 Task: Reply and add a link Link0000000033 to Sandip@sogtage.net and add a cc to Vanshu.thakur@sogtage.net with a subject Subject0000000032 with a message Message0000000034. Reply and add a link Link0000000033 to Sandip@sogtage.net and add a cc to Vanshu.thakur@sogtage.net and bcc to Nikhil.rathi@sogtage.net with a subject Subject0000000032 with a message Message0000000034. Reply and add a link Link0000000033 to Vanshu.thakur@sogtage.net with a subject Subject0000000033 with a message Message0000000034 and with an attachment of Attach0000000004. Reply and add a link Link0000000033 to Sandip@sogtage.net and add a cc to Vanshu.thakur@sogtage.net with a subject Subject0000000033 with a message Message0000000034 and with an attachment of Attach0000000004. Reply and add a link Link0000000033 to Sandip@sogtage.net and add a cc to Vanshu.thakur@sogtage.net and bcc to Nikhil.rathi@sogtage.net with a subject Subject0000000032 with a message Message0000000034 and with an attachment of Attach0000000004
Action: Mouse moved to (341, 273)
Screenshot: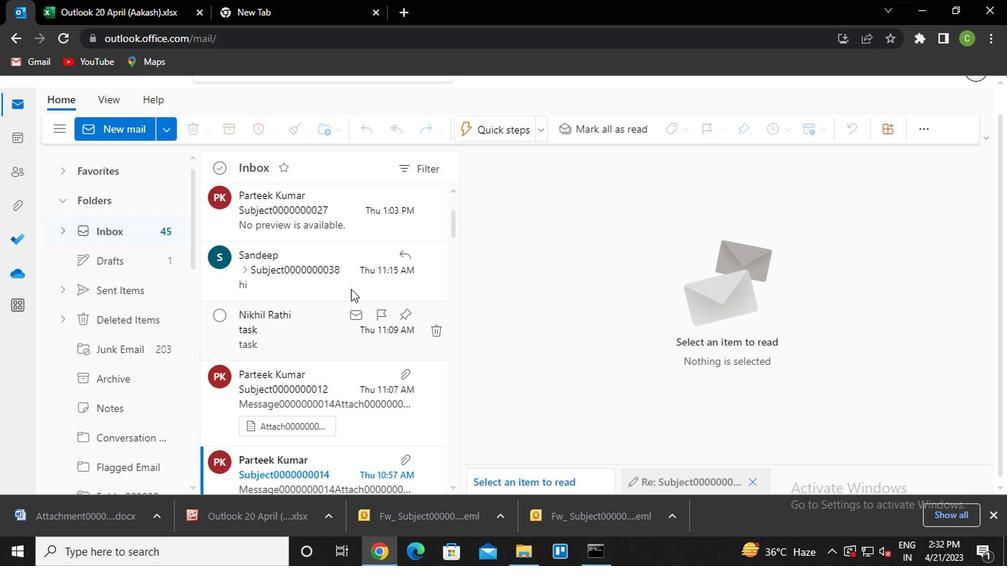 
Action: Mouse pressed left at (341, 273)
Screenshot: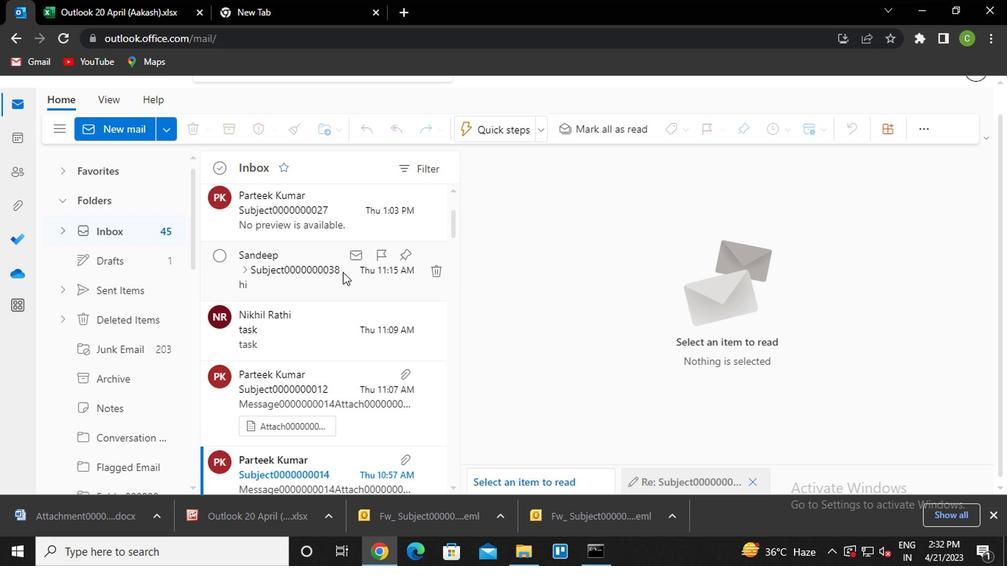 
Action: Mouse moved to (951, 250)
Screenshot: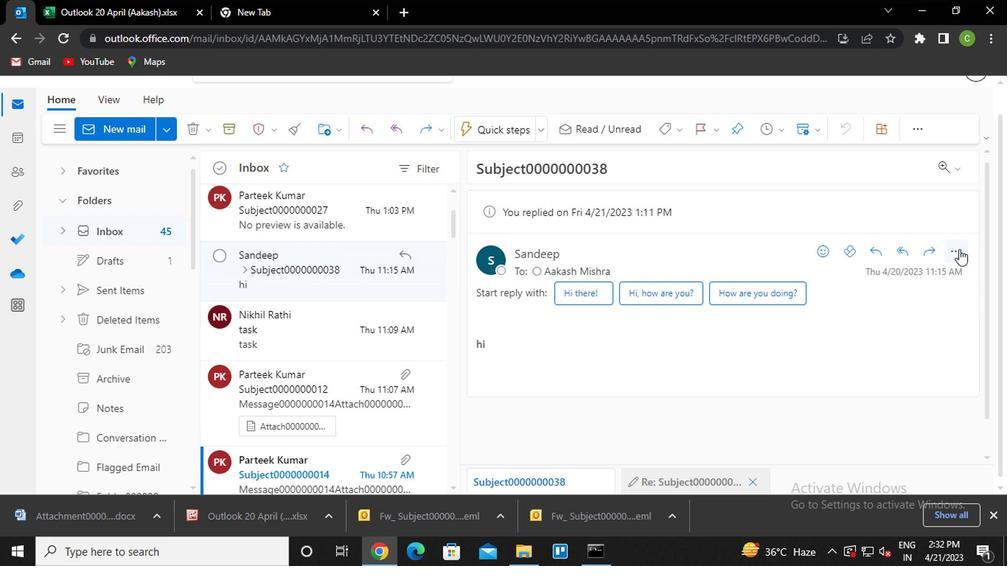 
Action: Mouse pressed left at (951, 250)
Screenshot: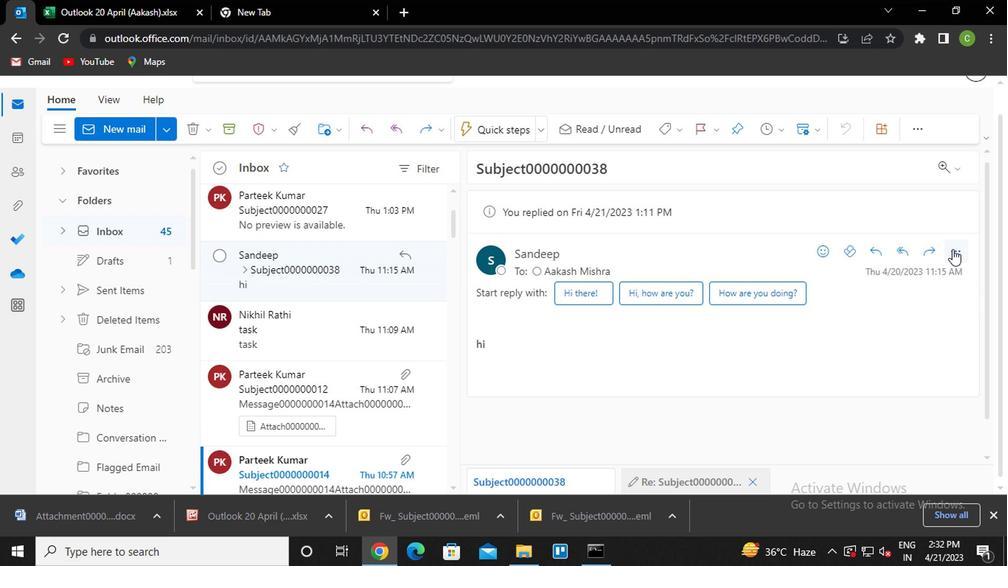 
Action: Mouse moved to (863, 98)
Screenshot: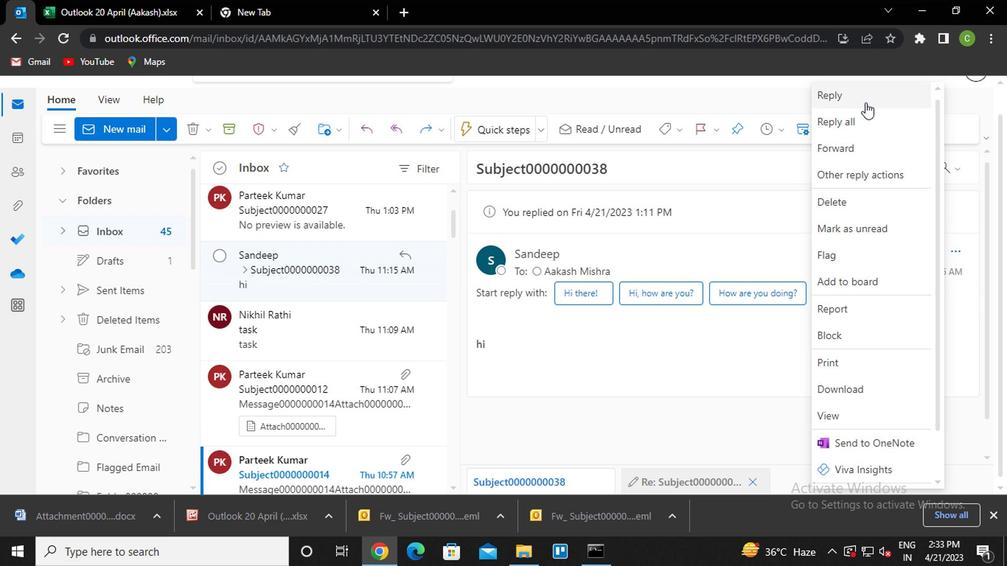 
Action: Mouse pressed left at (863, 98)
Screenshot: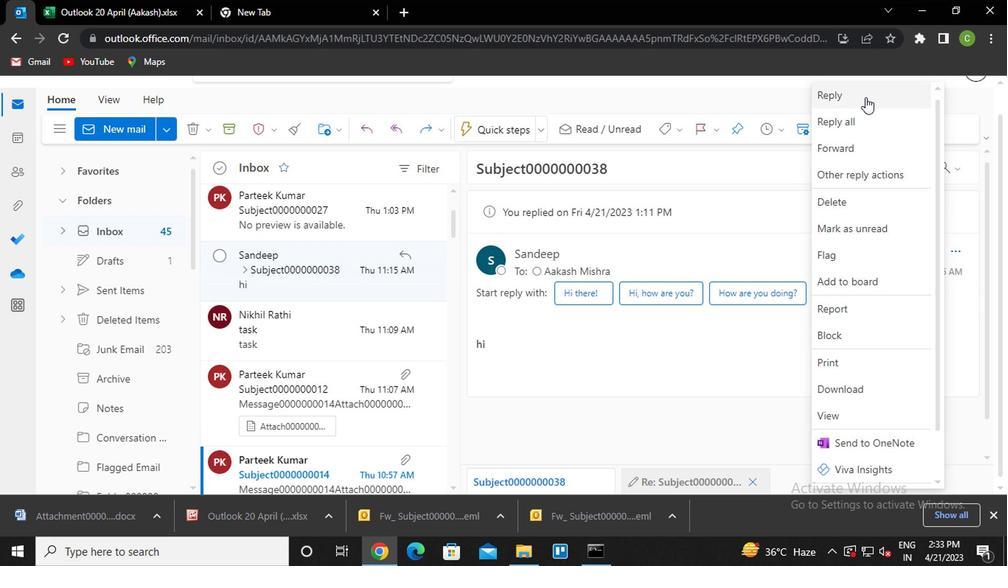 
Action: Mouse moved to (660, 177)
Screenshot: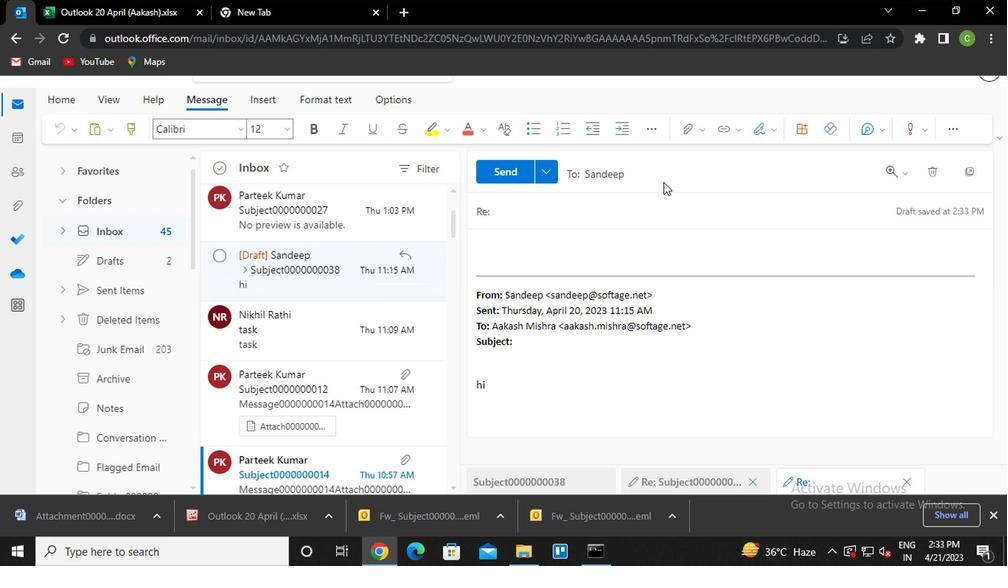 
Action: Mouse pressed left at (660, 177)
Screenshot: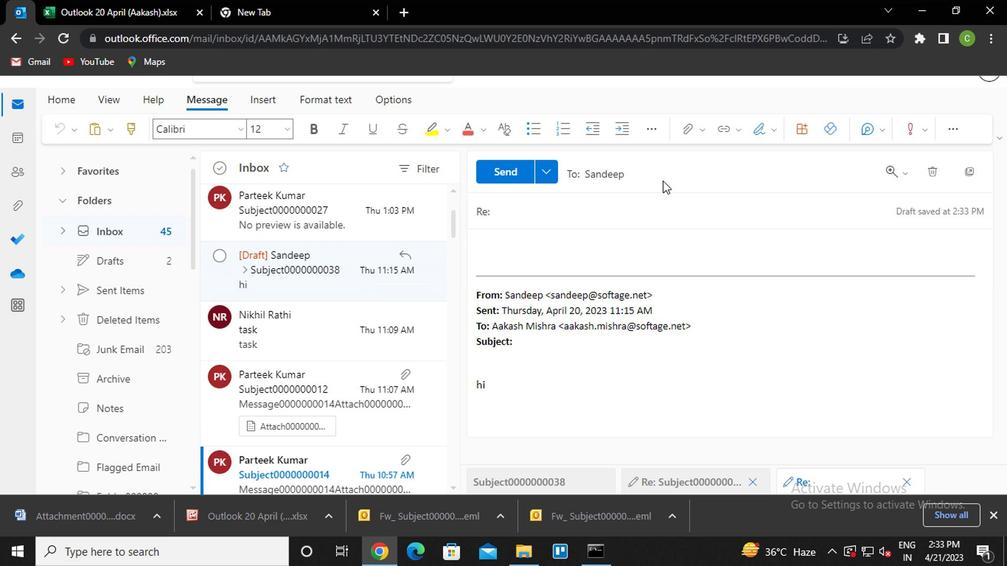 
Action: Mouse moved to (527, 317)
Screenshot: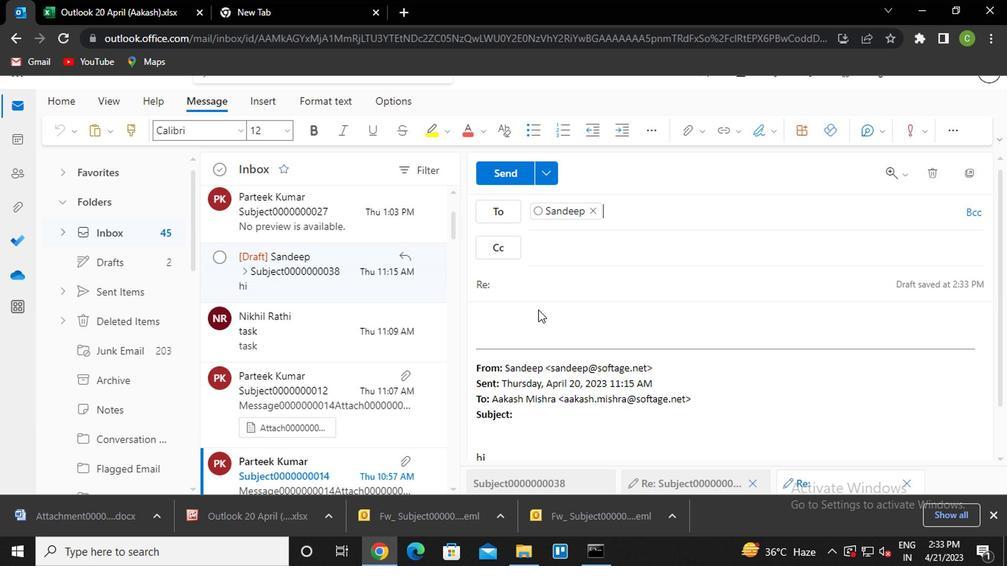 
Action: Mouse pressed left at (527, 317)
Screenshot: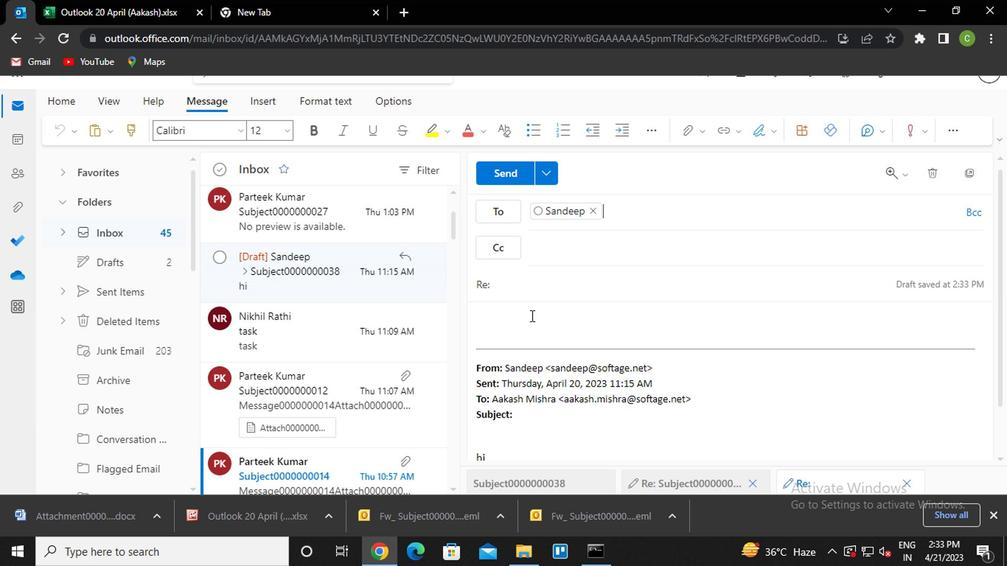 
Action: Mouse moved to (682, 134)
Screenshot: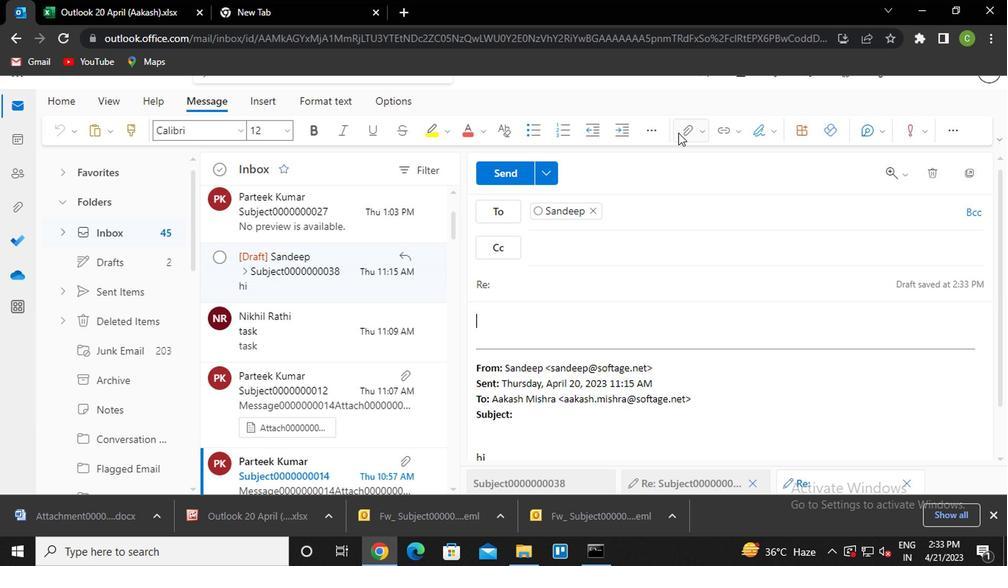 
Action: Mouse pressed left at (682, 134)
Screenshot: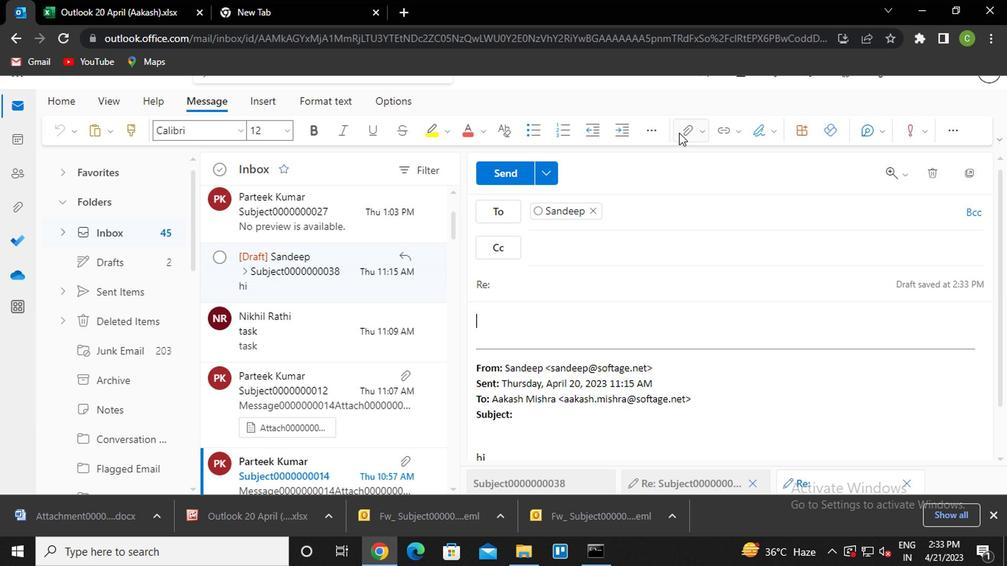 
Action: Mouse moved to (571, 246)
Screenshot: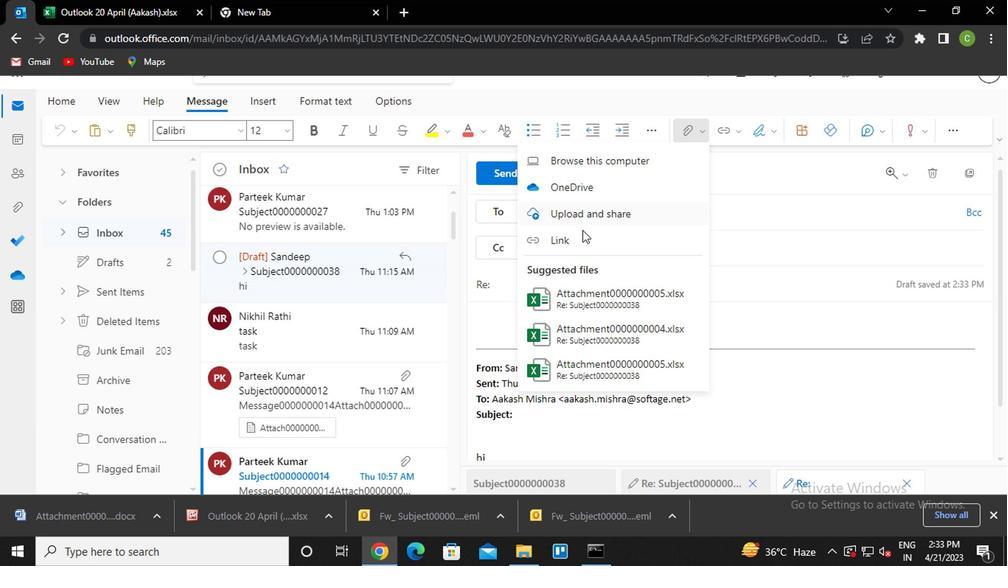 
Action: Mouse pressed left at (571, 246)
Screenshot: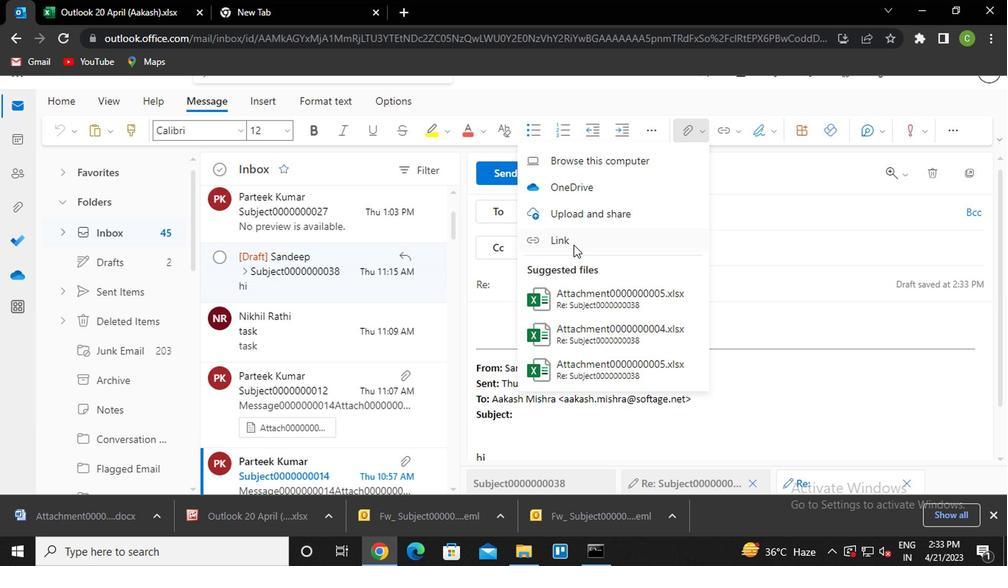 
Action: Key pressed <Key.caps_lock>l<Key.caps_lock>ink0000000033<Key.enter>
Screenshot: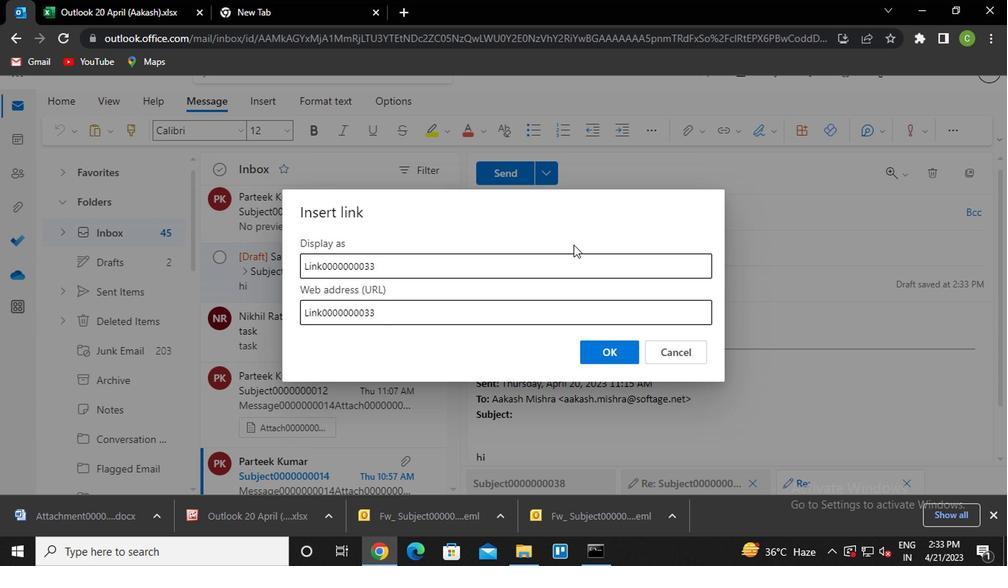 
Action: Mouse moved to (580, 244)
Screenshot: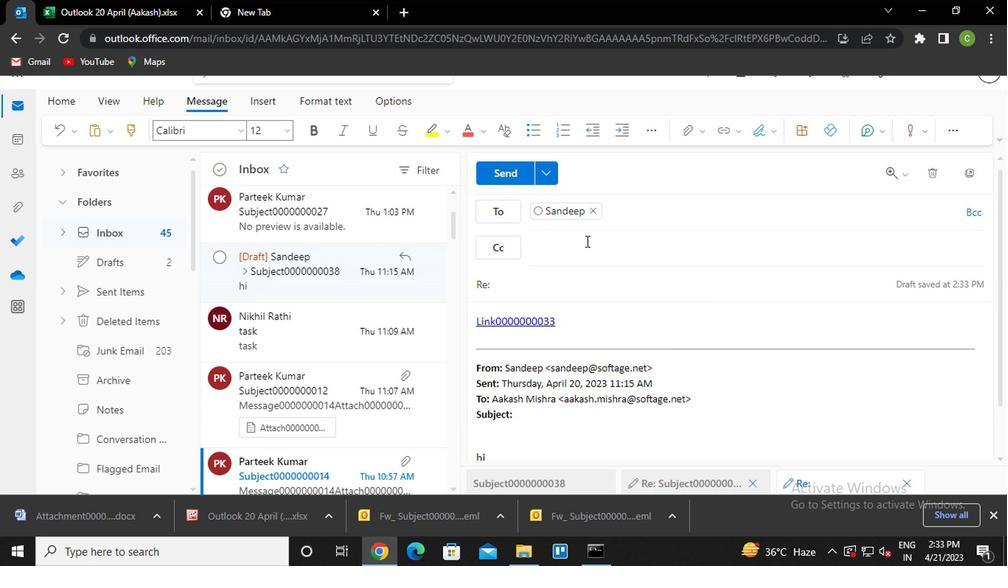 
Action: Mouse pressed left at (580, 244)
Screenshot: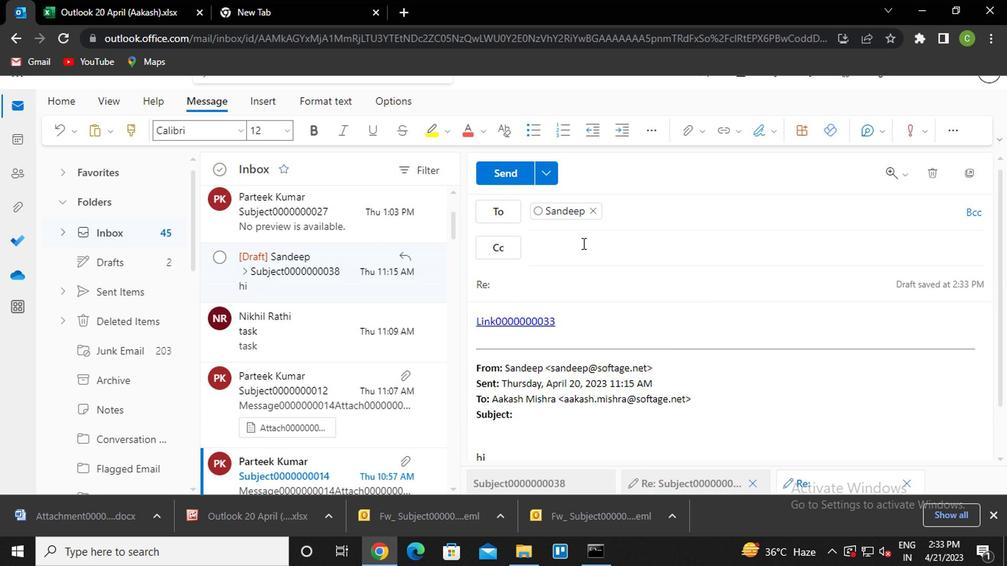 
Action: Key pressed vanshu
Screenshot: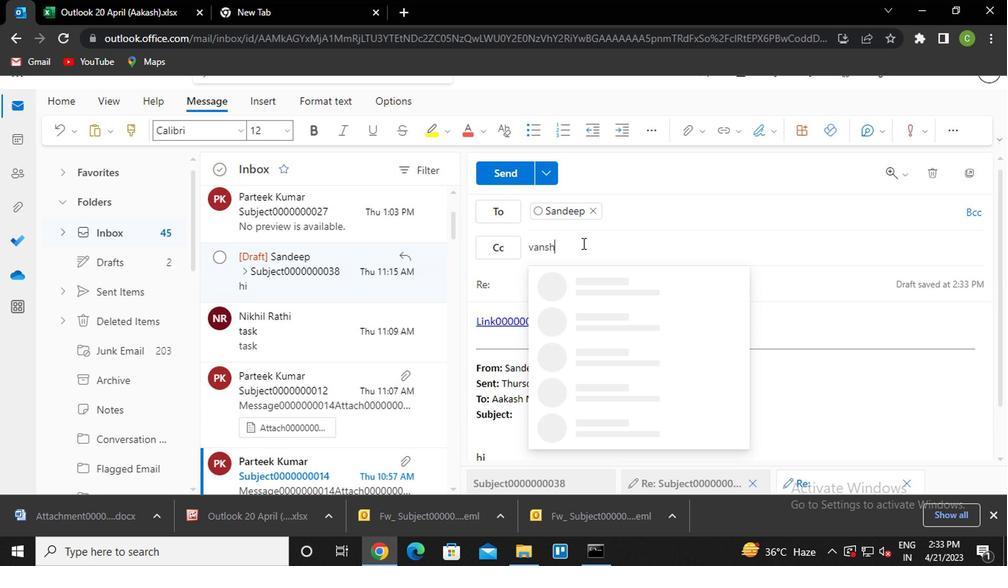 
Action: Mouse moved to (580, 245)
Screenshot: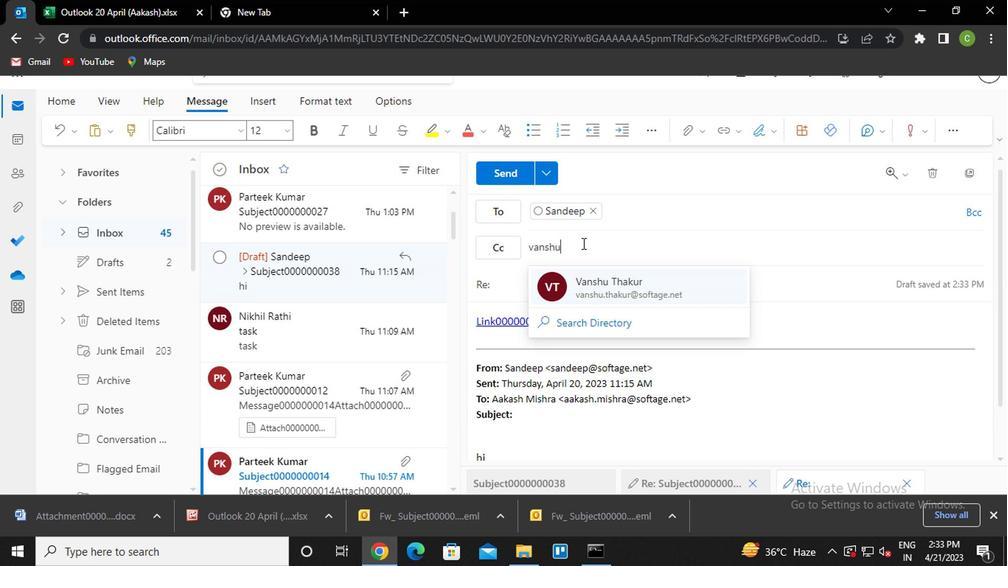 
Action: Key pressed <Key.enter>
Screenshot: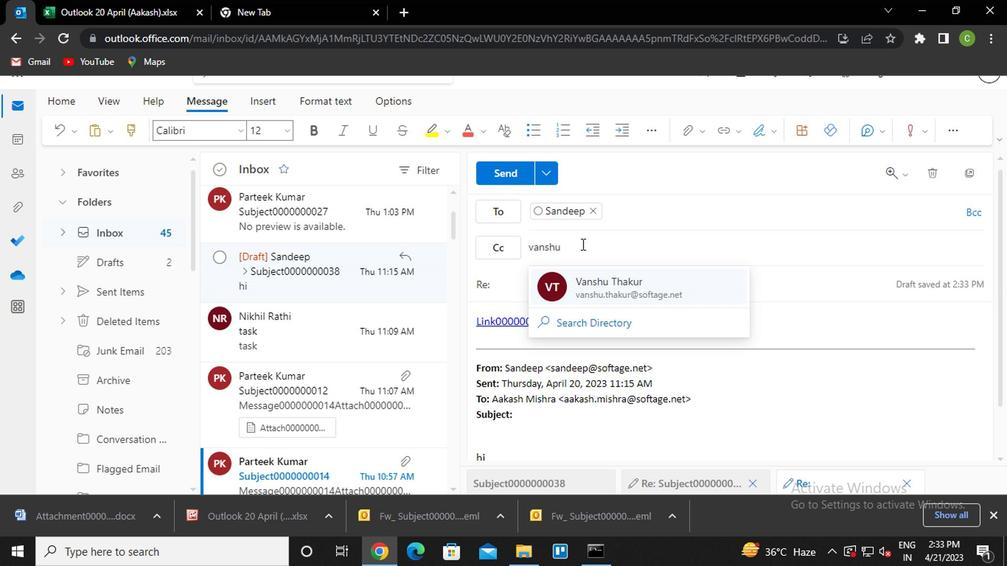 
Action: Mouse moved to (558, 281)
Screenshot: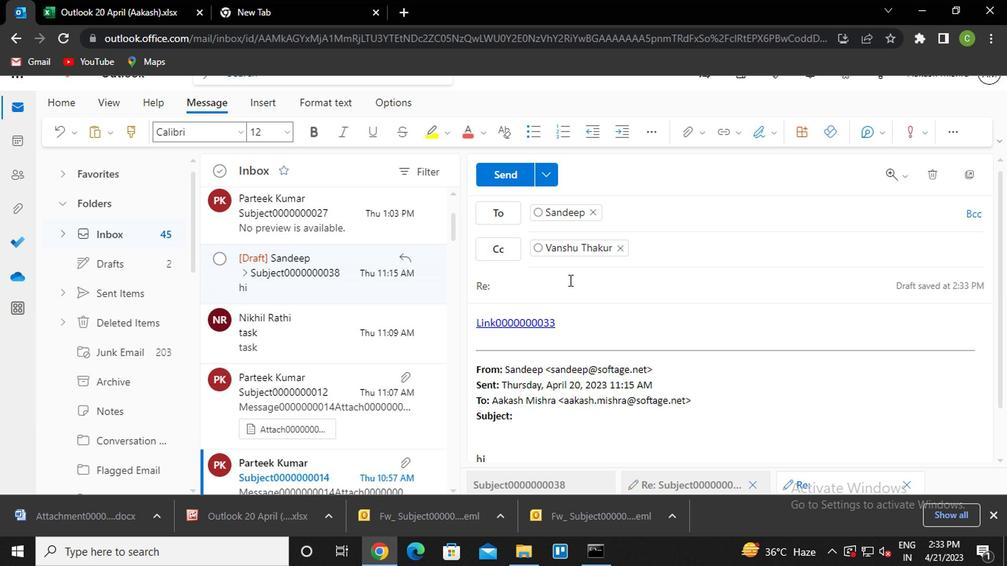 
Action: Mouse pressed left at (558, 281)
Screenshot: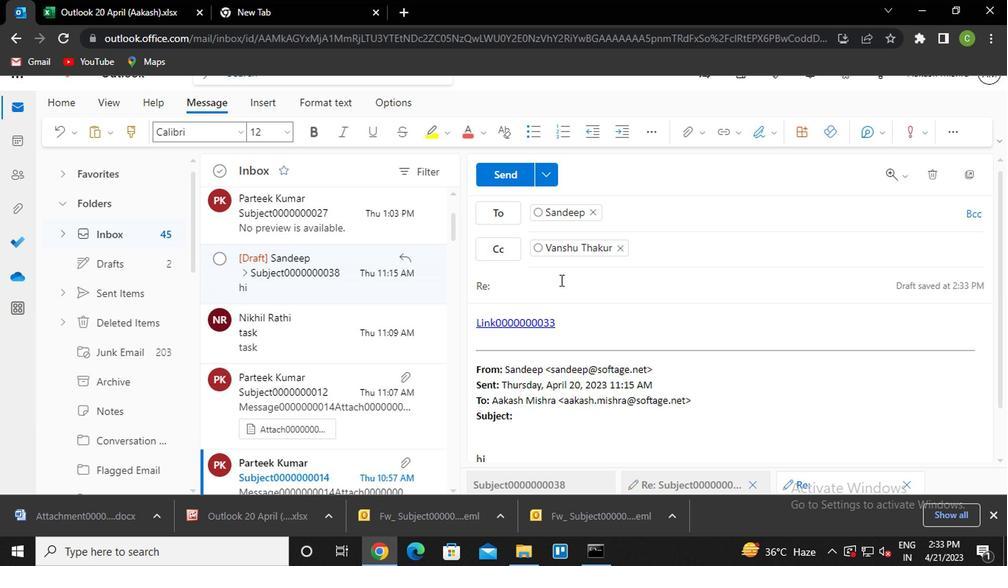 
Action: Key pressed <Key.caps_lock>s<Key.caps_lock>ubjecy<Key.backspace>t0000000032
Screenshot: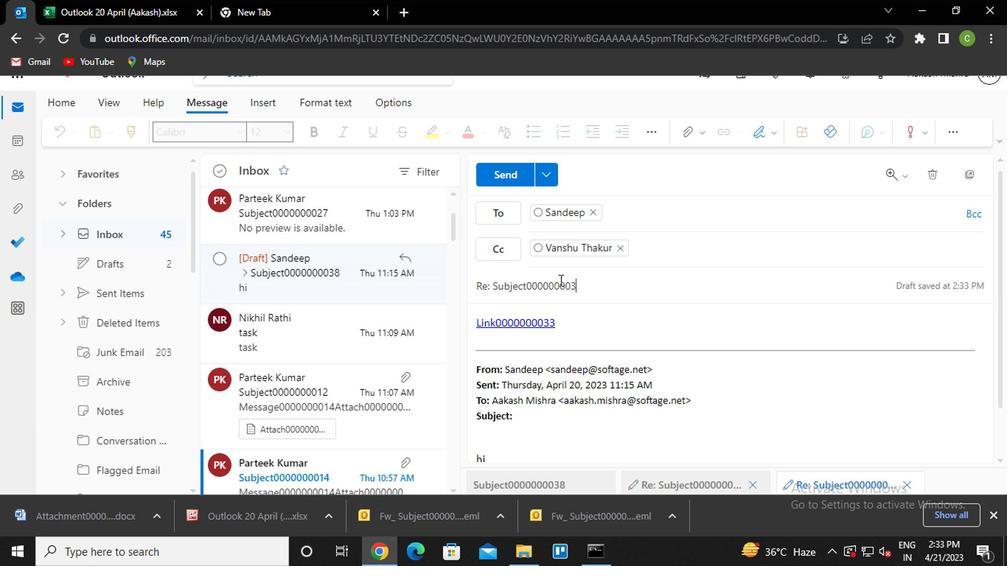
Action: Mouse moved to (570, 332)
Screenshot: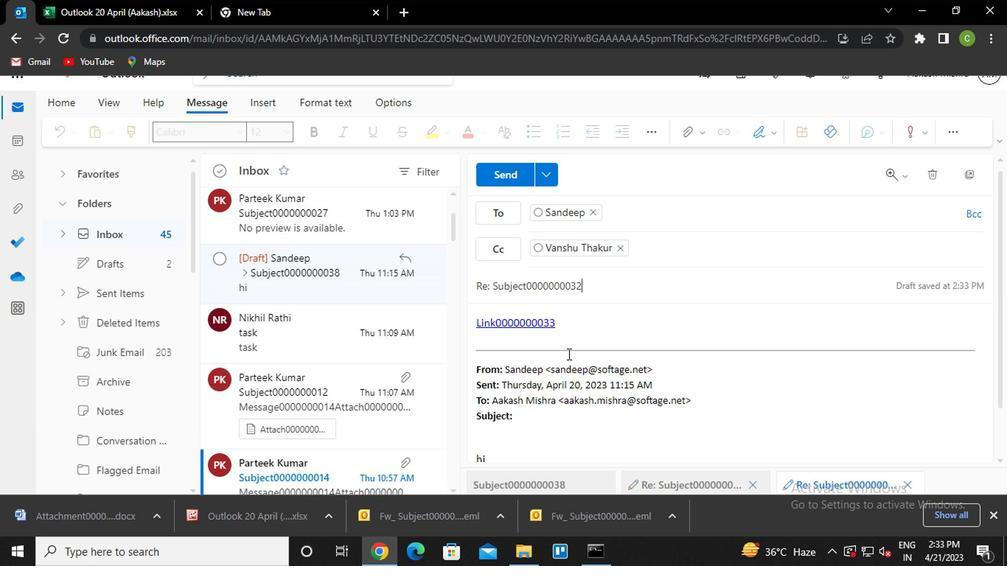 
Action: Mouse pressed left at (570, 332)
Screenshot: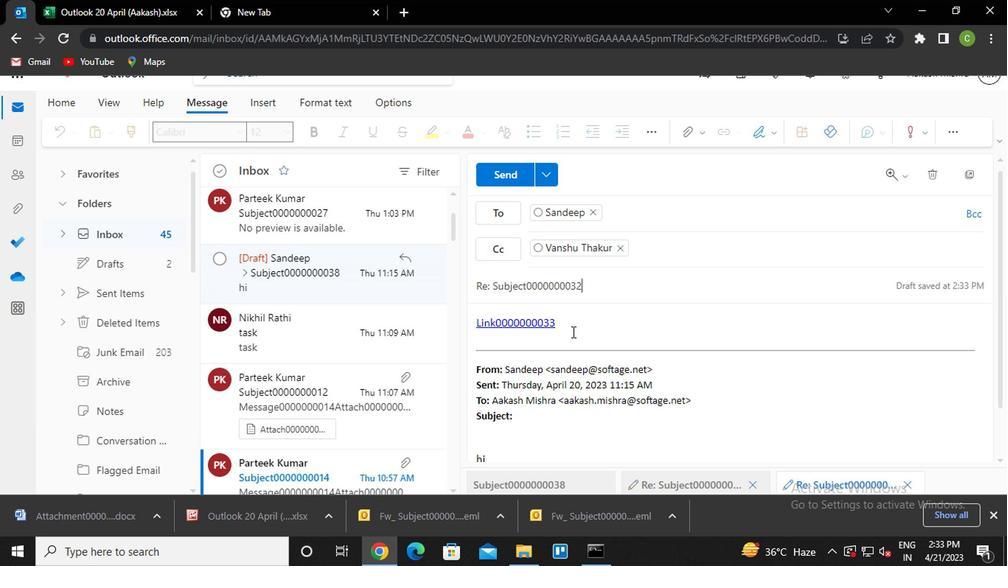 
Action: Key pressed <Key.enter><Key.caps_lock>m<Key.caps_lock>essage0000000034
Screenshot: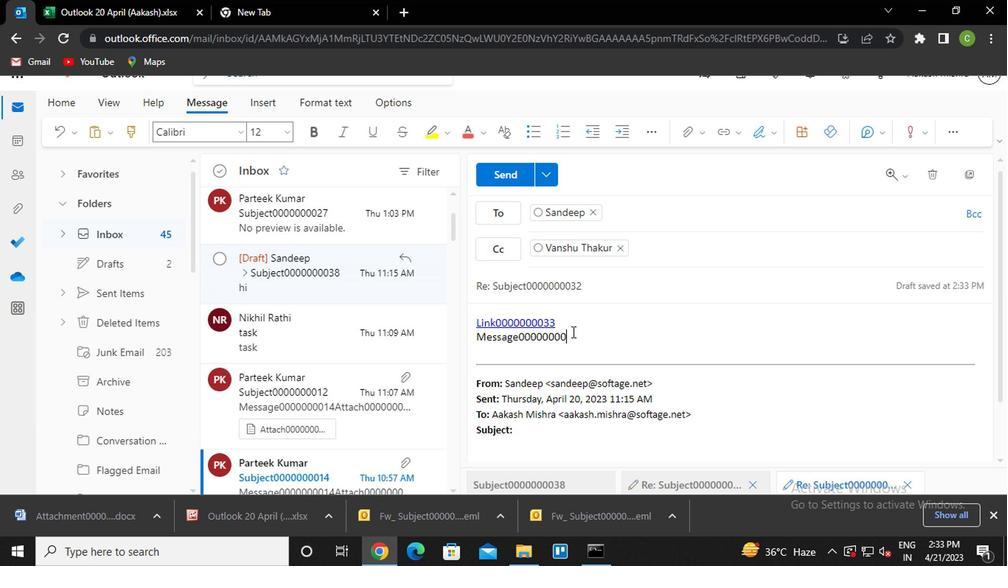 
Action: Mouse scrolled (570, 333) with delta (0, 1)
Screenshot: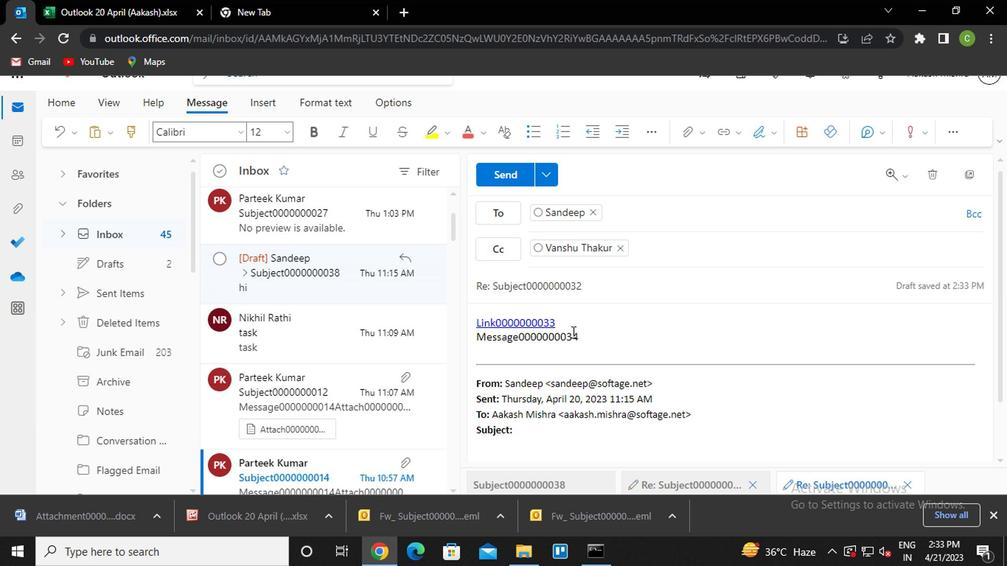 
Action: Mouse moved to (498, 184)
Screenshot: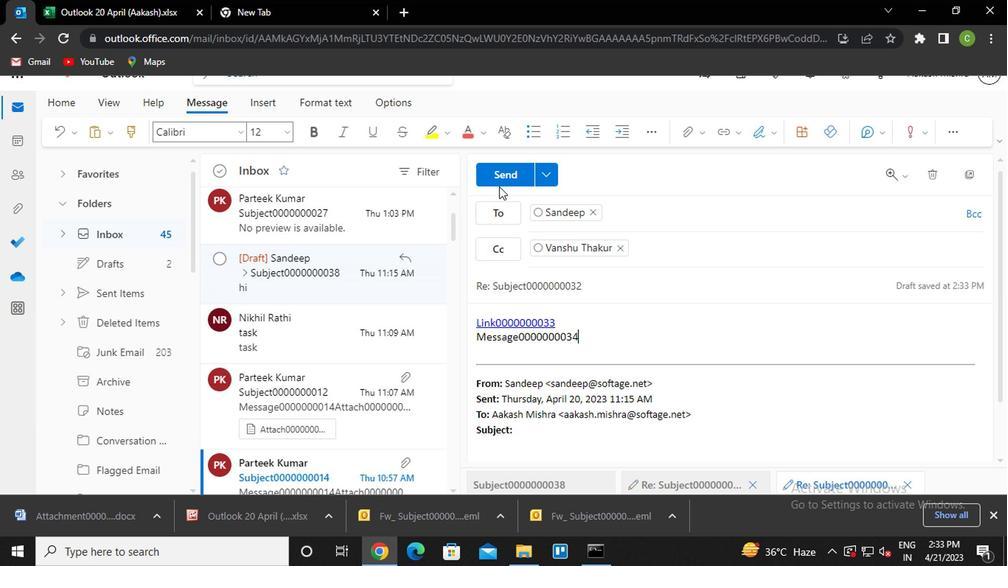 
Action: Mouse pressed left at (498, 184)
Screenshot: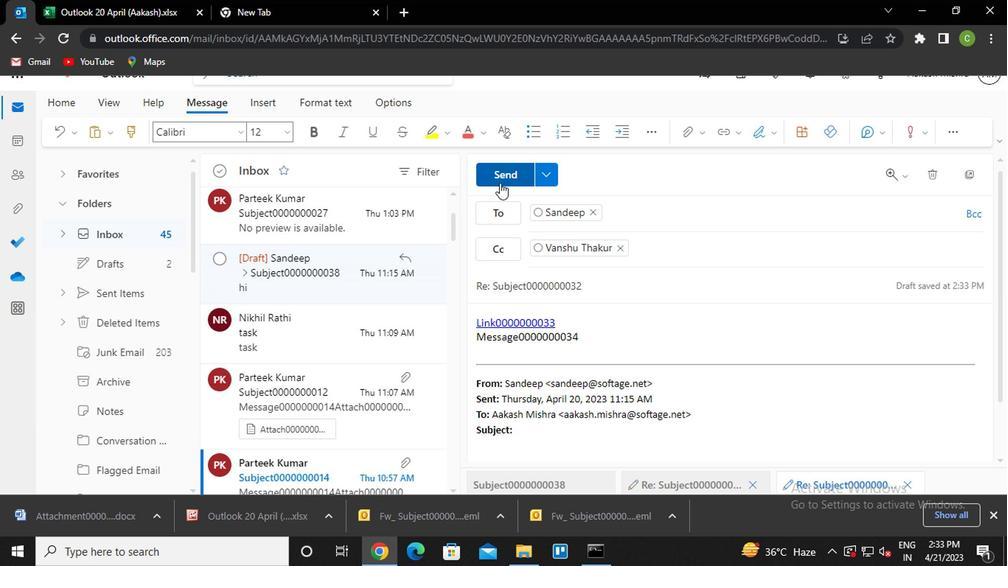 
Action: Mouse moved to (667, 331)
Screenshot: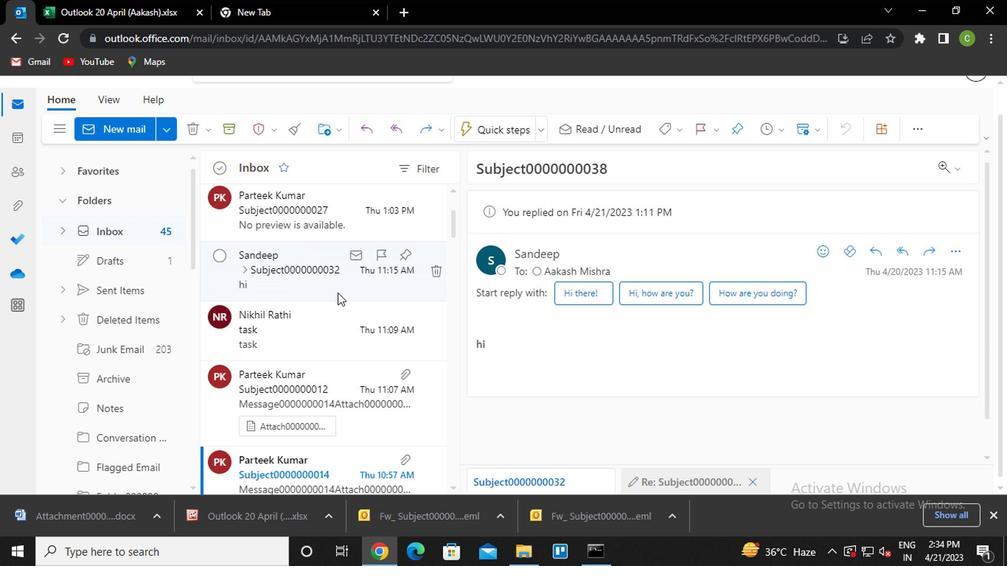
Action: Mouse scrolled (667, 332) with delta (0, 0)
Screenshot: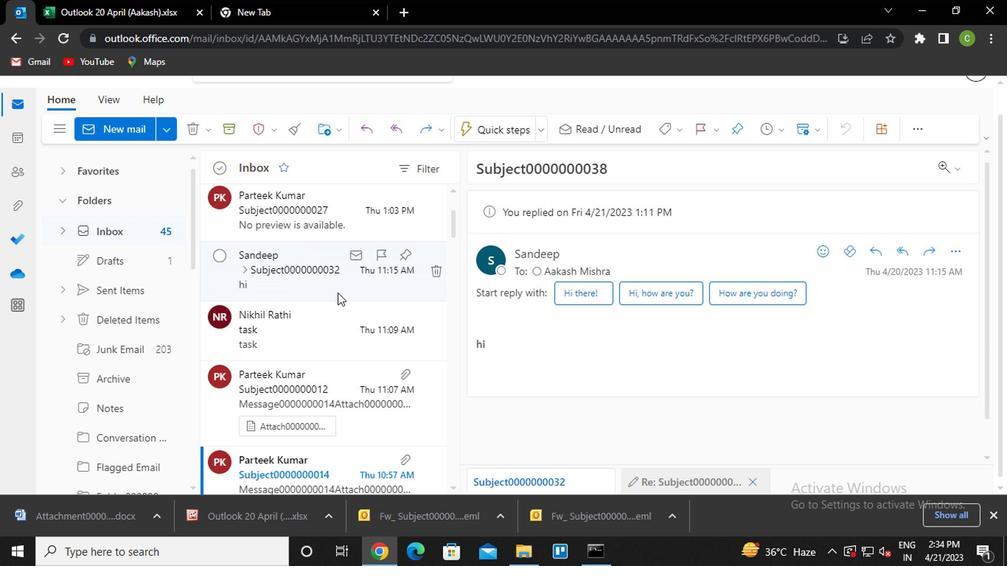 
Action: Mouse moved to (873, 277)
Screenshot: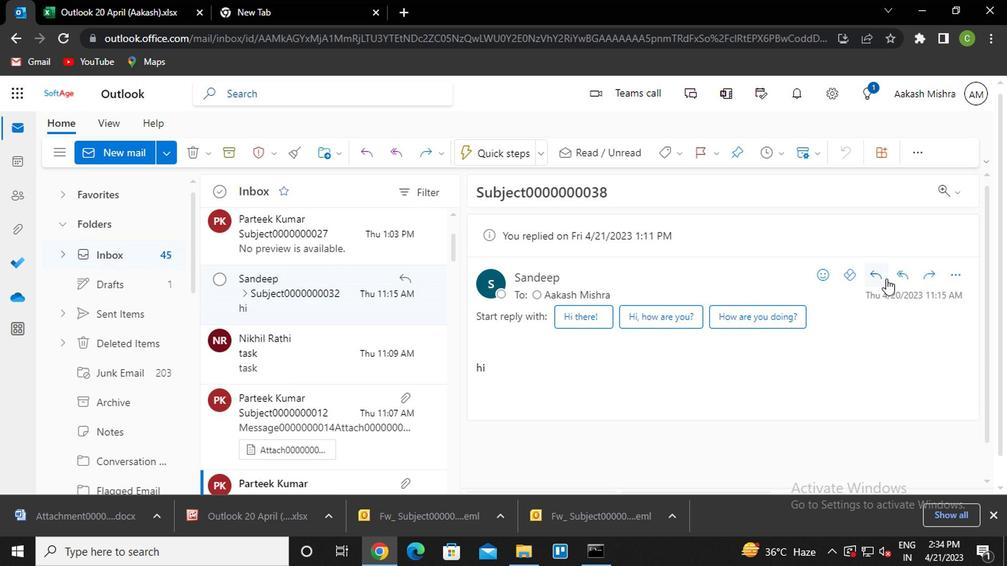
Action: Mouse pressed left at (873, 277)
Screenshot: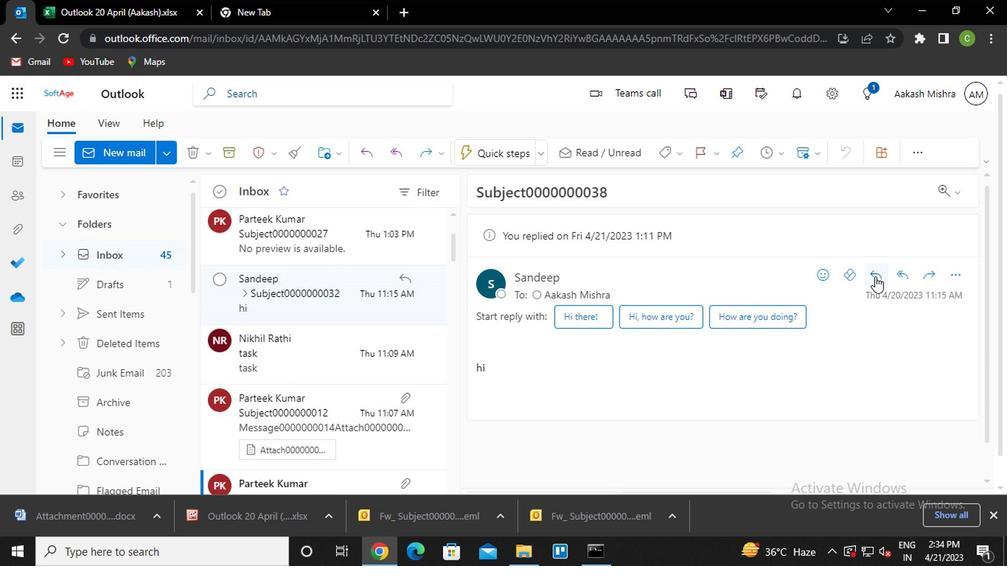
Action: Mouse moved to (686, 152)
Screenshot: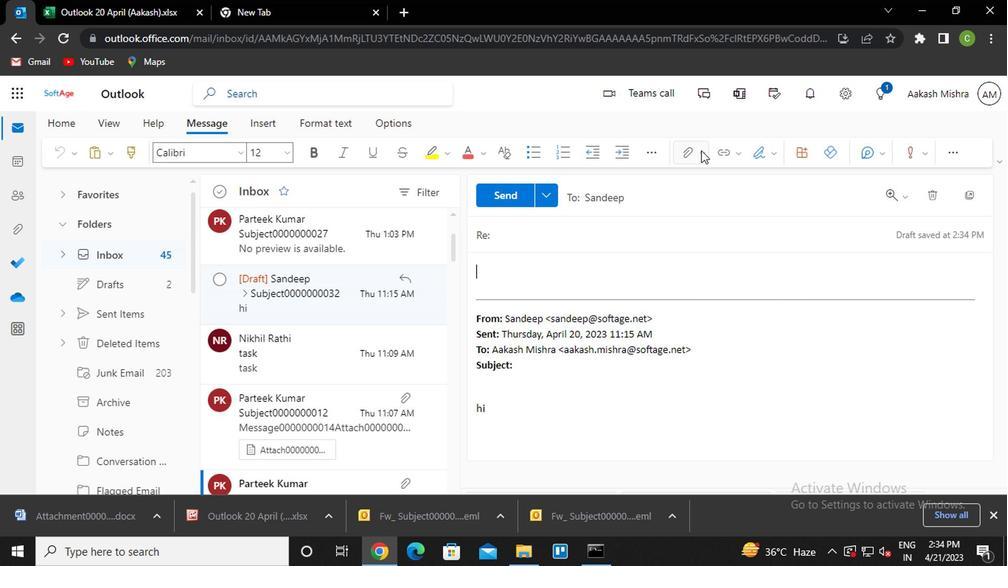 
Action: Mouse pressed left at (686, 152)
Screenshot: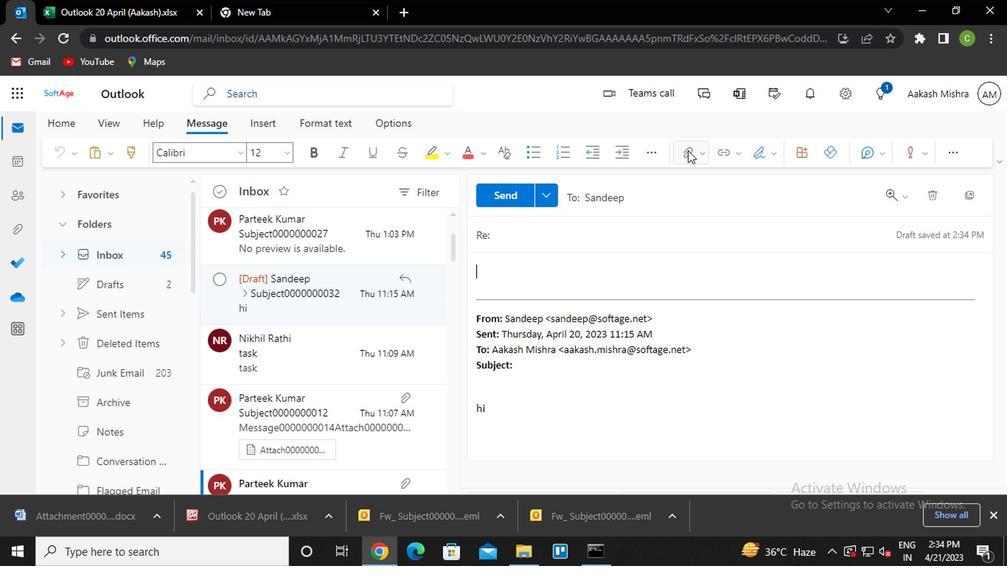 
Action: Mouse moved to (583, 261)
Screenshot: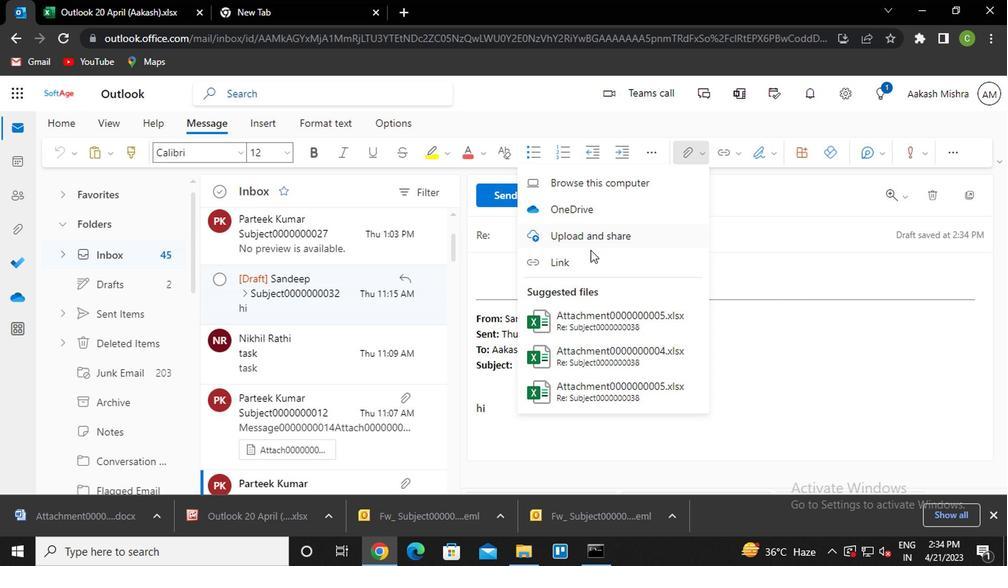 
Action: Mouse pressed left at (583, 261)
Screenshot: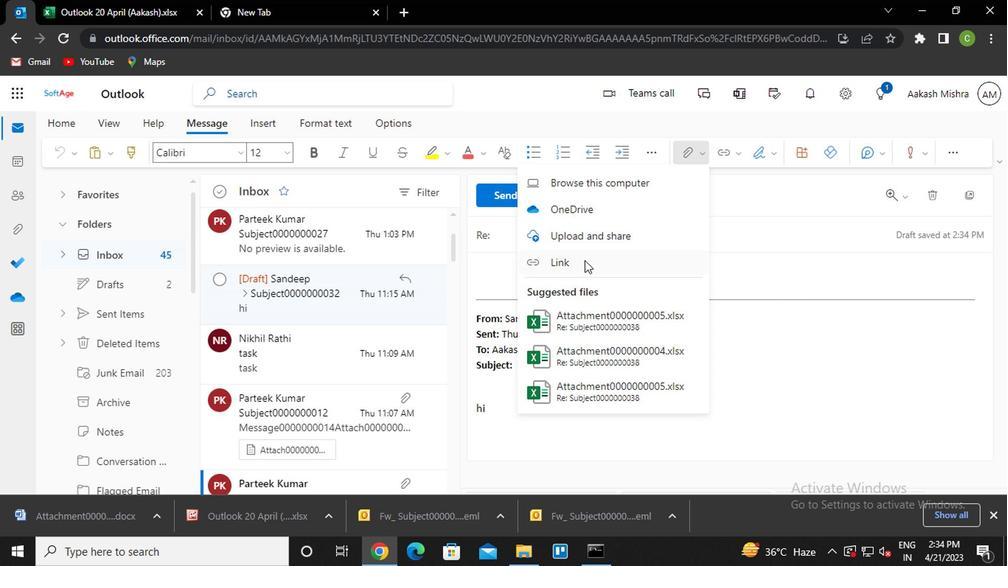 
Action: Mouse moved to (571, 266)
Screenshot: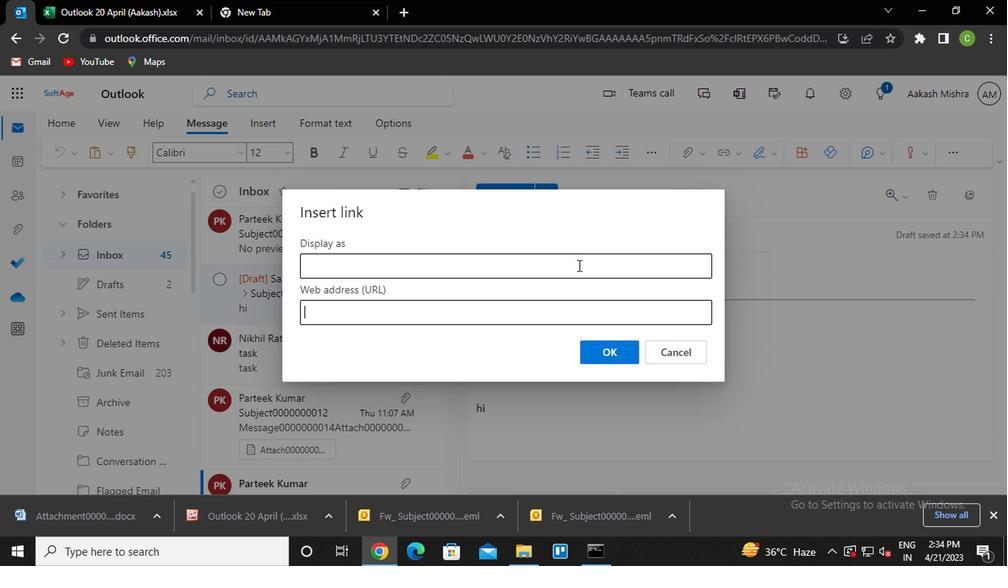 
Action: Key pressed <Key.caps_lock>l<Key.caps_lock>ink0000000033
Screenshot: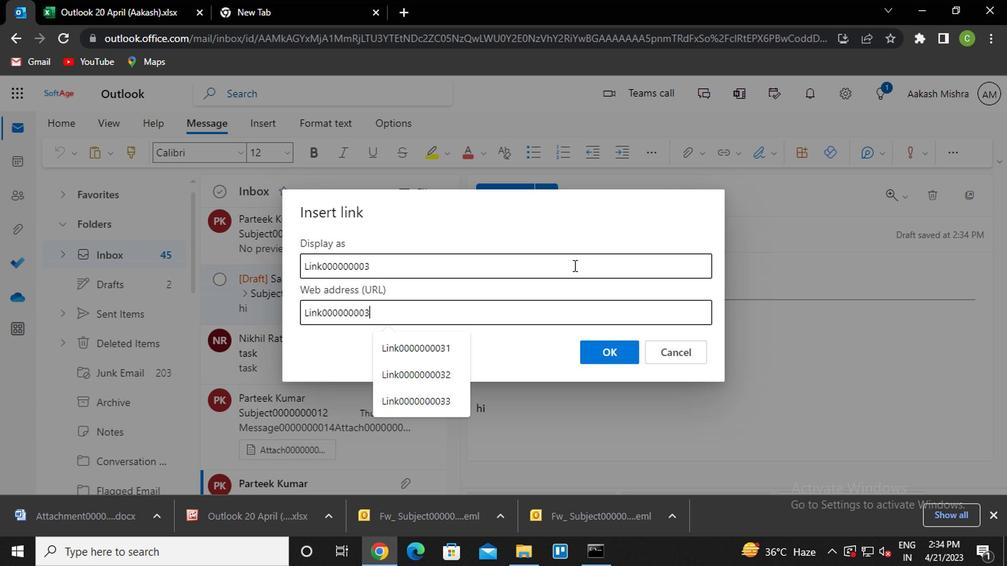 
Action: Mouse moved to (602, 354)
Screenshot: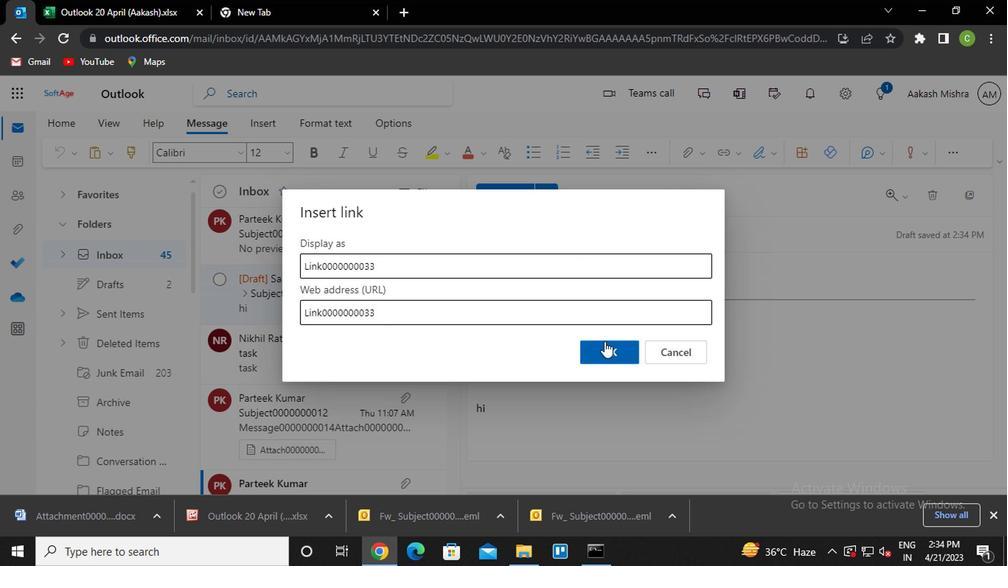 
Action: Mouse pressed left at (602, 354)
Screenshot: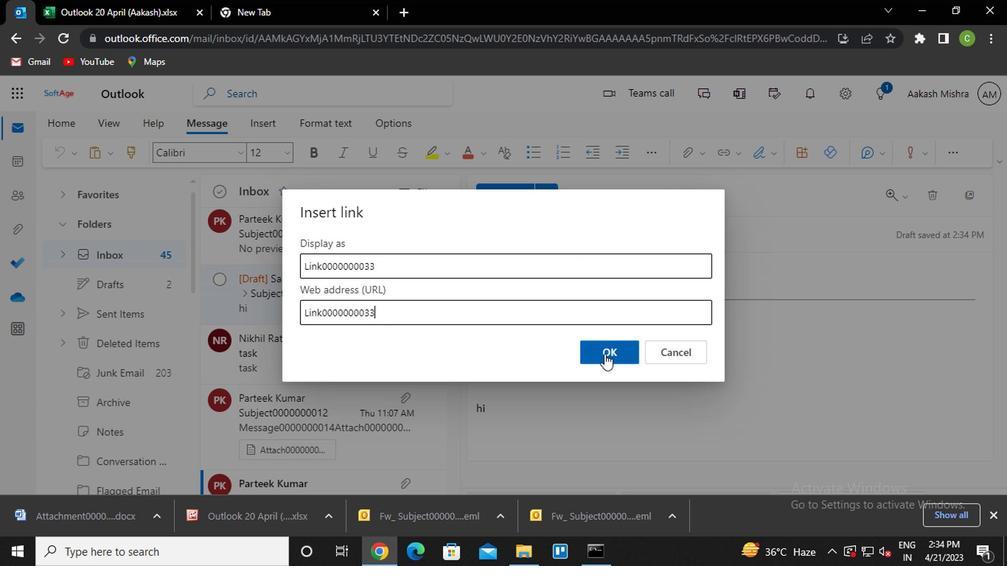 
Action: Mouse moved to (651, 204)
Screenshot: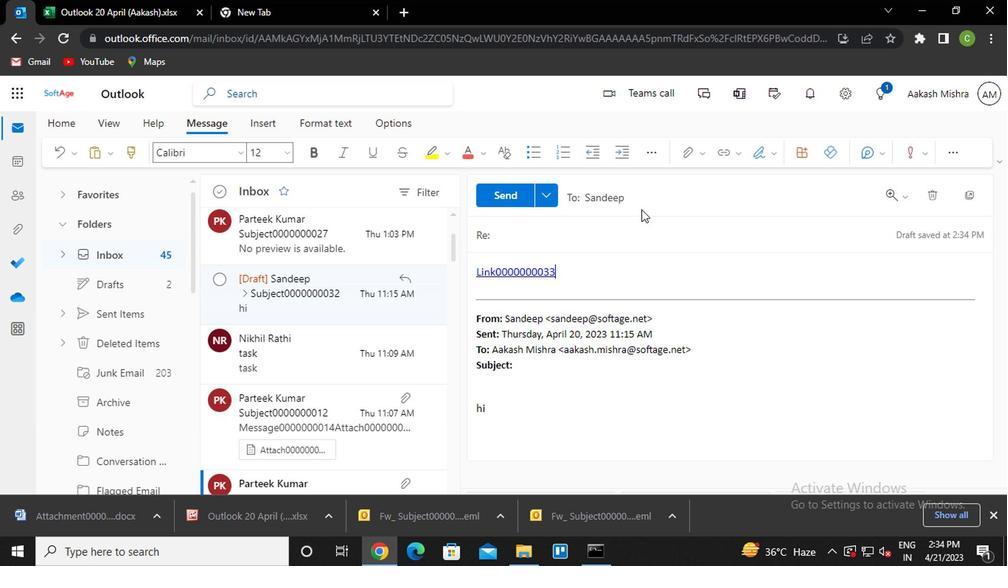 
Action: Mouse pressed left at (651, 204)
Screenshot: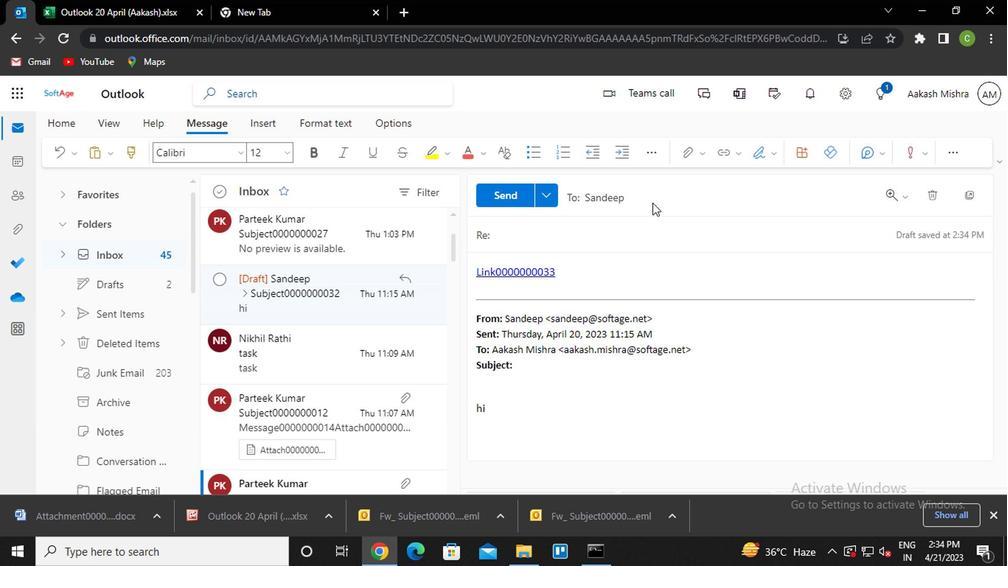 
Action: Mouse moved to (553, 261)
Screenshot: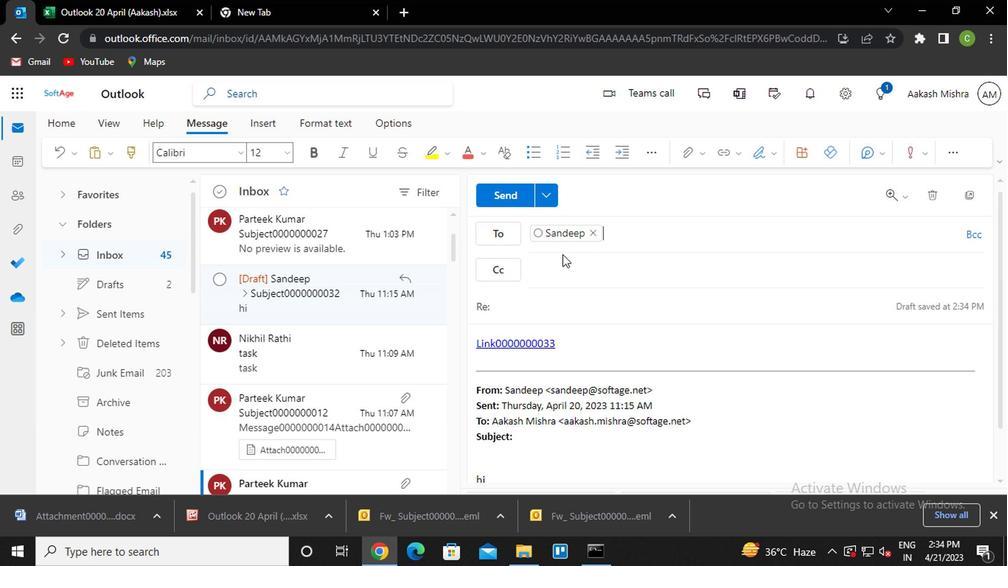 
Action: Mouse pressed left at (553, 261)
Screenshot: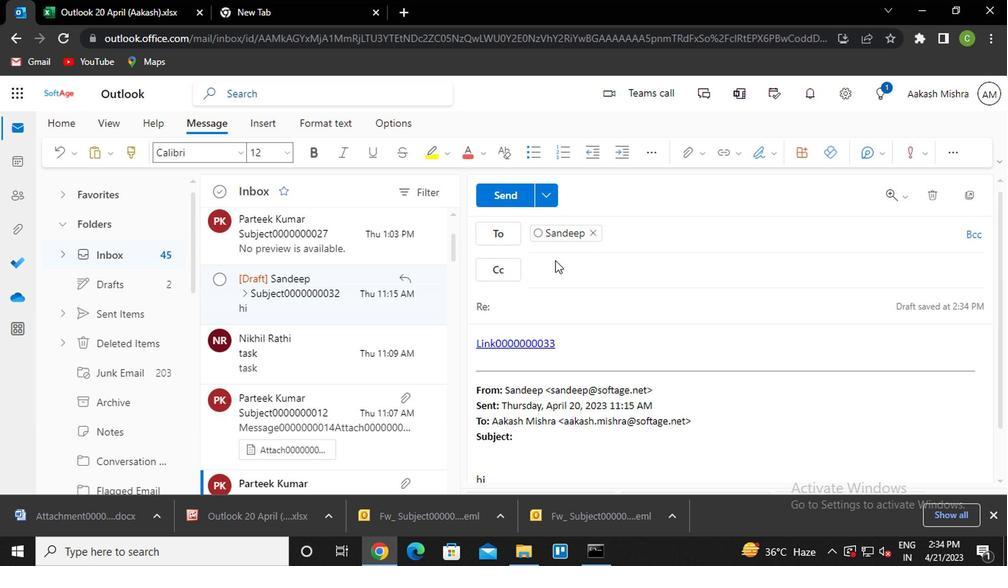 
Action: Mouse moved to (551, 271)
Screenshot: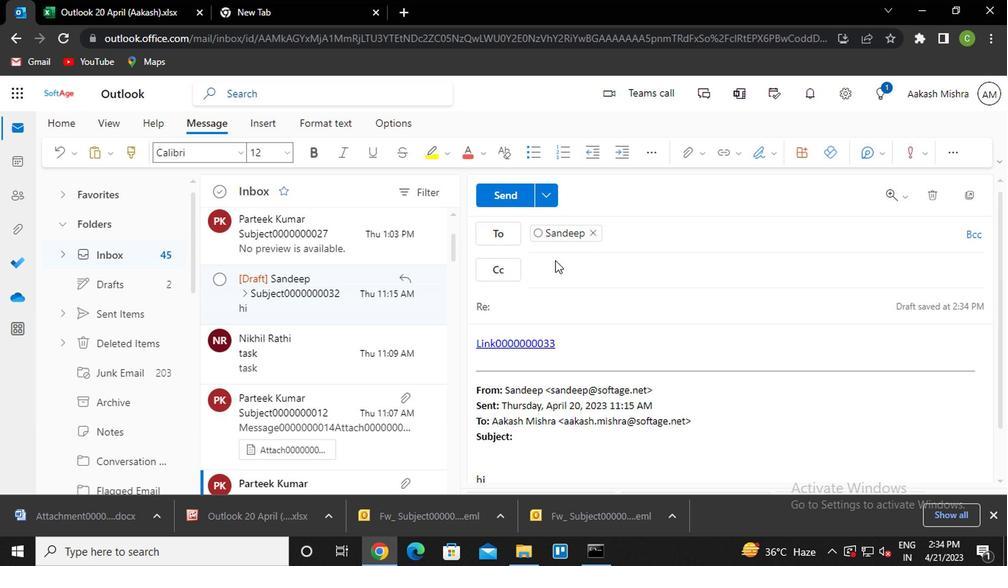 
Action: Mouse pressed left at (551, 271)
Screenshot: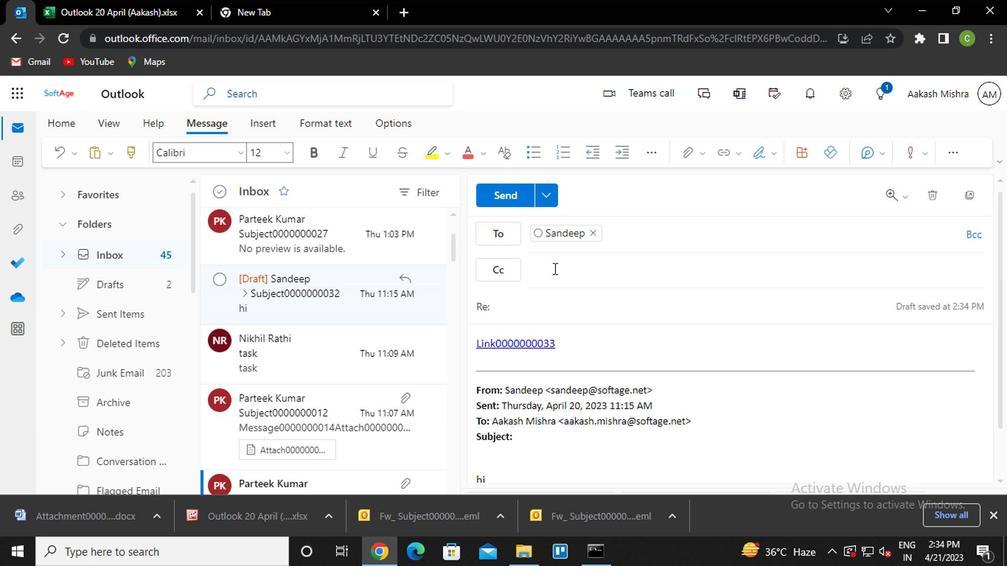
Action: Key pressed <Key.caps_lock>v<Key.caps_lock>anshu<Key.enter>
Screenshot: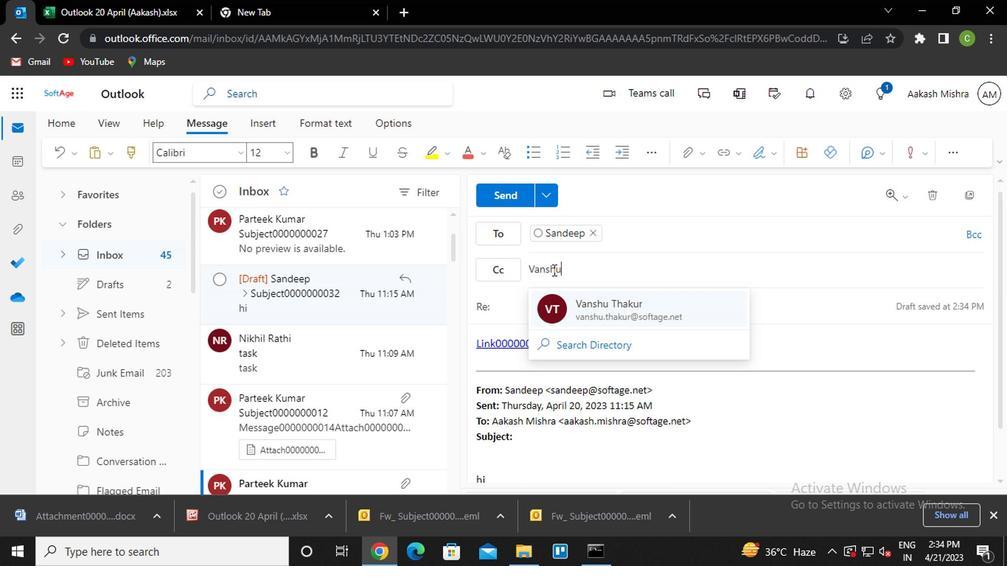 
Action: Mouse moved to (971, 229)
Screenshot: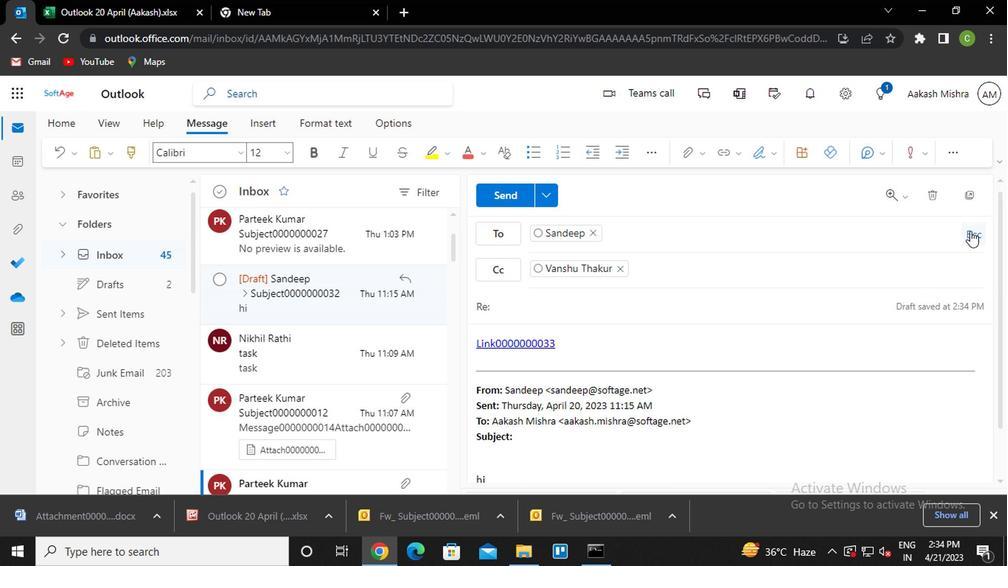 
Action: Mouse pressed left at (971, 229)
Screenshot: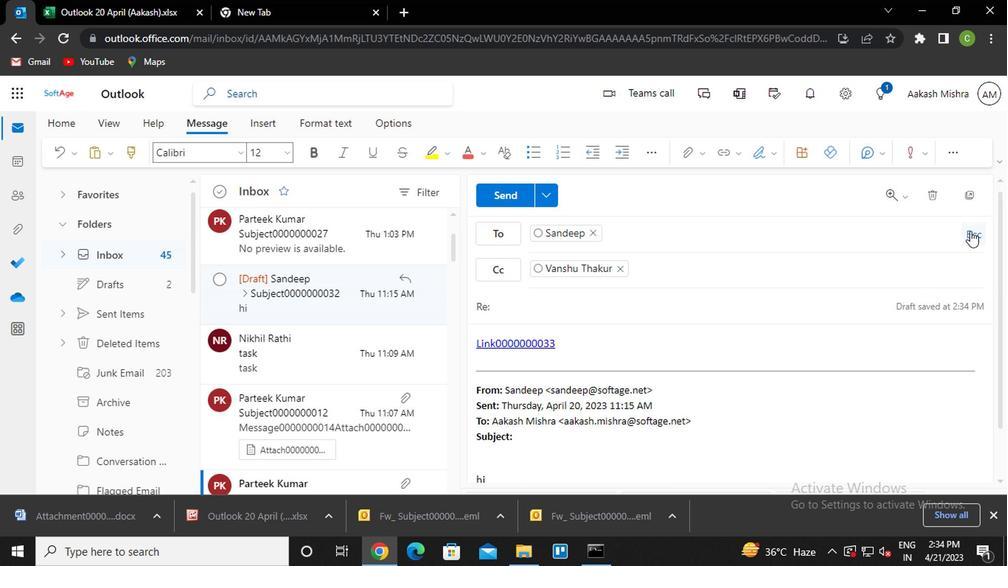 
Action: Mouse moved to (969, 231)
Screenshot: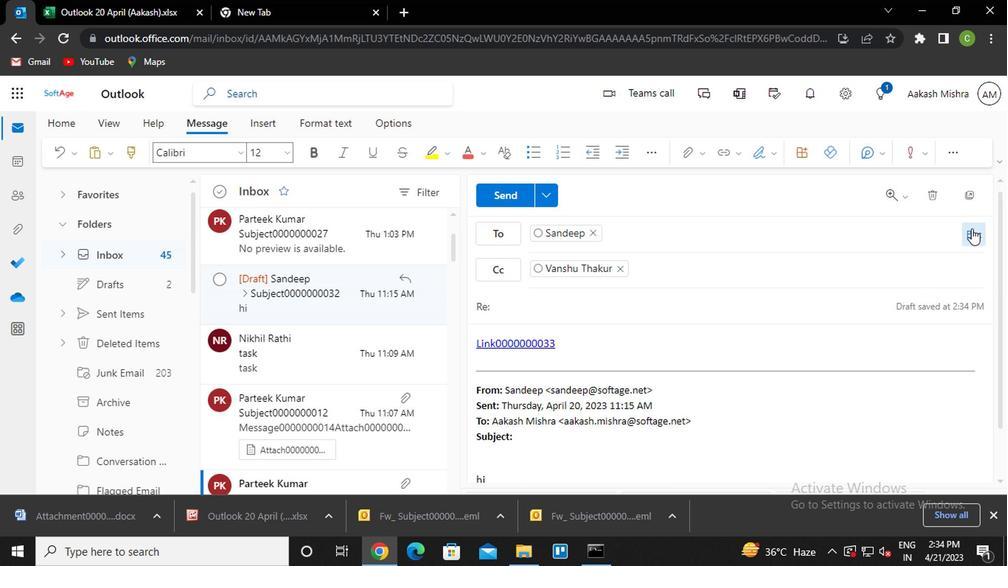 
Action: Key pressed nikhil<Key.enter>
Screenshot: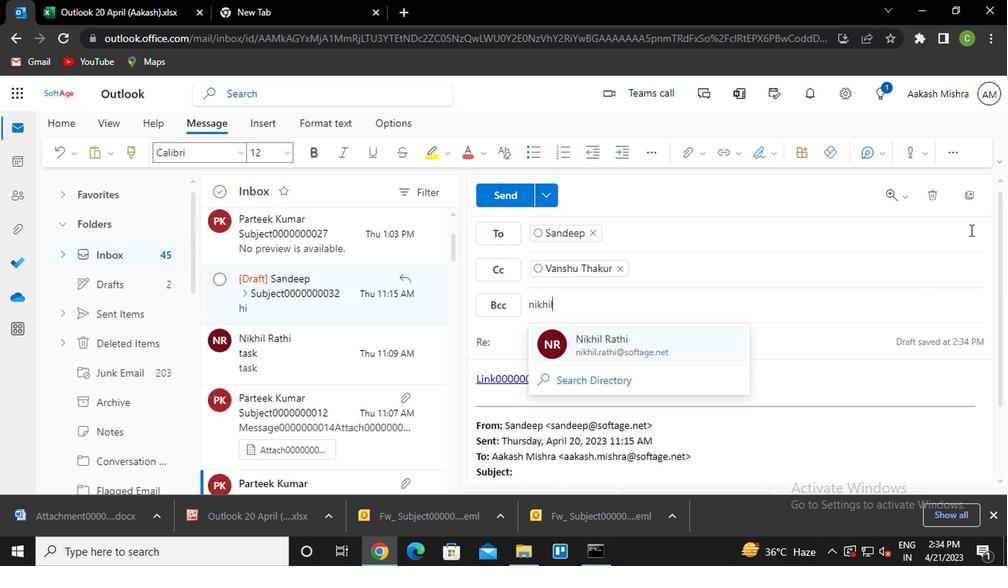 
Action: Mouse moved to (574, 341)
Screenshot: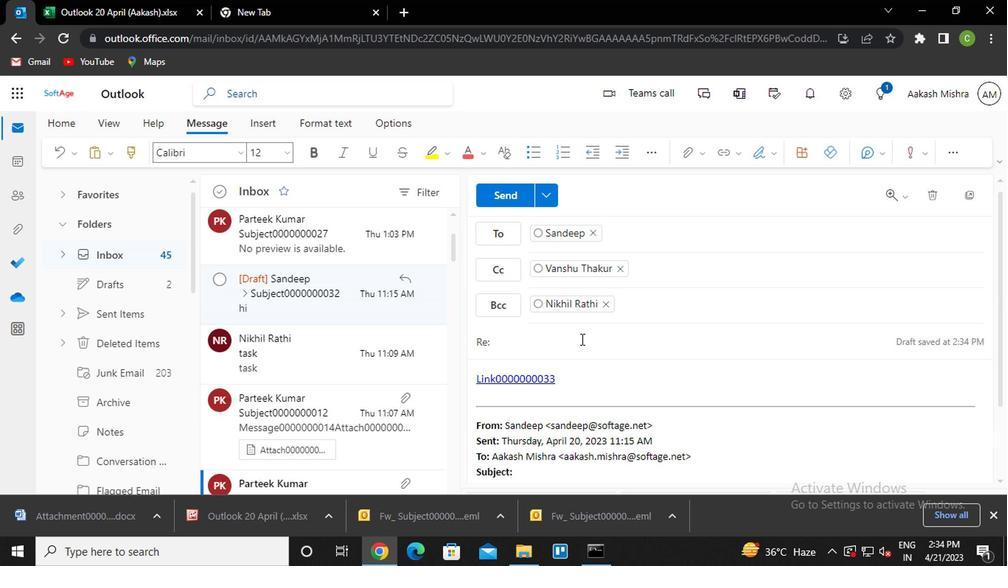 
Action: Mouse pressed left at (574, 341)
Screenshot: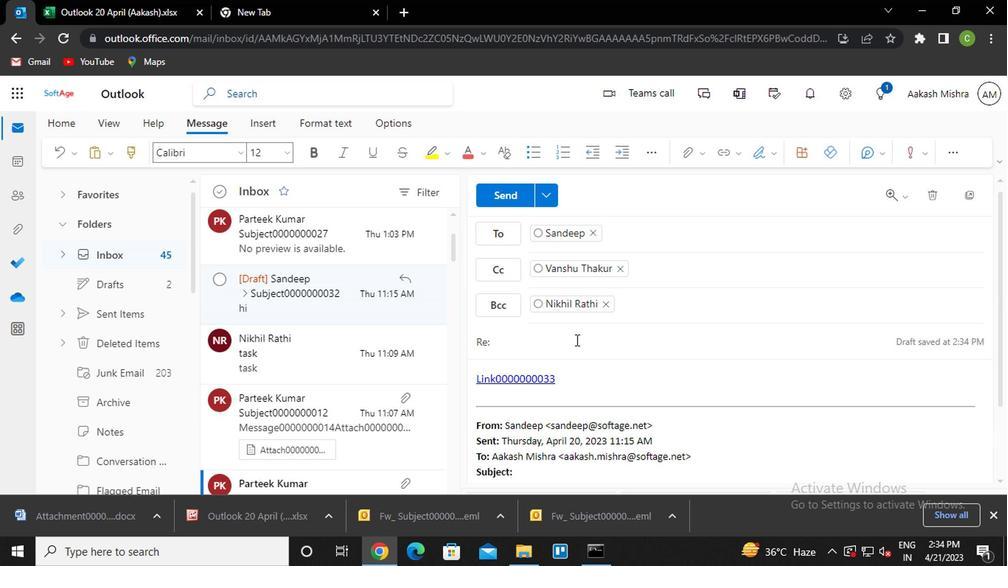 
Action: Key pressed <Key.caps_lock>s<Key.caps_lock>ubject0000000032
Screenshot: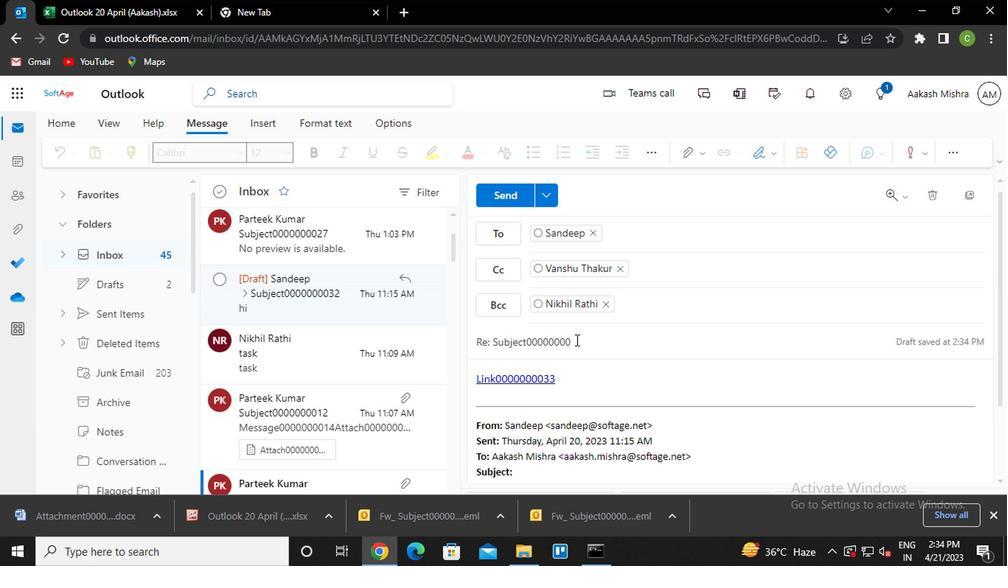 
Action: Mouse moved to (567, 377)
Screenshot: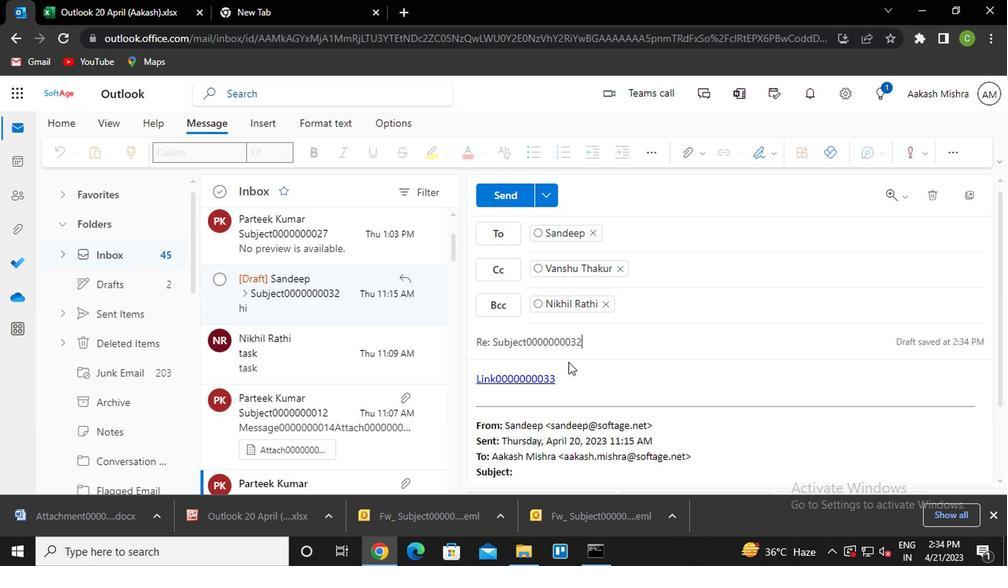 
Action: Mouse pressed left at (567, 377)
Screenshot: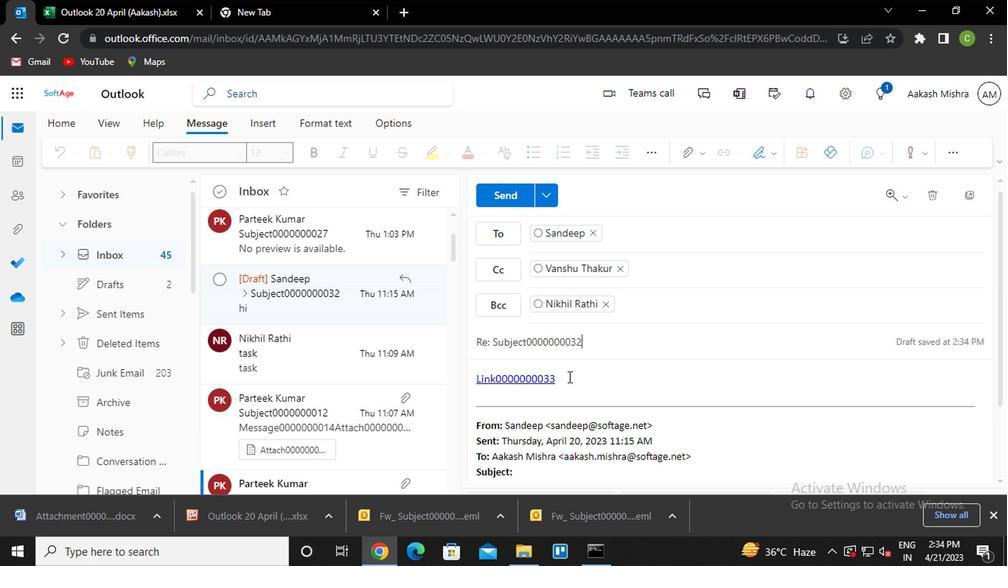 
Action: Key pressed <Key.enter><Key.caps_lock>m<Key.caps_lock>essage0000000034
Screenshot: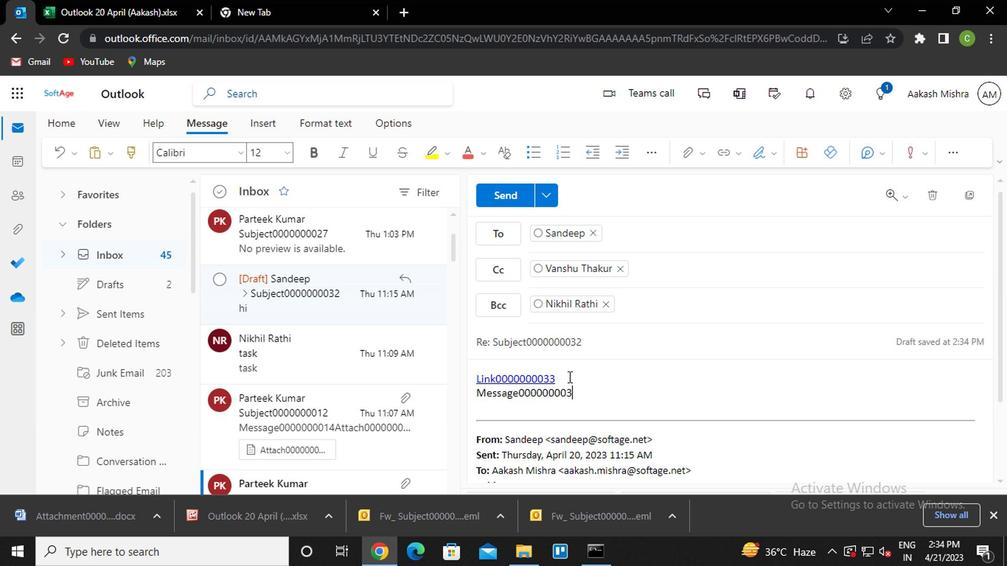 
Action: Mouse moved to (504, 199)
Screenshot: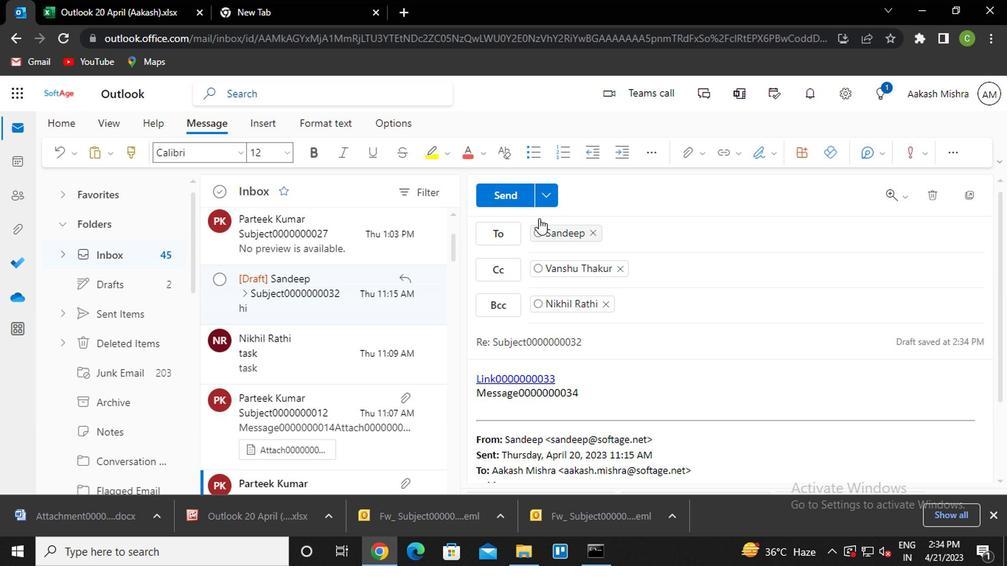 
Action: Mouse pressed left at (504, 199)
Screenshot: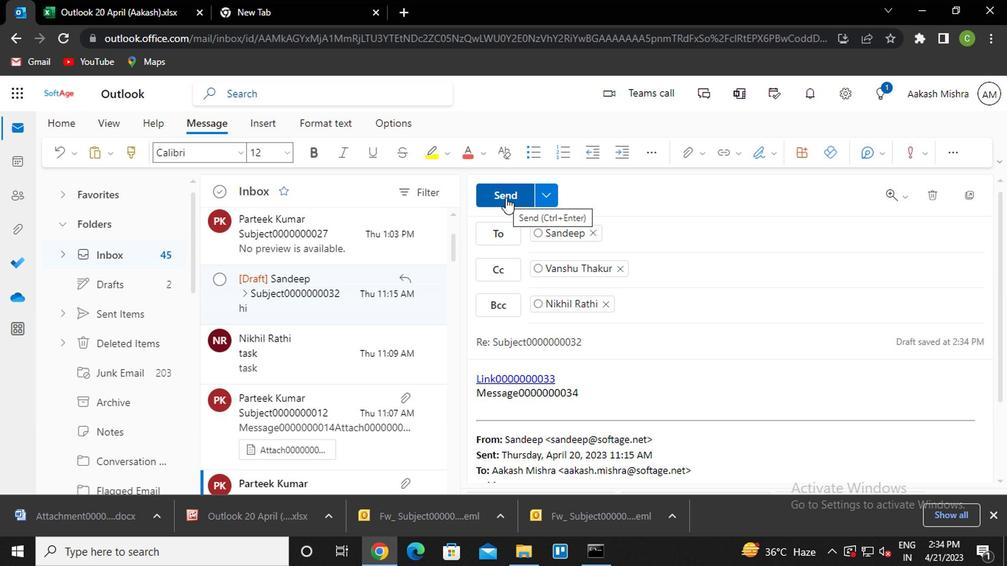 
Action: Mouse moved to (296, 350)
Screenshot: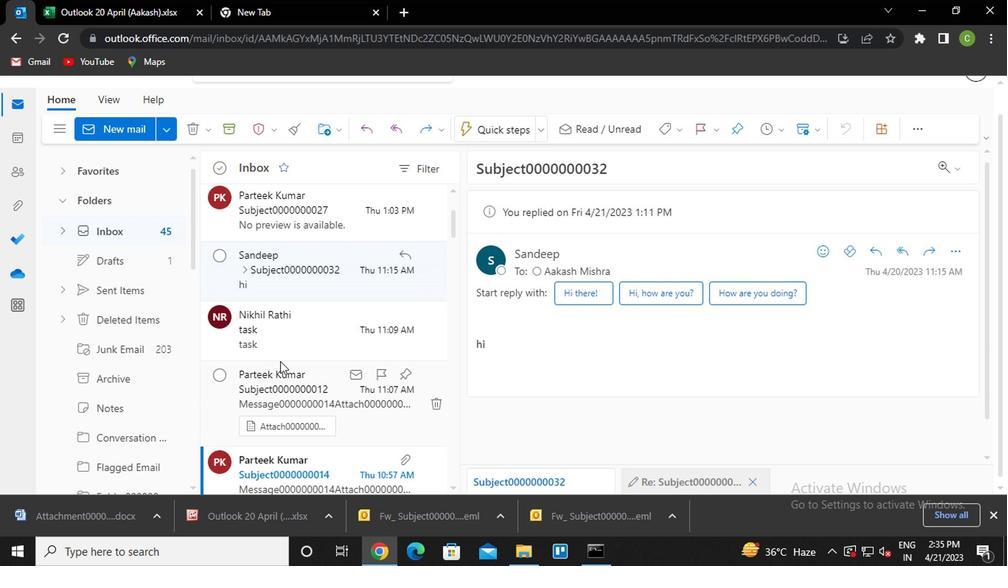 
Action: Mouse scrolled (296, 351) with delta (0, 0)
Screenshot: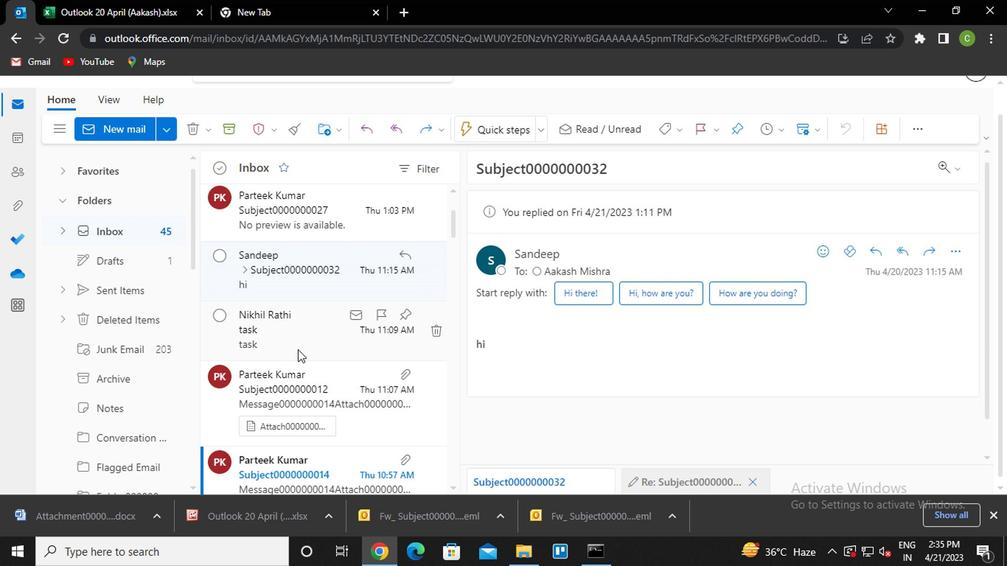 
Action: Mouse scrolled (296, 351) with delta (0, 0)
Screenshot: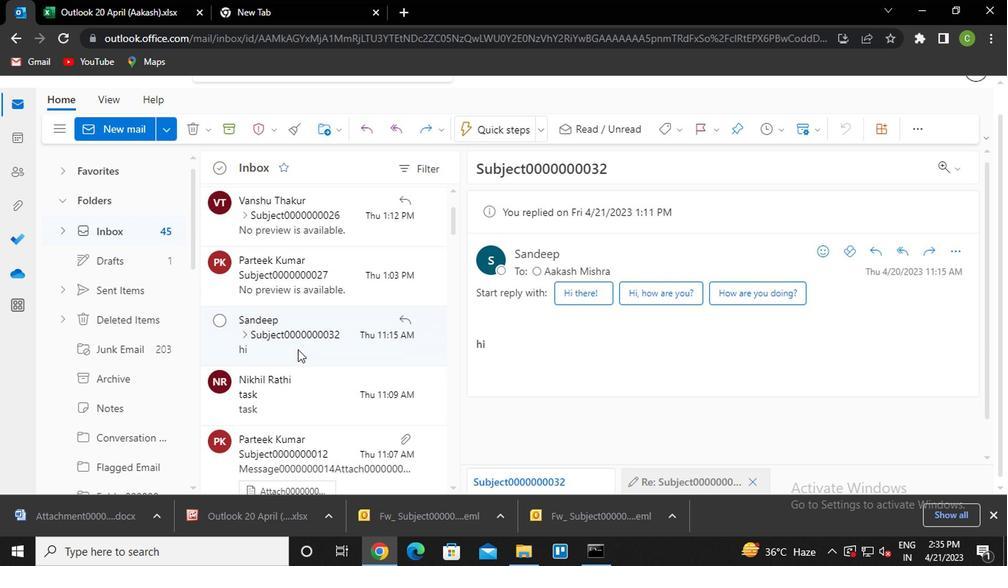 
Action: Mouse scrolled (296, 351) with delta (0, 0)
Screenshot: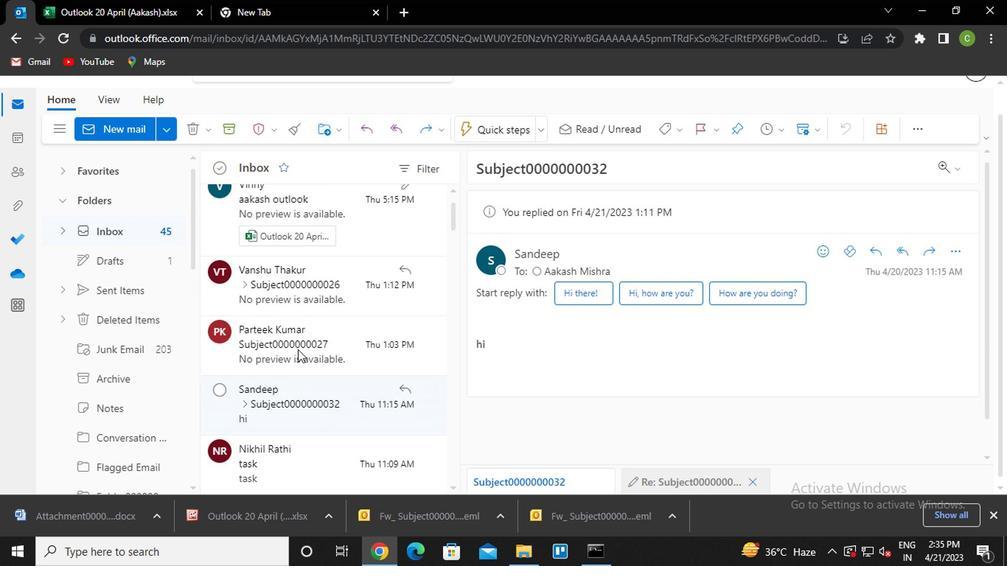 
Action: Mouse scrolled (296, 351) with delta (0, 0)
Screenshot: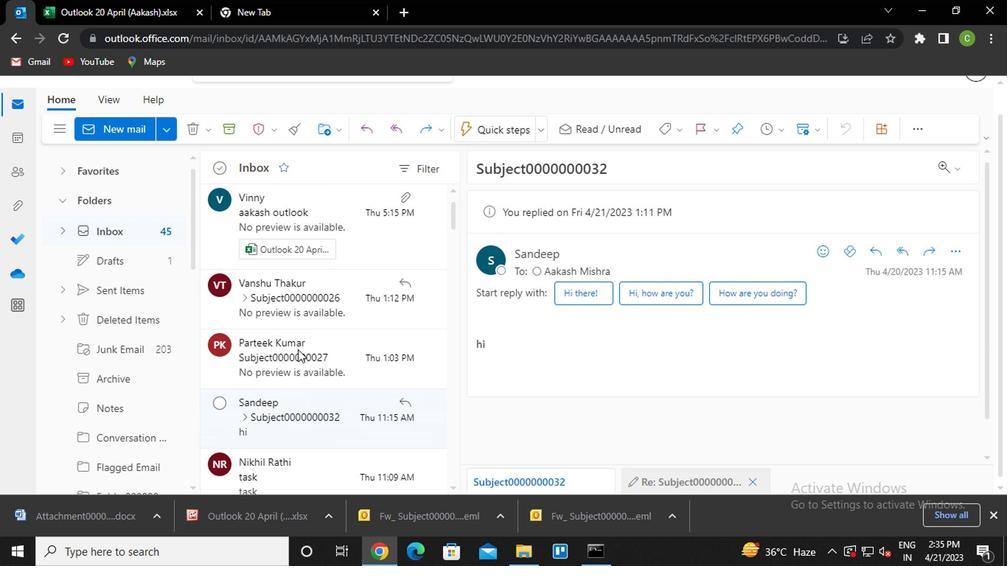 
Action: Mouse moved to (330, 299)
Screenshot: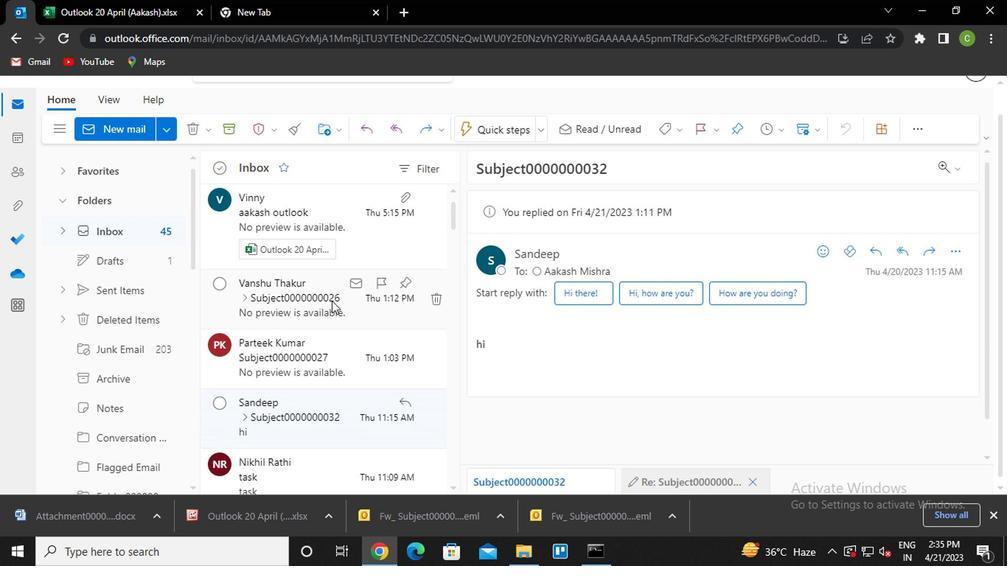 
Action: Mouse pressed left at (330, 299)
Screenshot: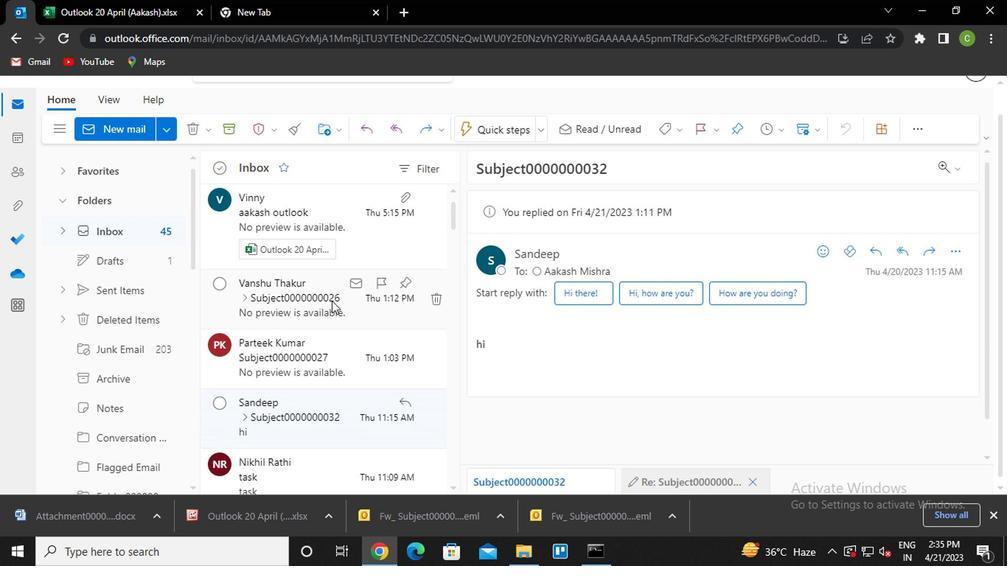 
Action: Mouse moved to (881, 254)
Screenshot: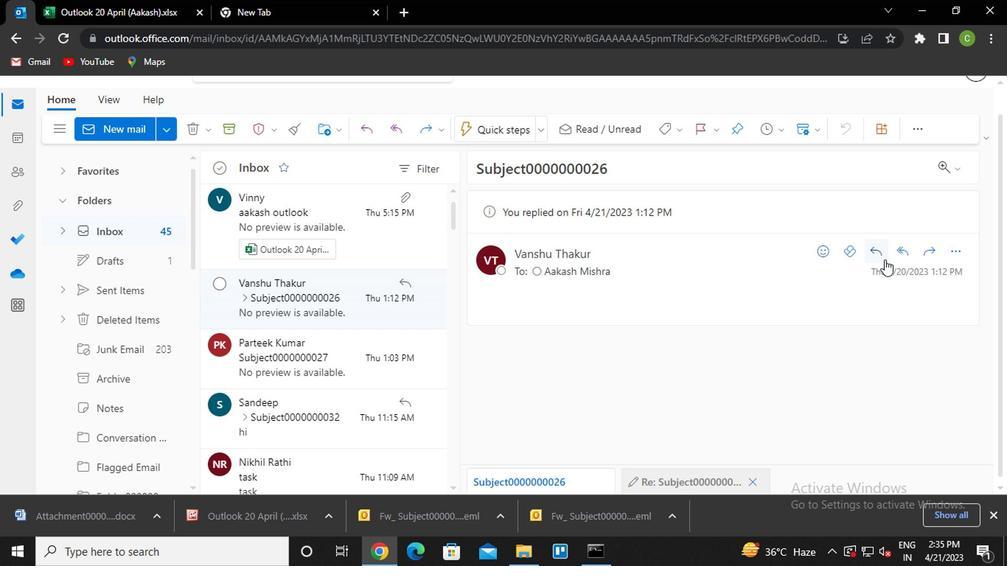 
Action: Mouse pressed left at (881, 254)
Screenshot: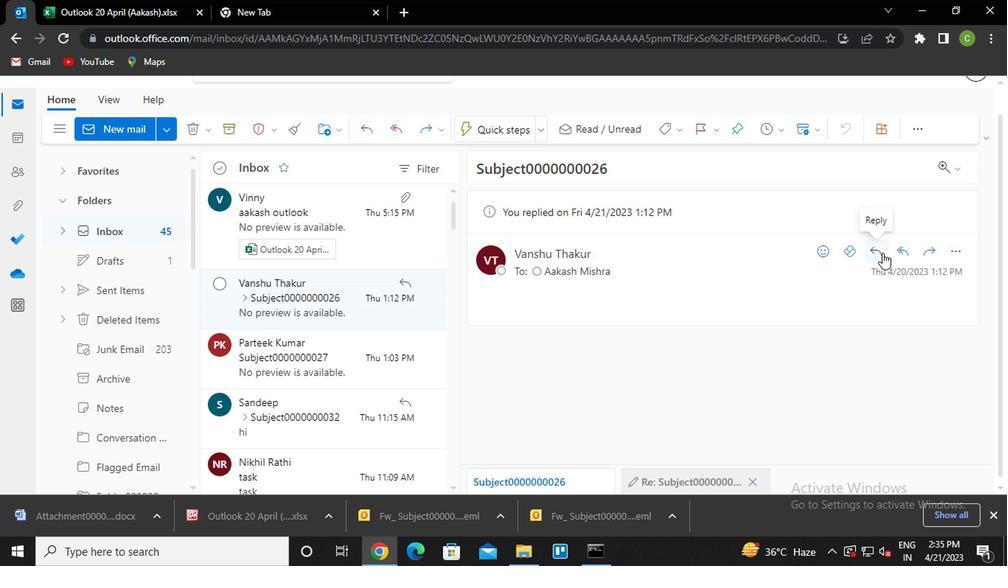 
Action: Mouse moved to (696, 133)
Screenshot: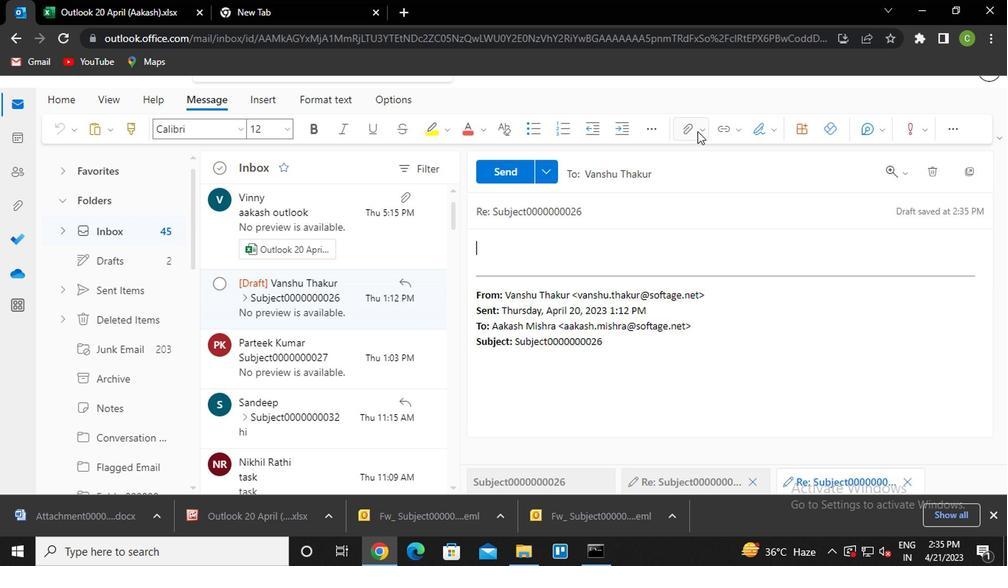
Action: Mouse pressed left at (696, 133)
Screenshot: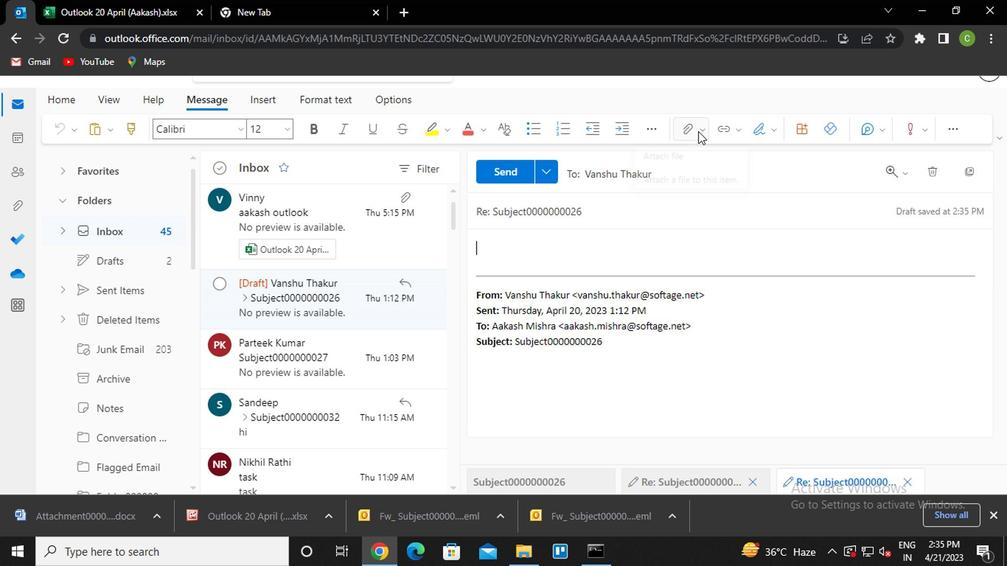 
Action: Mouse moved to (584, 244)
Screenshot: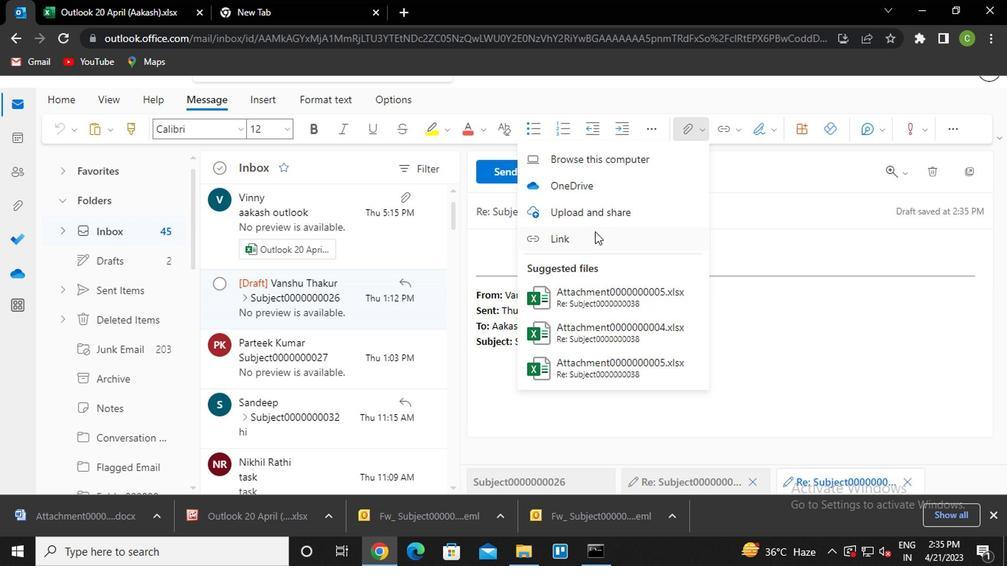 
Action: Mouse pressed left at (584, 244)
Screenshot: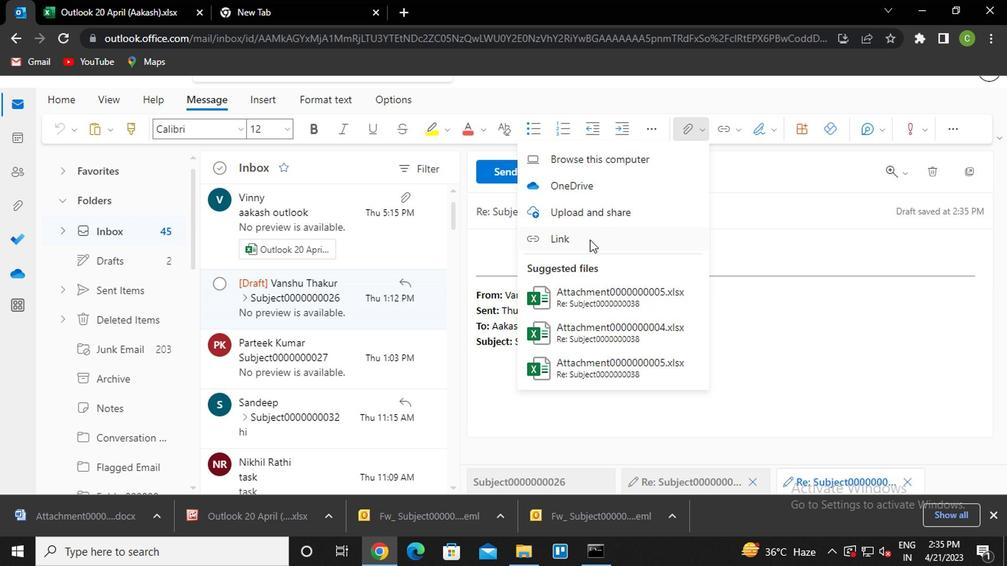 
Action: Key pressed <Key.caps_lock>l<Key.caps_lock>ink0000000033<Key.enter>
Screenshot: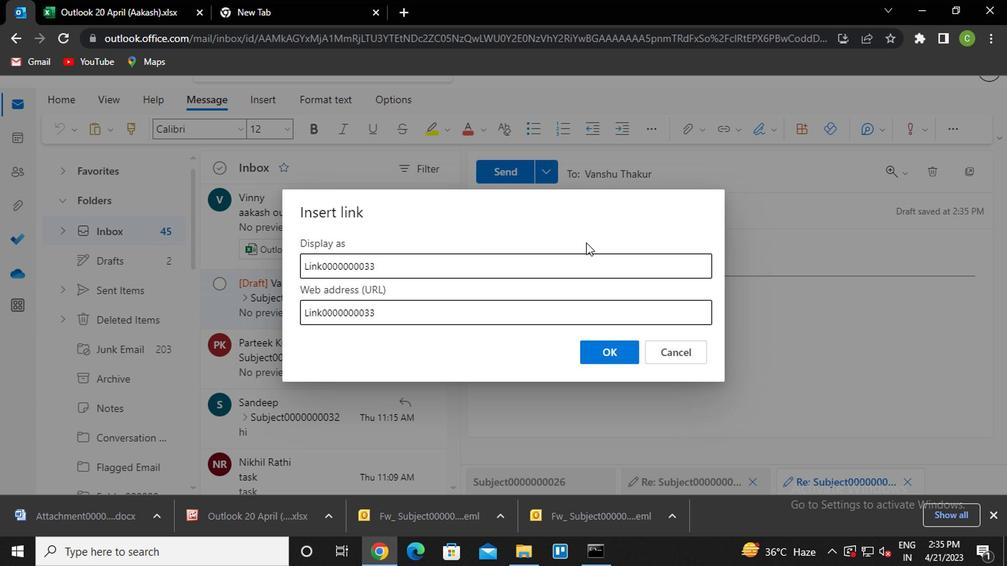 
Action: Mouse moved to (588, 214)
Screenshot: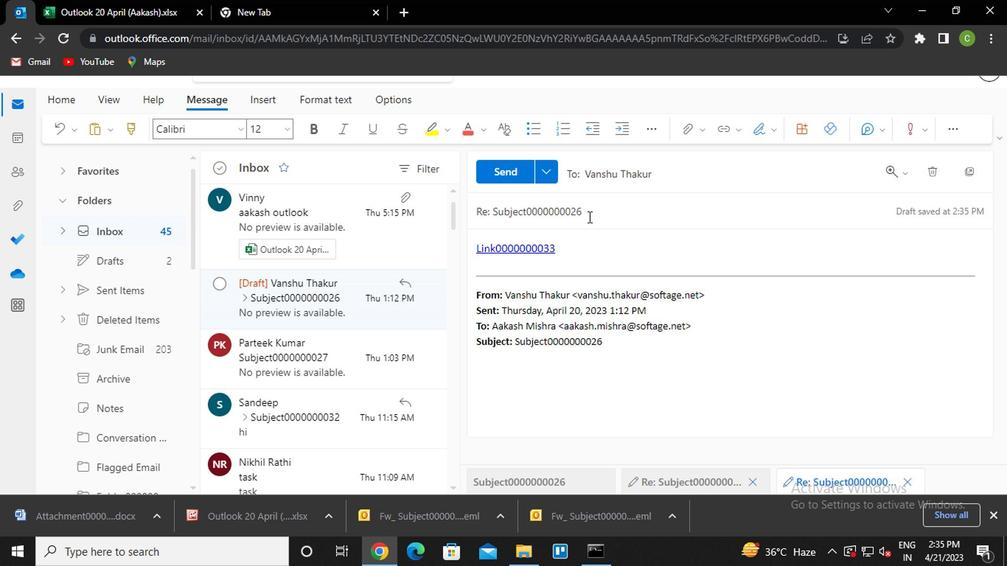 
Action: Mouse pressed left at (588, 214)
Screenshot: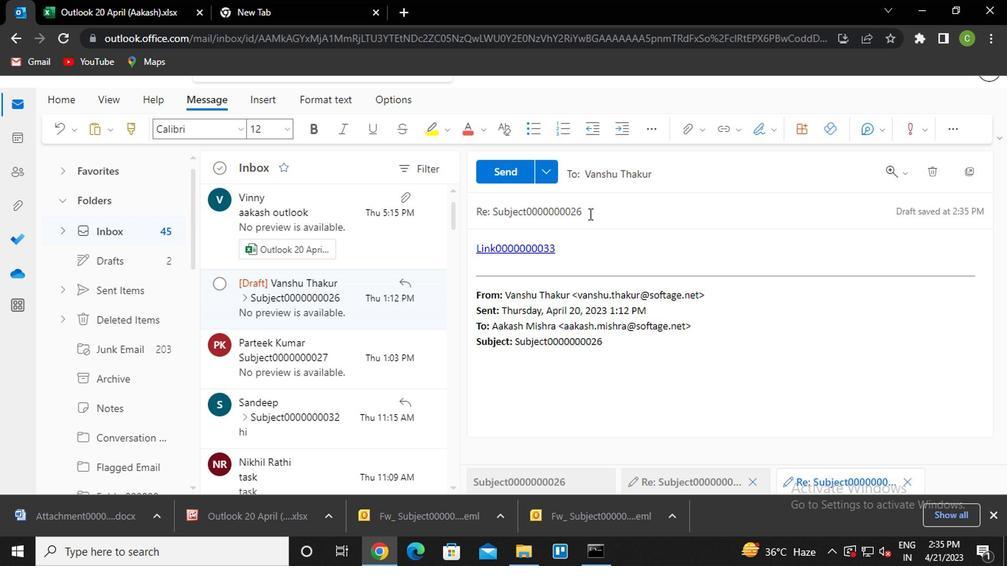 
Action: Key pressed <Key.backspace><Key.backspace>33
Screenshot: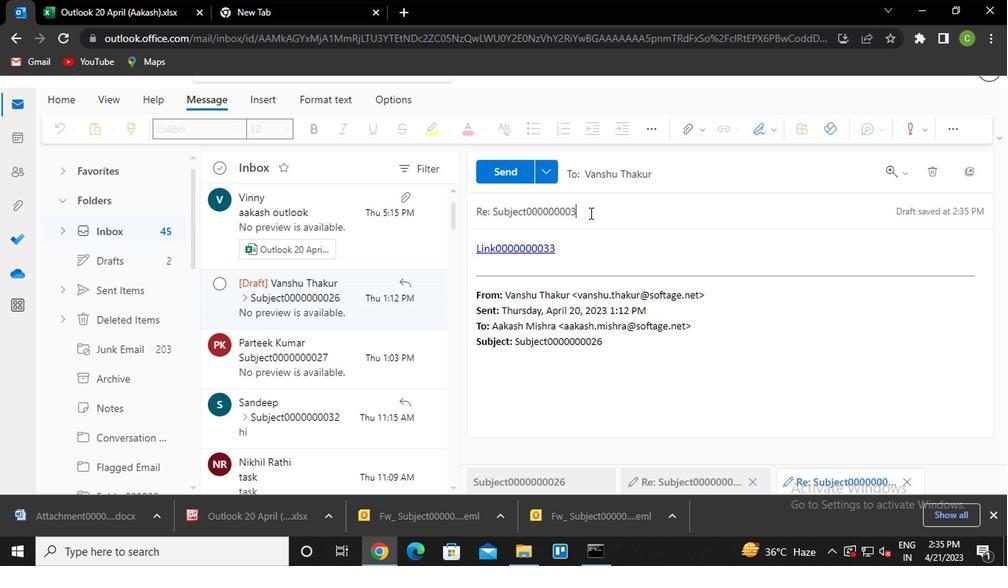 
Action: Mouse moved to (569, 259)
Screenshot: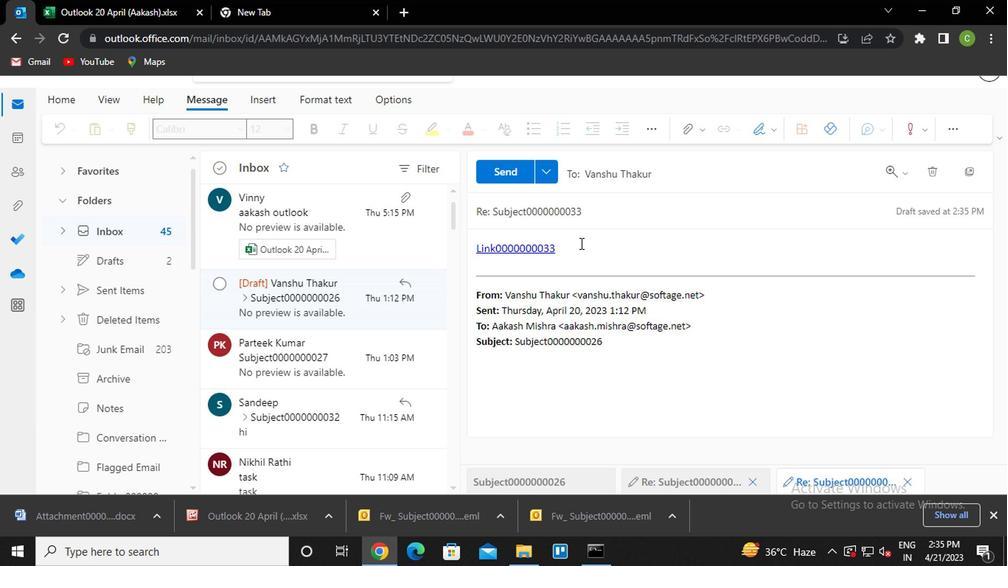
Action: Mouse pressed left at (569, 259)
Screenshot: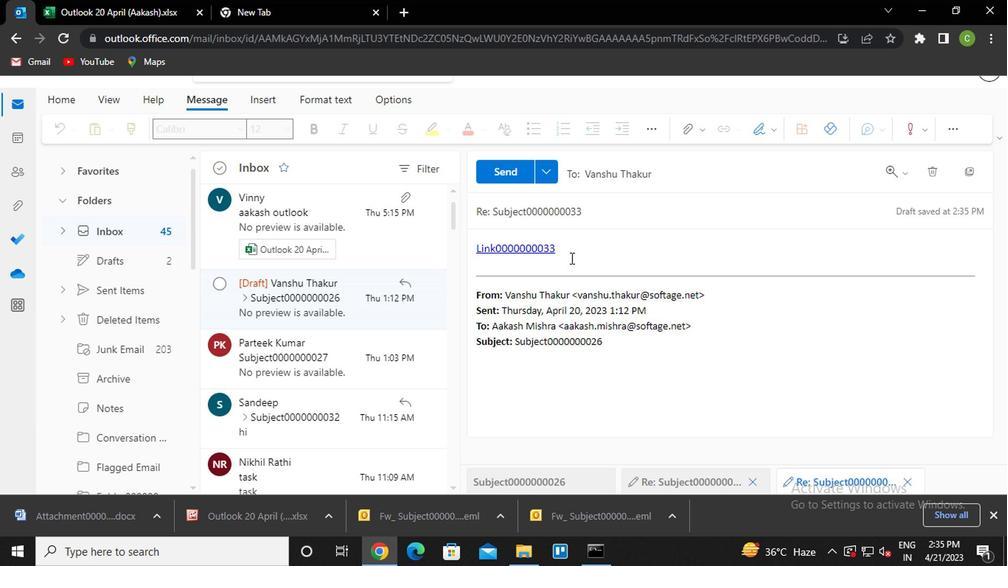 
Action: Key pressed <Key.enter><Key.caps_lock>m<Key.caps_lock>essage0000000034
Screenshot: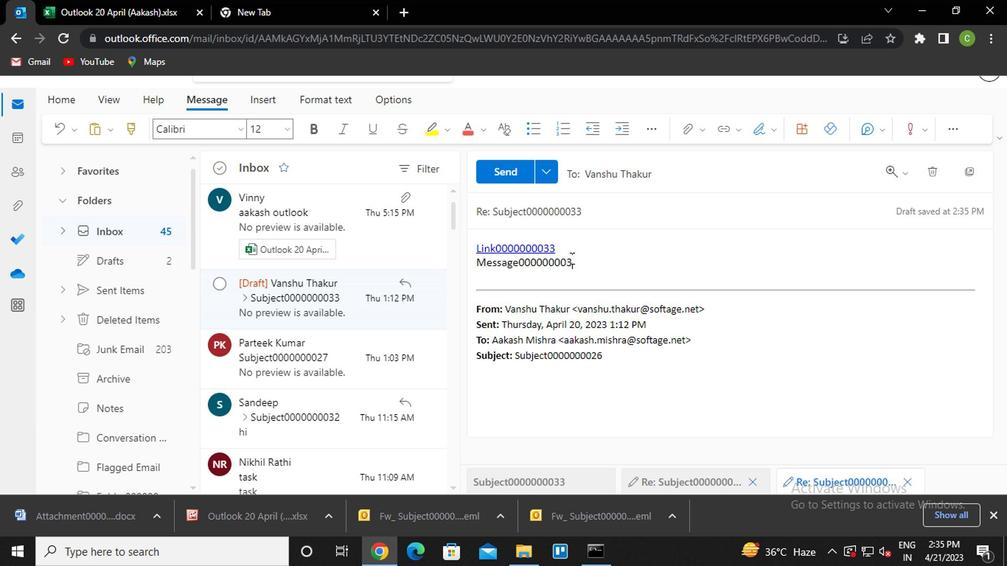 
Action: Mouse moved to (682, 128)
Screenshot: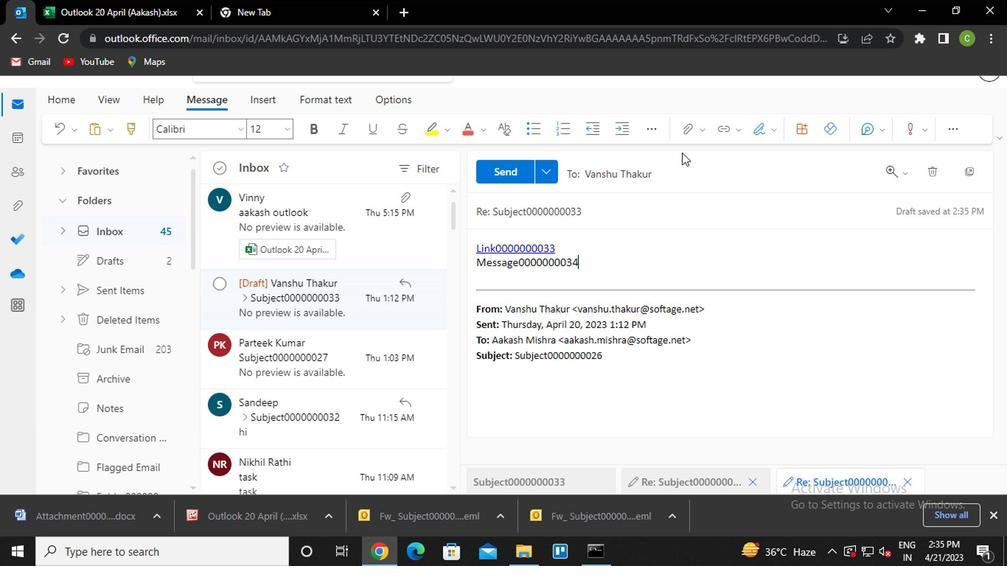 
Action: Mouse pressed left at (682, 128)
Screenshot: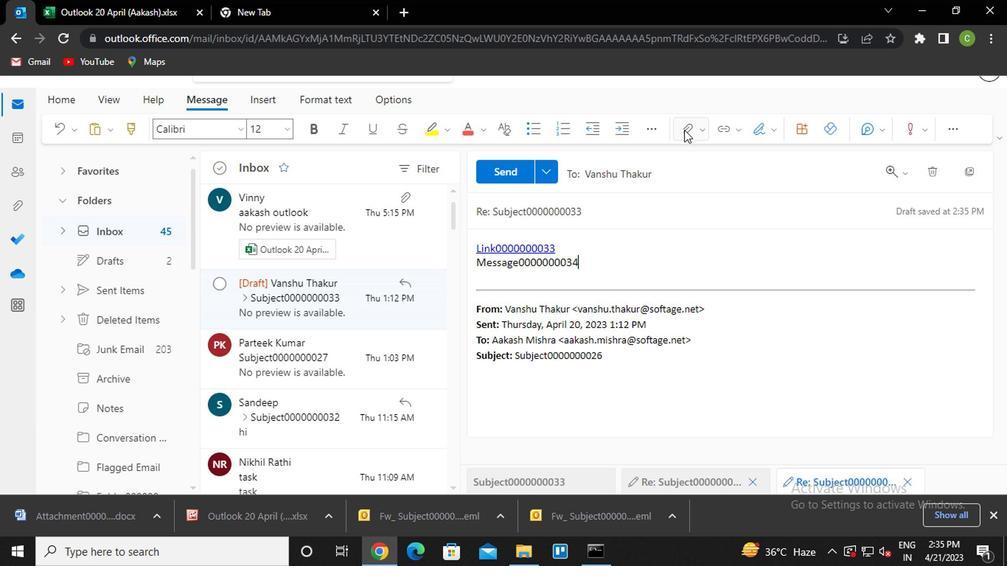 
Action: Mouse moved to (608, 167)
Screenshot: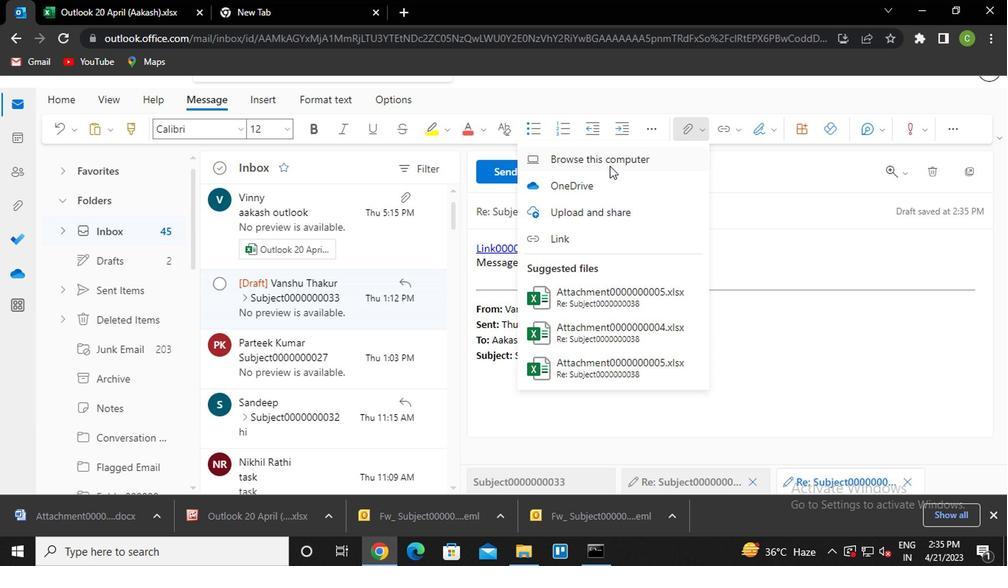
Action: Mouse pressed left at (608, 167)
Screenshot: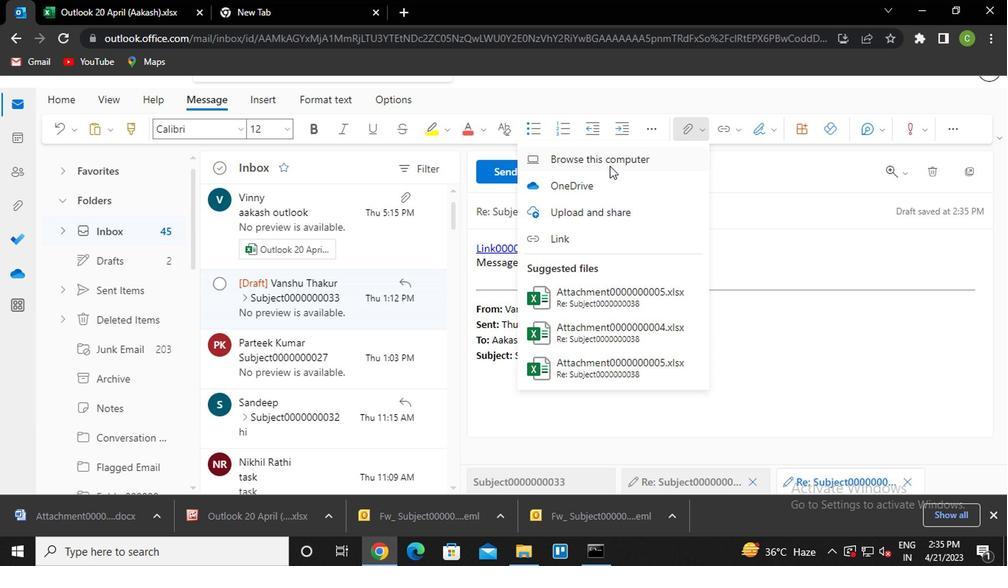 
Action: Mouse moved to (244, 157)
Screenshot: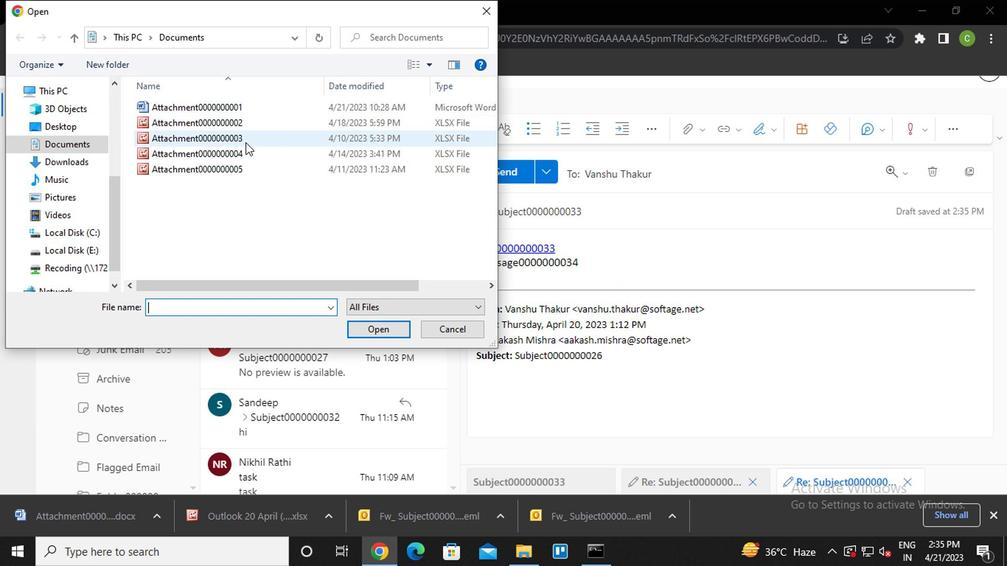 
Action: Mouse pressed left at (244, 157)
Screenshot: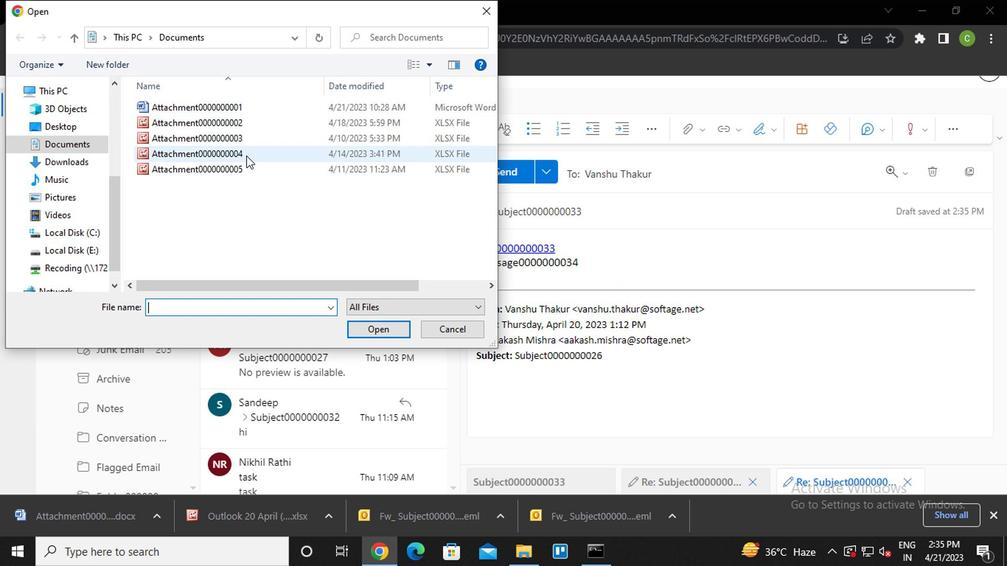 
Action: Mouse pressed left at (244, 157)
Screenshot: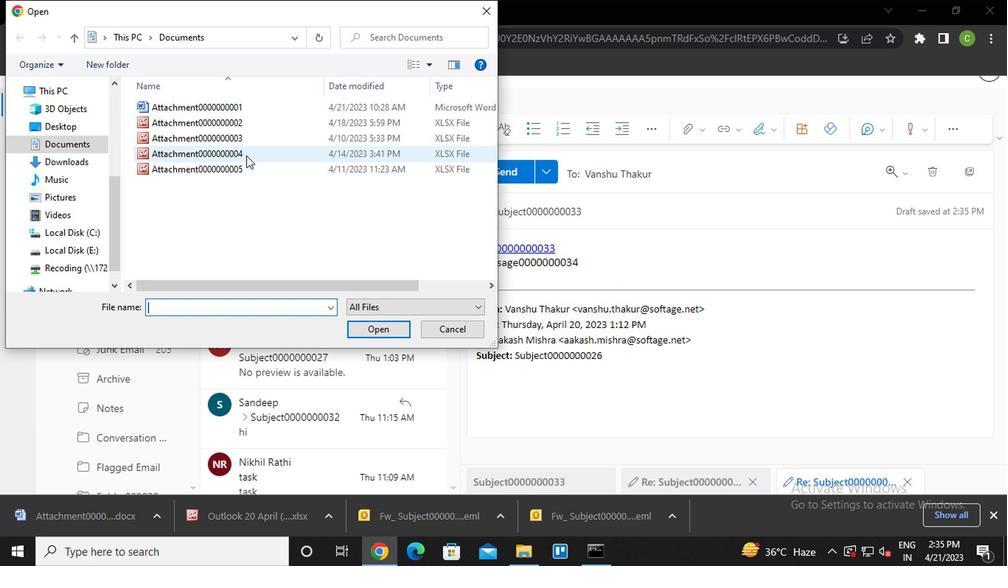 
Action: Mouse moved to (505, 164)
Screenshot: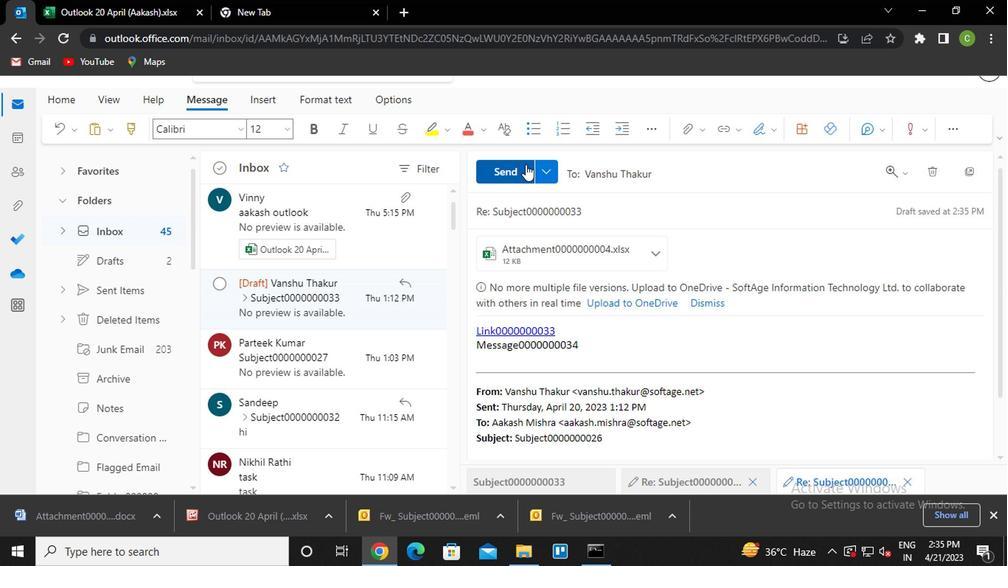 
Action: Mouse pressed left at (505, 164)
Screenshot: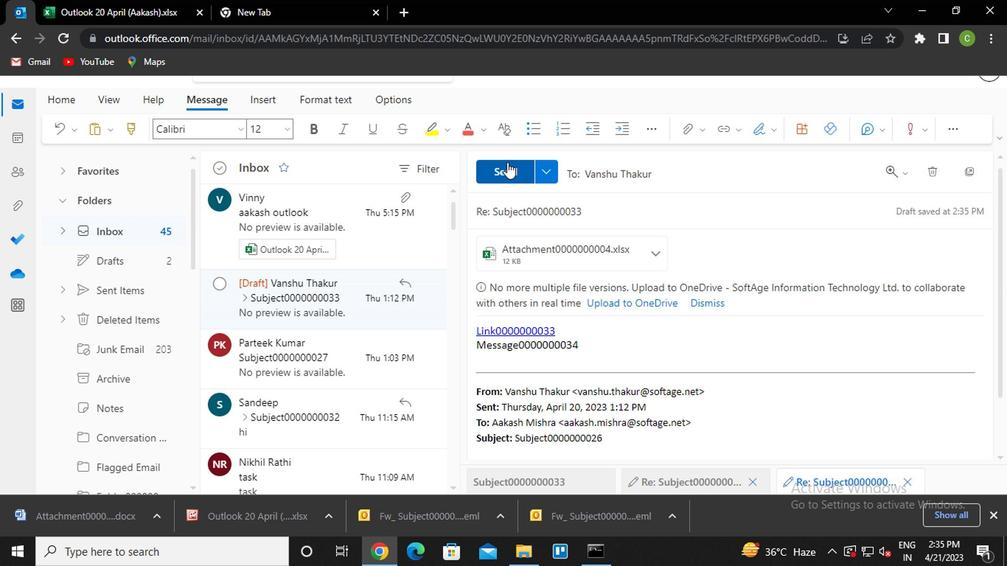 
Action: Mouse moved to (277, 426)
Screenshot: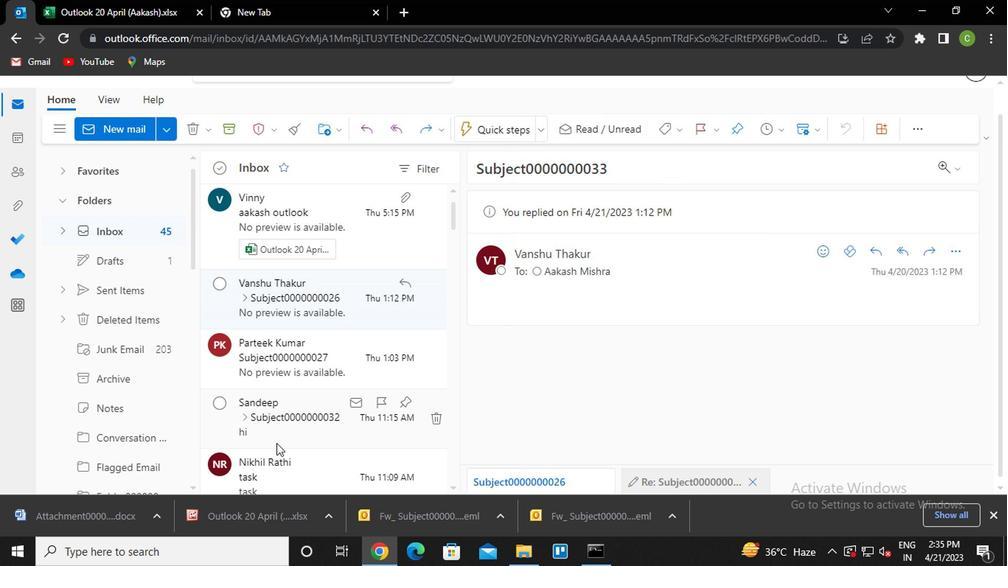 
Action: Mouse pressed left at (277, 426)
Screenshot: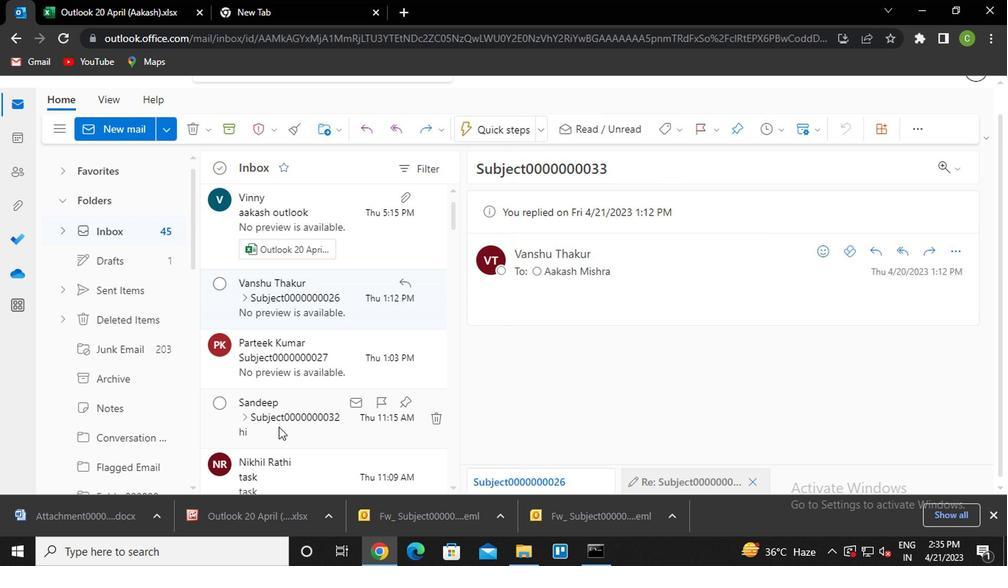 
Action: Mouse moved to (868, 249)
Screenshot: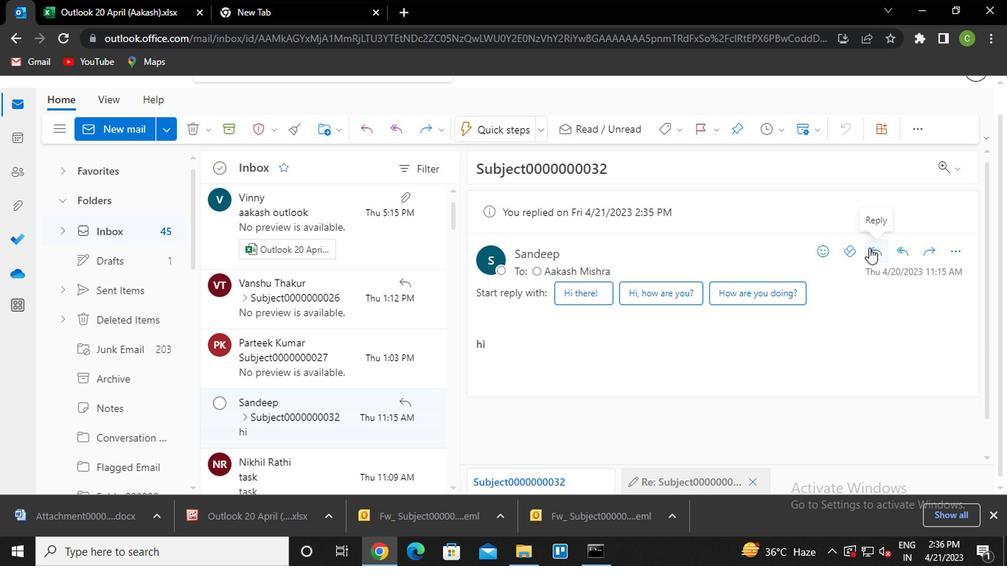
Action: Mouse pressed left at (868, 249)
Screenshot: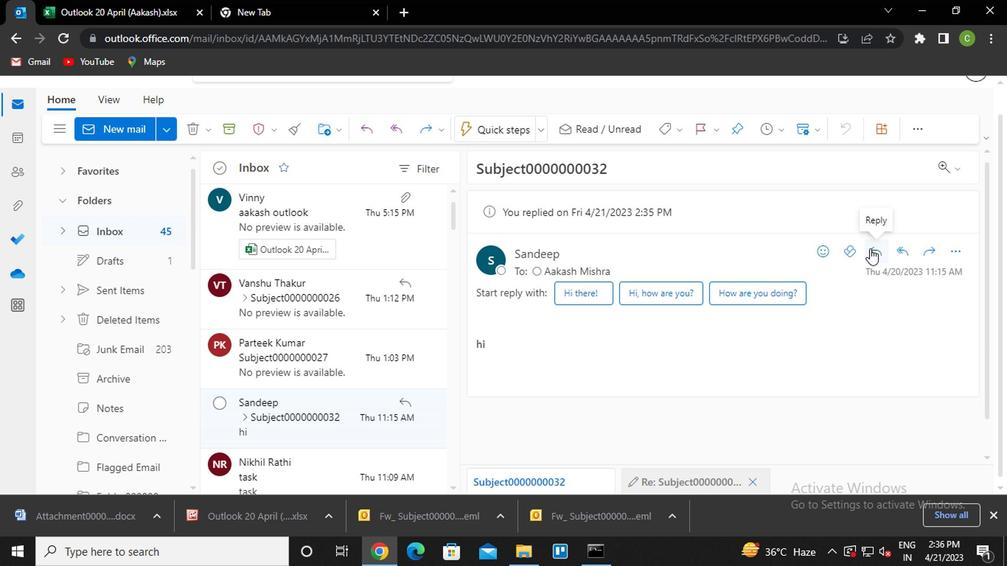 
Action: Mouse moved to (703, 131)
Screenshot: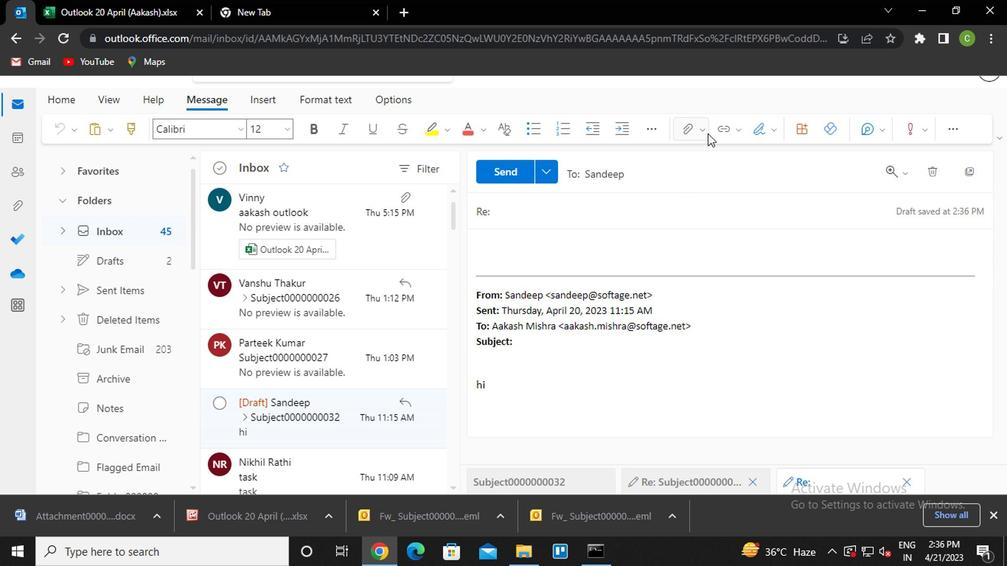 
Action: Mouse pressed left at (703, 131)
Screenshot: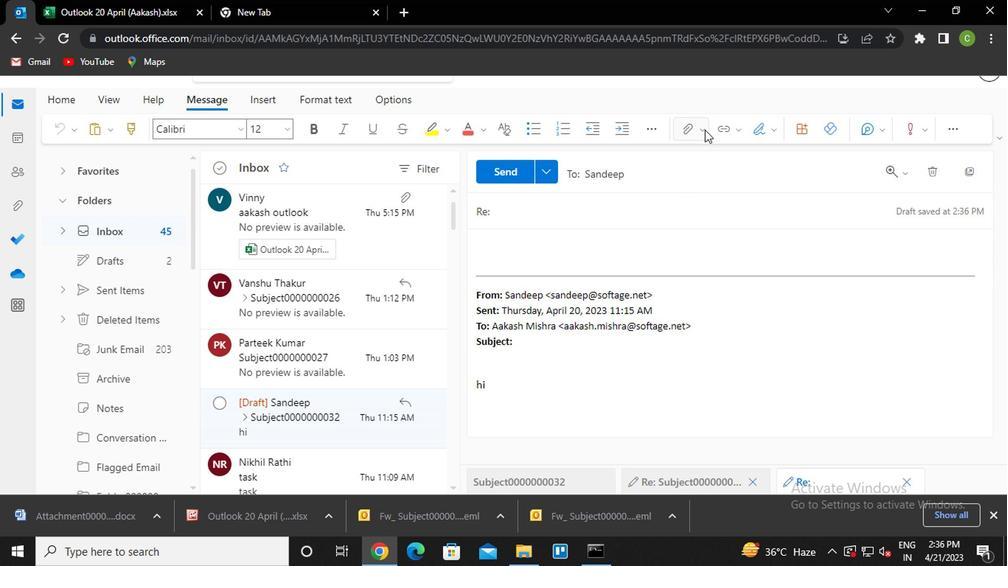 
Action: Mouse moved to (569, 240)
Screenshot: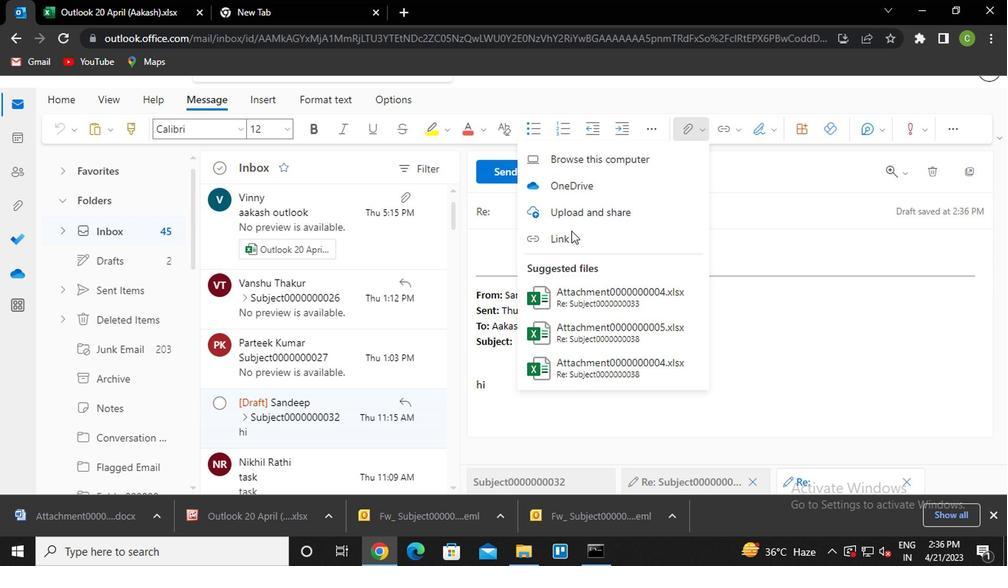 
Action: Mouse pressed left at (569, 240)
Screenshot: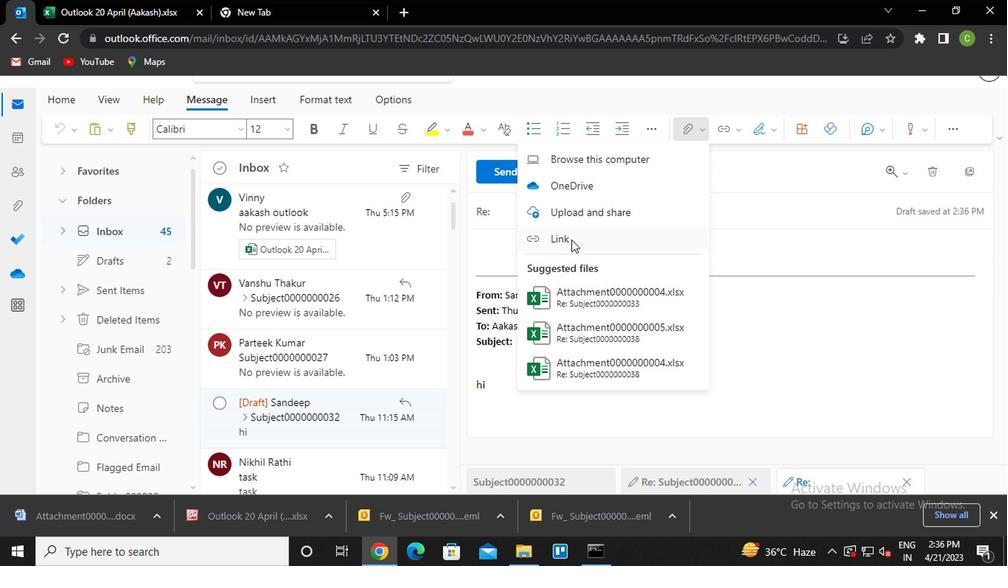 
Action: Key pressed <Key.caps_lock>l<Key.caps_lock>ink0000000033<Key.enter>
Screenshot: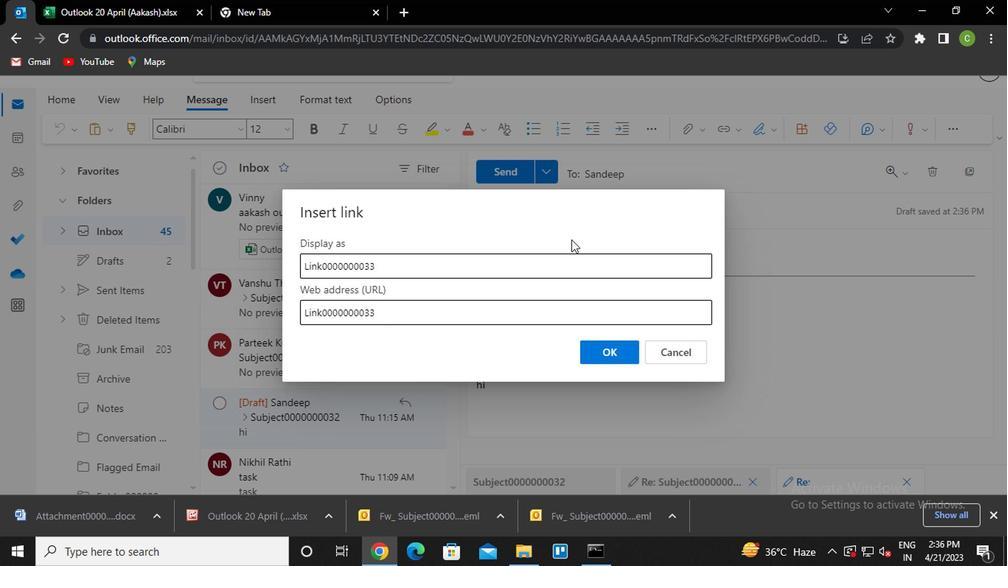 
Action: Mouse moved to (643, 179)
Screenshot: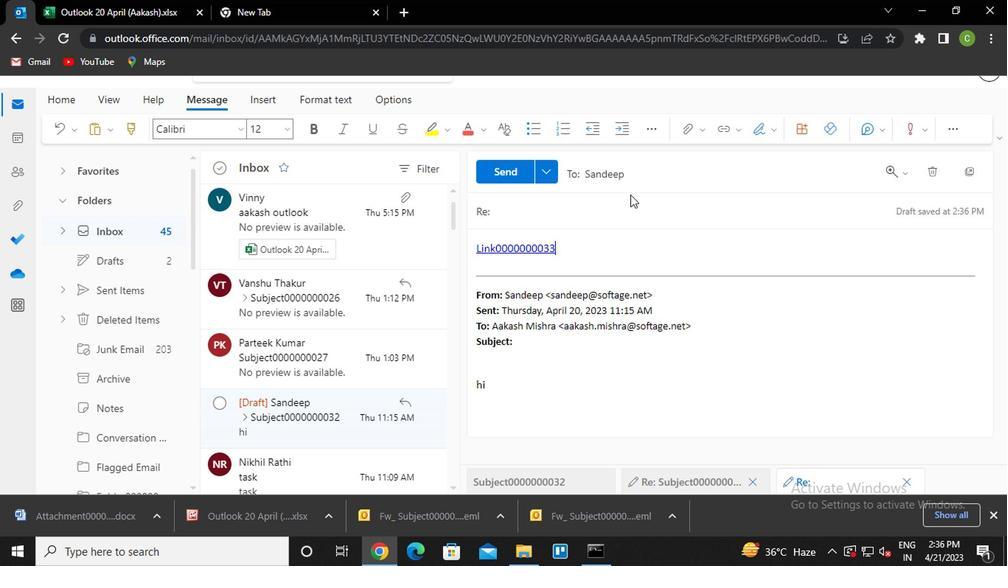 
Action: Mouse pressed left at (643, 179)
Screenshot: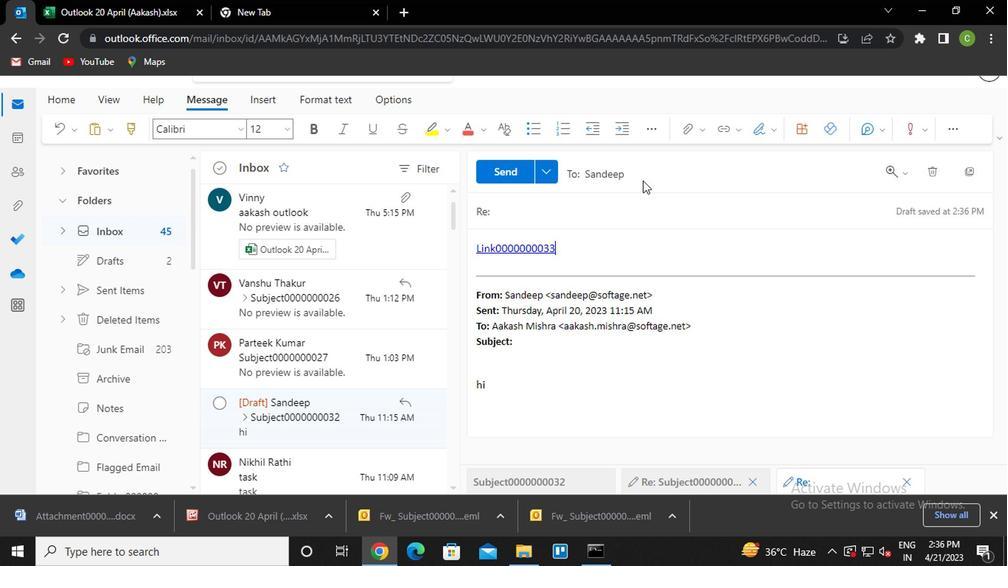 
Action: Mouse moved to (550, 245)
Screenshot: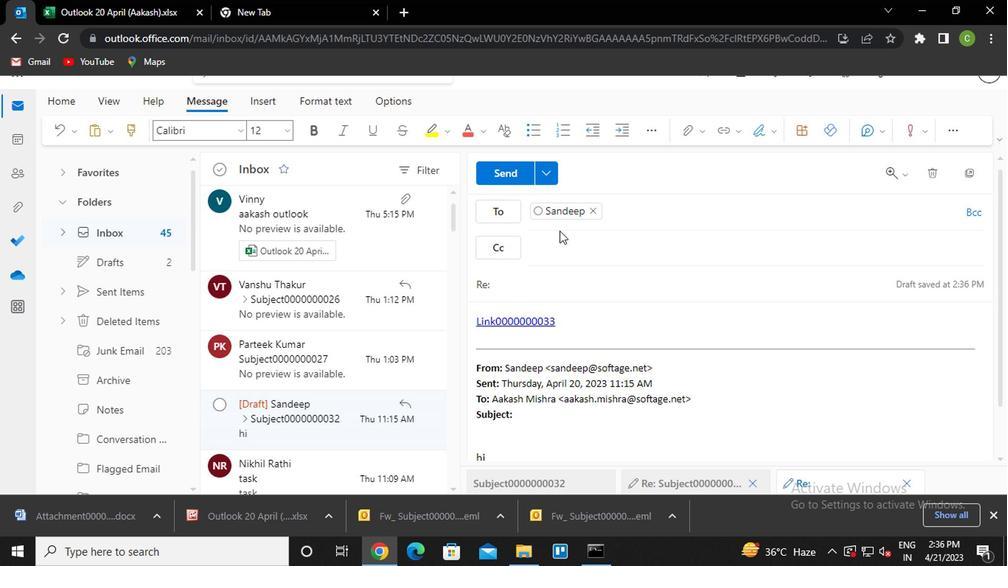 
Action: Mouse pressed left at (550, 245)
Screenshot: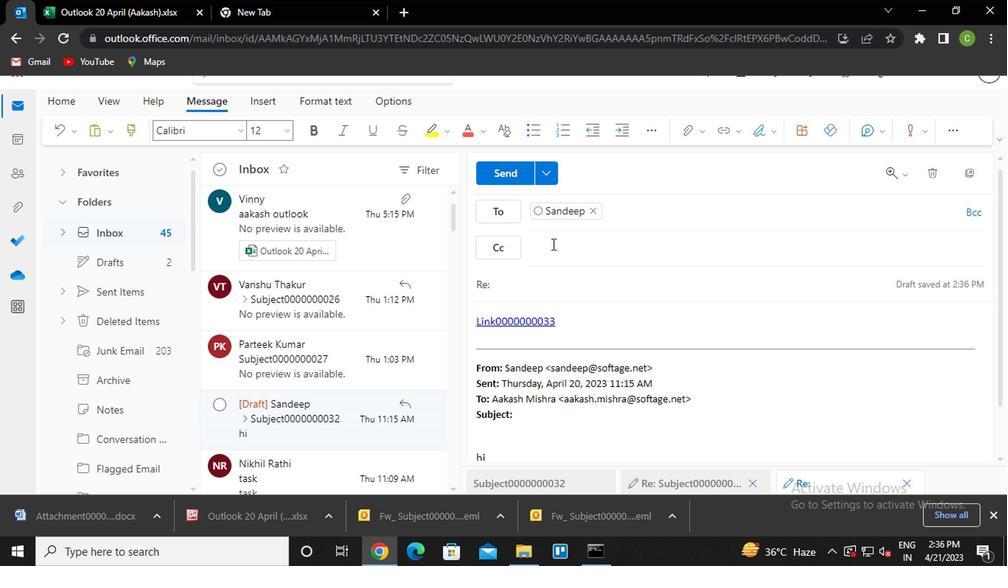 
Action: Key pressed <Key.caps_lock>v<Key.caps_lock>anshu<Key.enter>
Screenshot: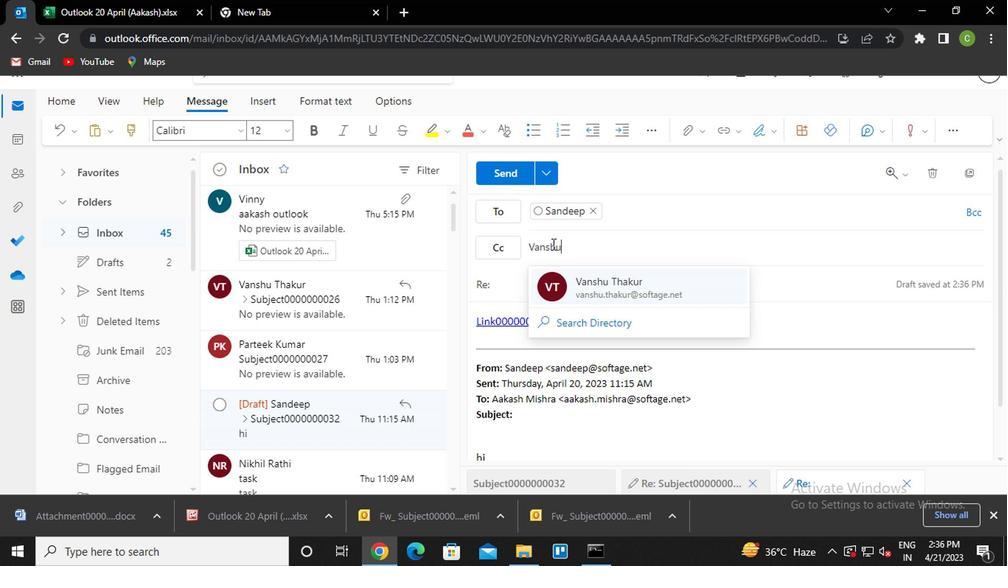 
Action: Mouse moved to (527, 293)
Screenshot: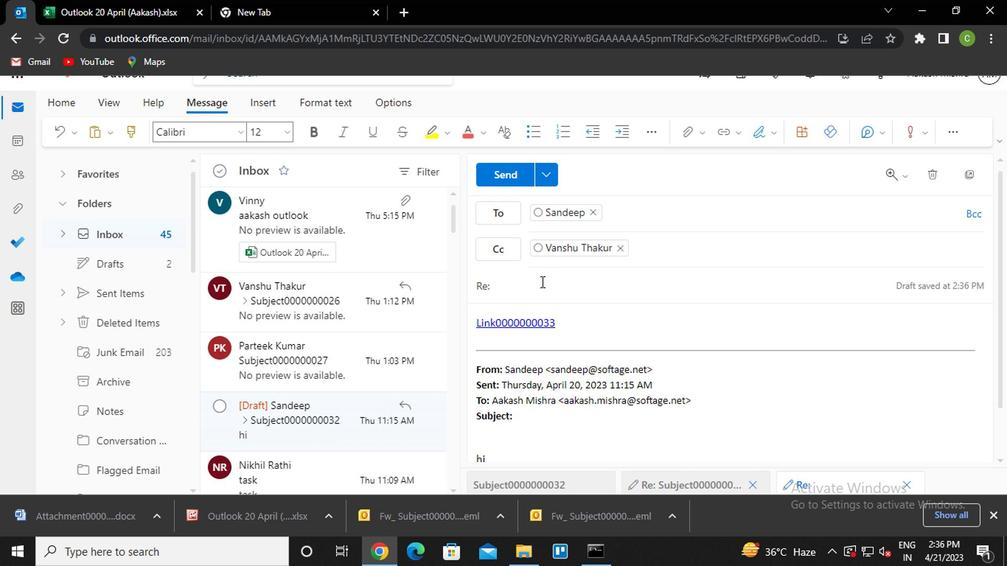 
Action: Mouse pressed left at (527, 293)
Screenshot: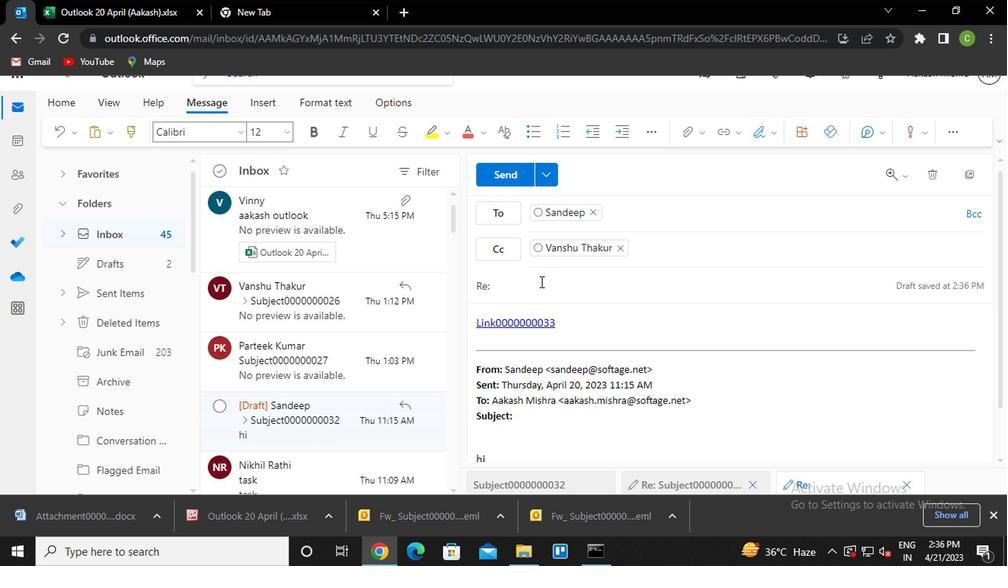 
Action: Key pressed <Key.caps_lock>s<Key.caps_lock>ubject0000000033<Key.tab><Key.tab><Key.enter><Key.caps_lock>m<Key.caps_lock>essage0000000034
Screenshot: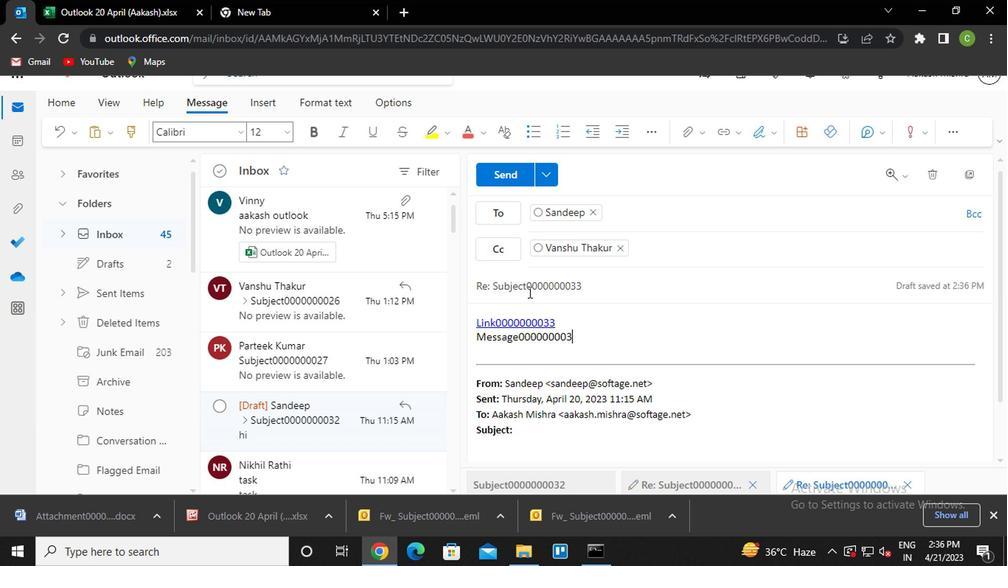 
Action: Mouse moved to (681, 136)
Screenshot: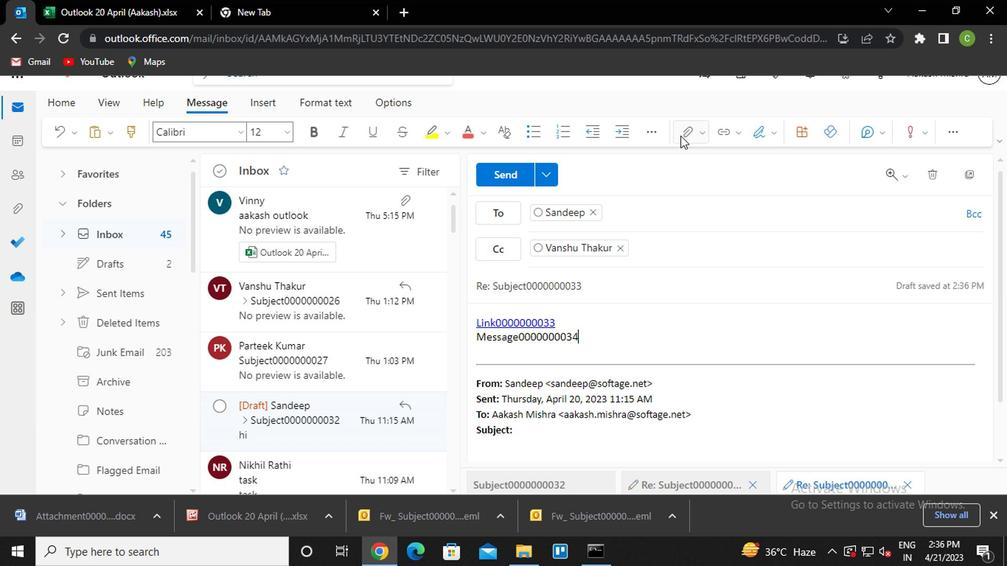 
Action: Mouse pressed left at (681, 136)
Screenshot: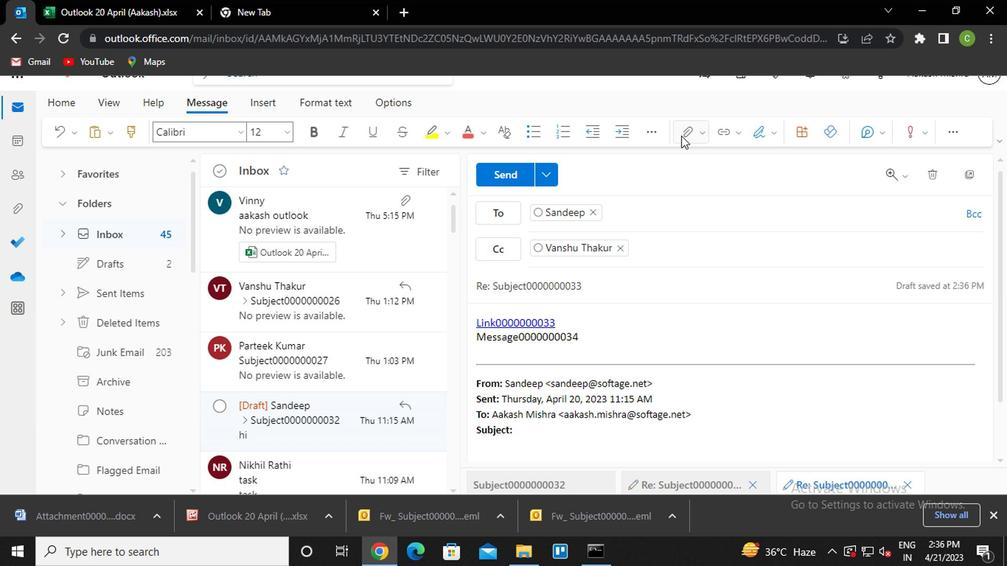 
Action: Mouse moved to (573, 167)
Screenshot: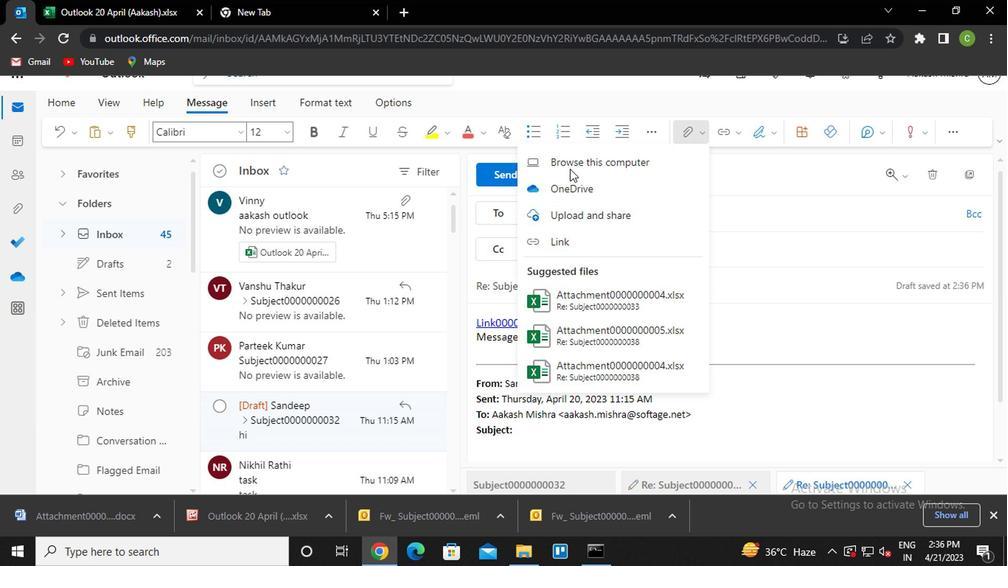 
Action: Mouse pressed left at (573, 167)
Screenshot: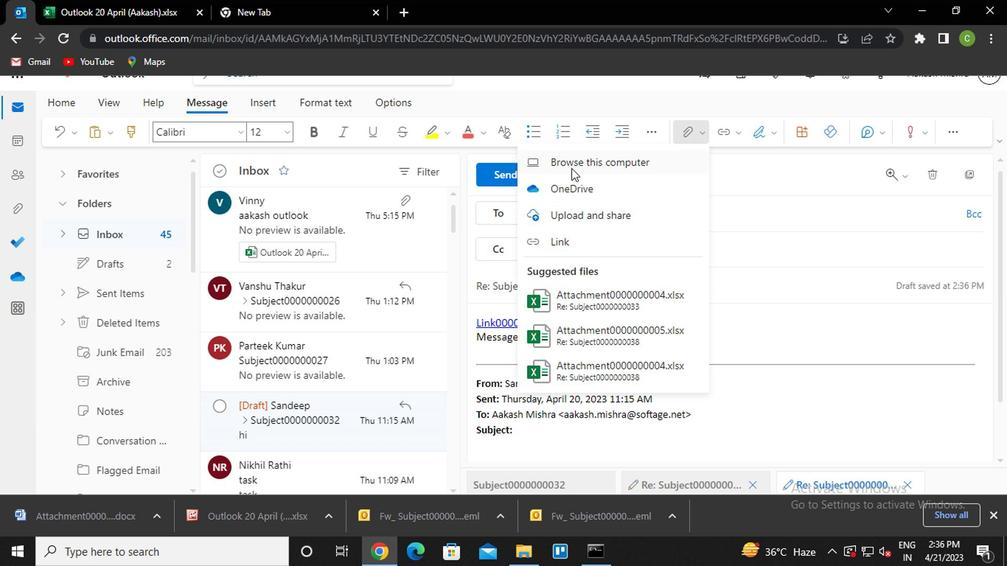 
Action: Mouse moved to (206, 150)
Screenshot: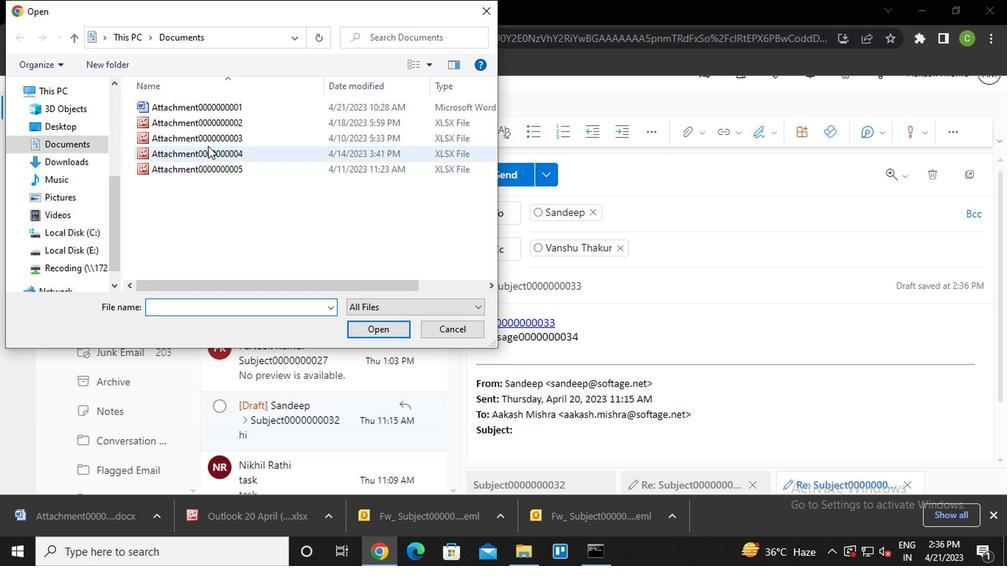 
Action: Mouse pressed left at (206, 150)
Screenshot: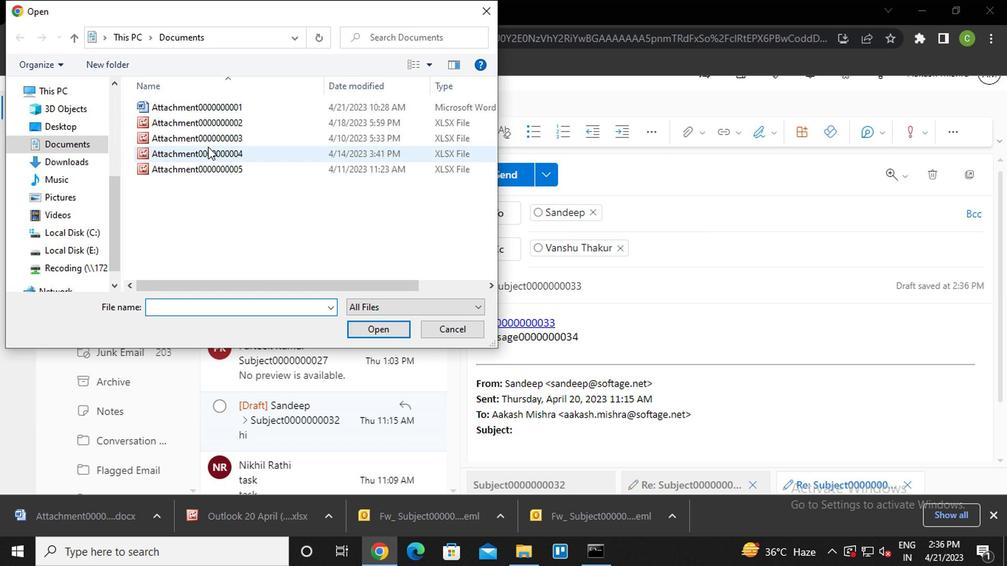 
Action: Mouse pressed left at (206, 150)
Screenshot: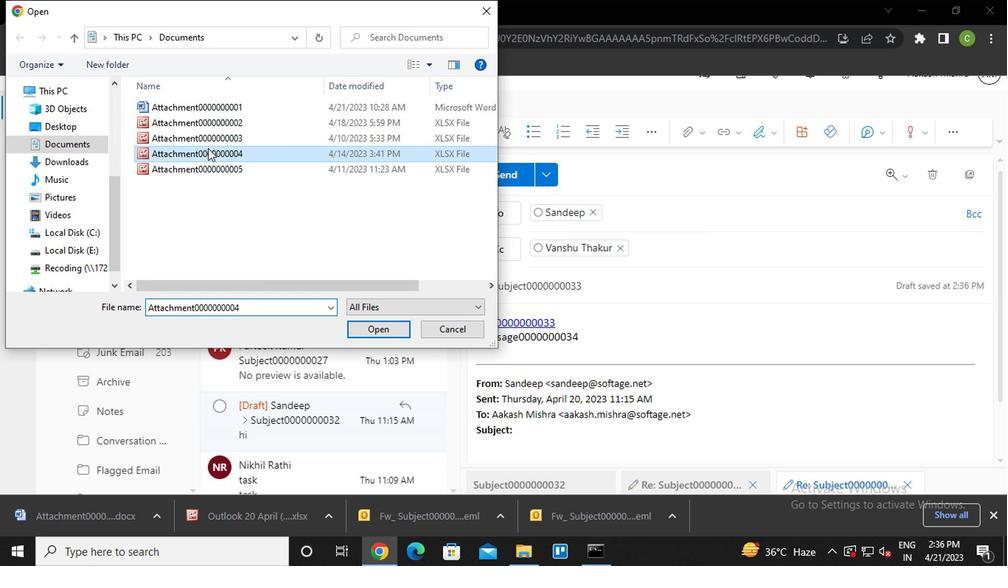 
Action: Mouse moved to (510, 178)
Screenshot: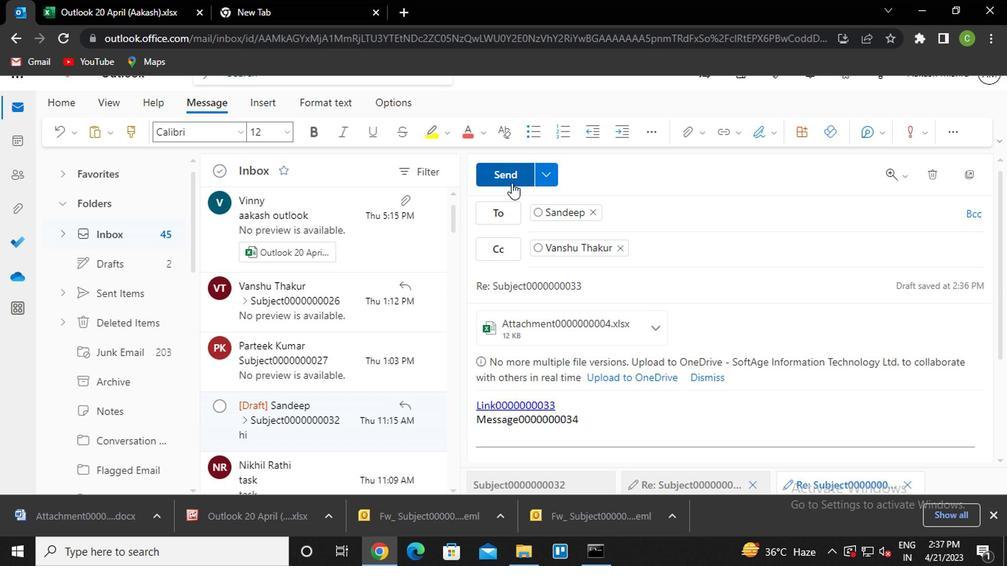 
Action: Mouse pressed left at (510, 178)
Screenshot: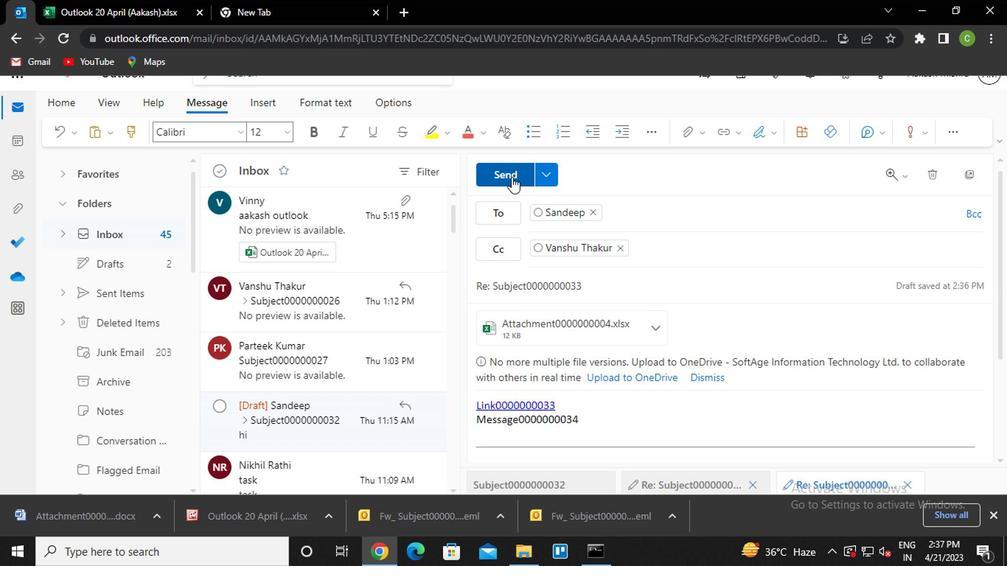 
Action: Mouse moved to (878, 251)
Screenshot: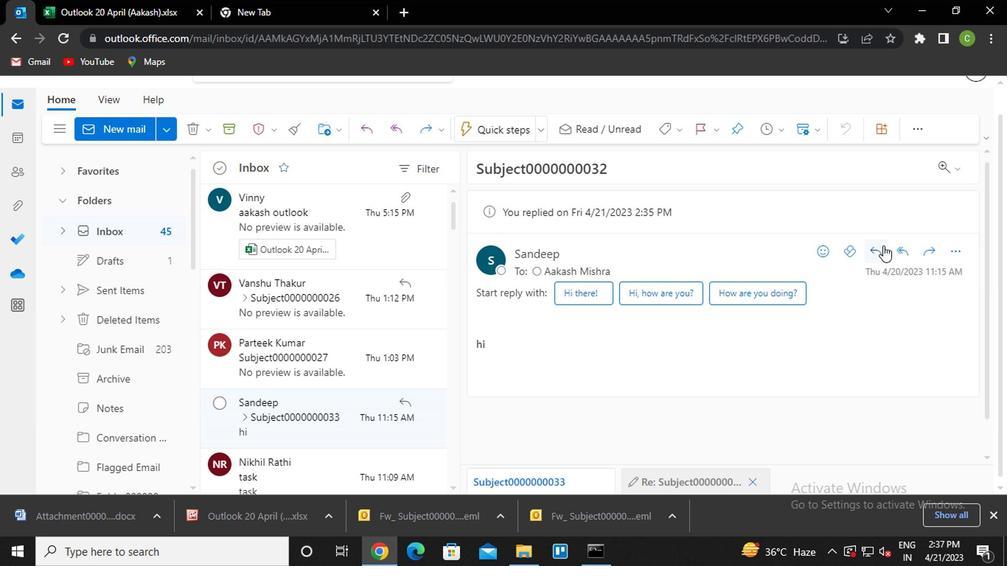
Action: Mouse pressed left at (878, 251)
Screenshot: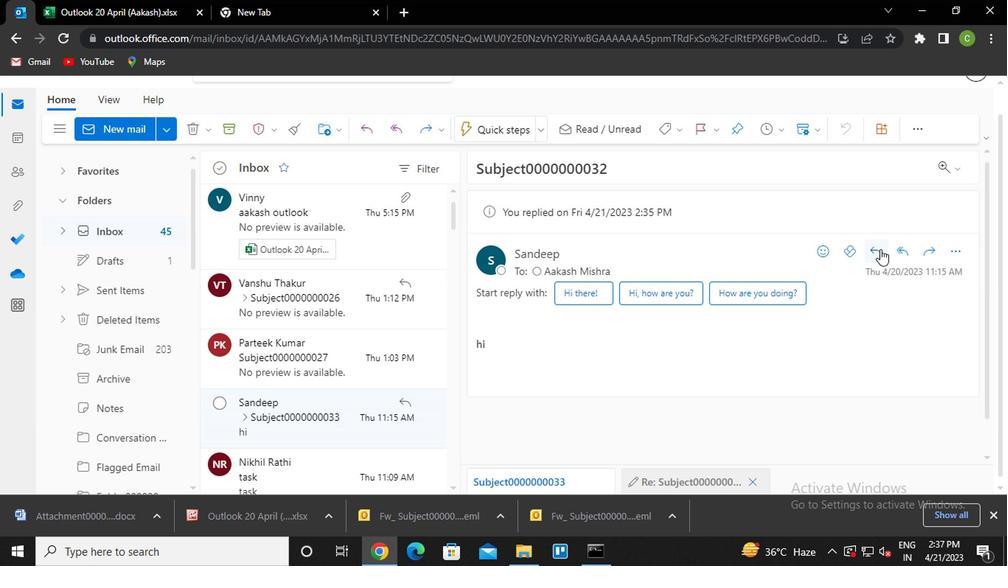
Action: Mouse moved to (688, 135)
Screenshot: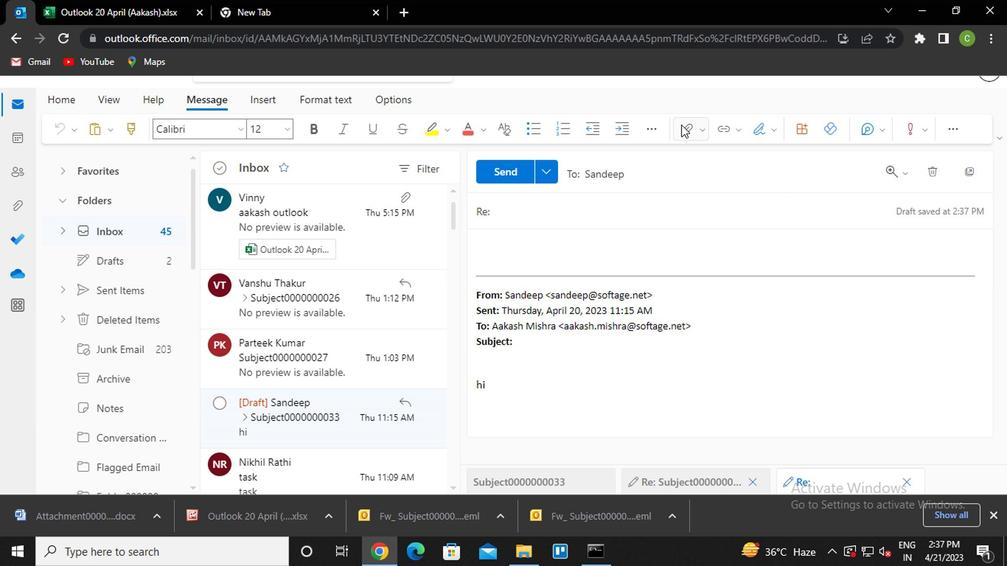 
Action: Mouse pressed left at (688, 135)
Screenshot: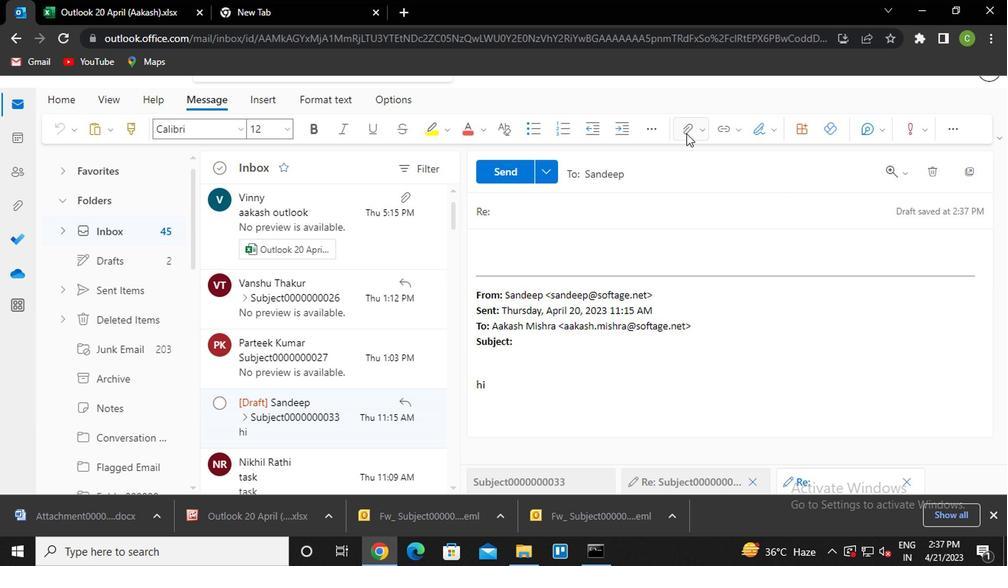 
Action: Mouse moved to (591, 236)
Screenshot: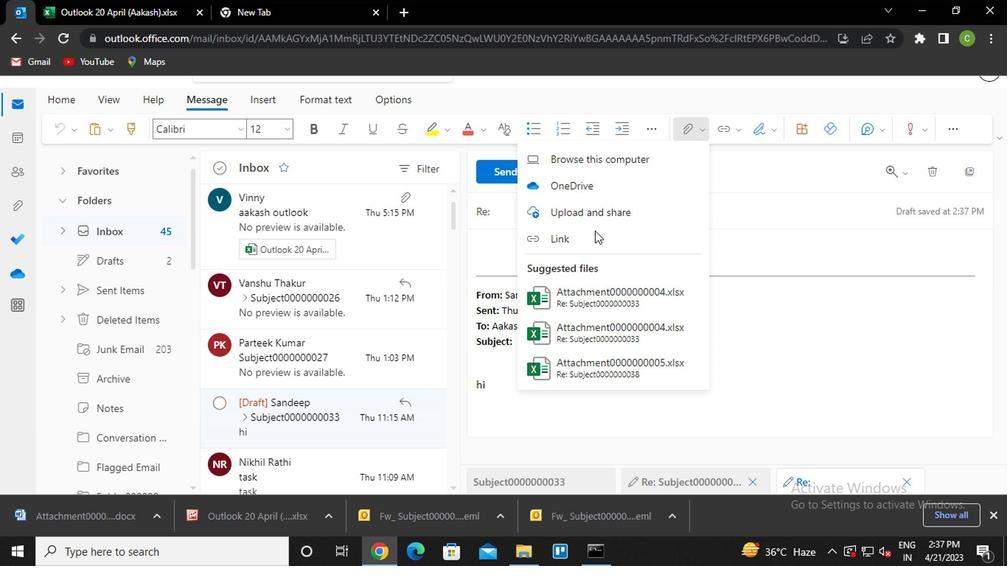 
Action: Mouse pressed left at (591, 236)
Screenshot: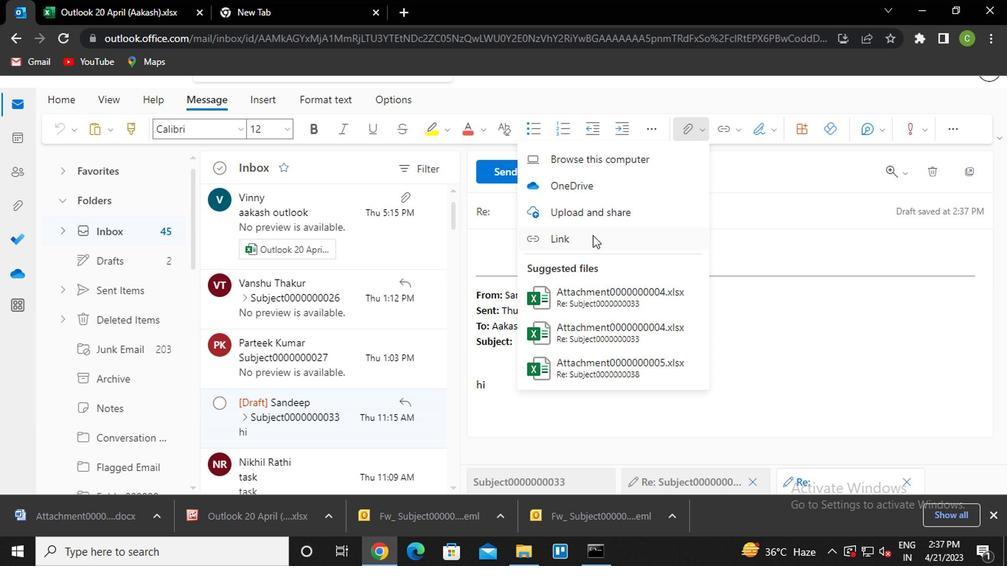 
Action: Key pressed <Key.caps_lock>l<Key.caps_lock>ink0000000033<Key.enter>
Screenshot: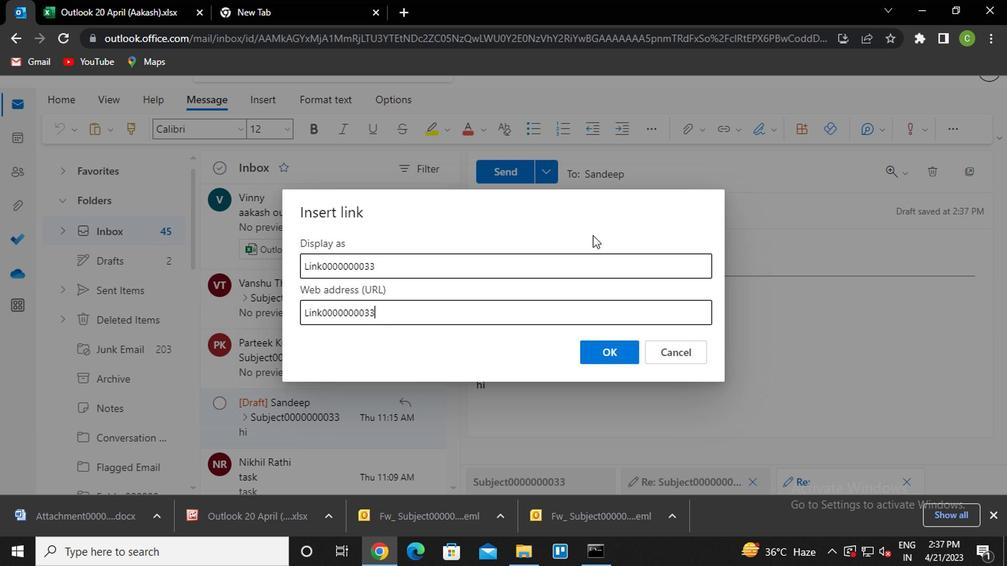 
Action: Mouse moved to (663, 183)
Screenshot: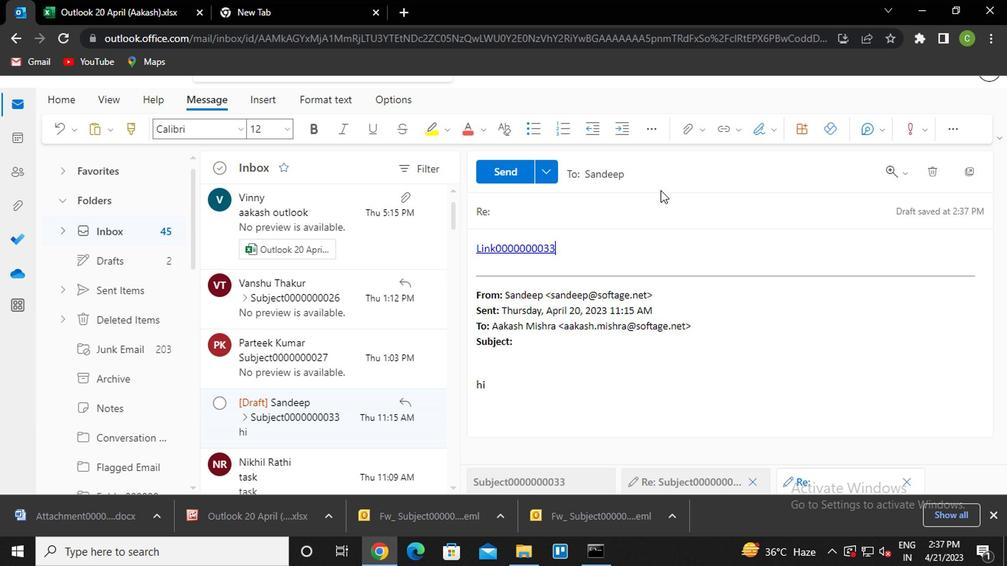 
Action: Mouse pressed left at (663, 183)
Screenshot: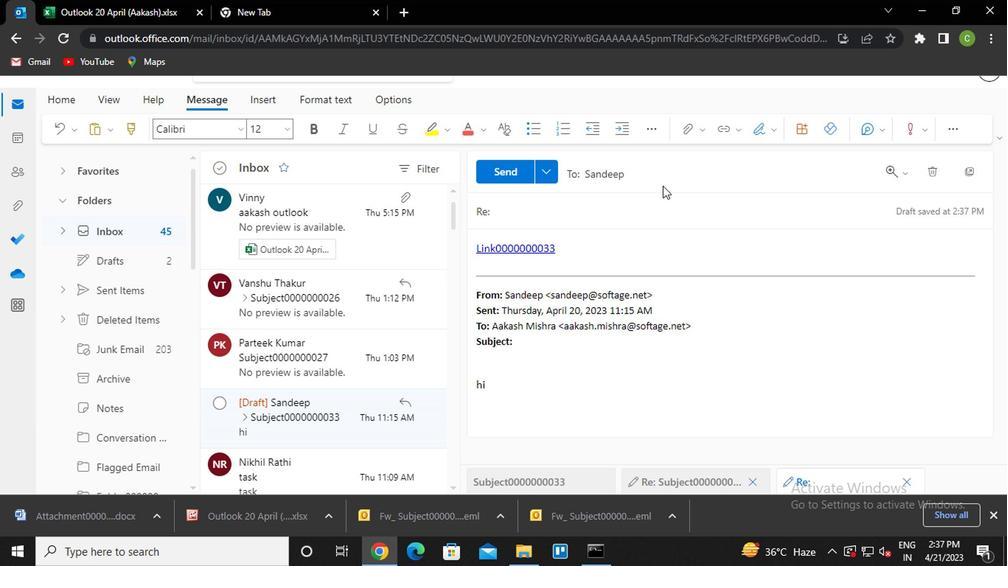 
Action: Mouse moved to (547, 242)
Screenshot: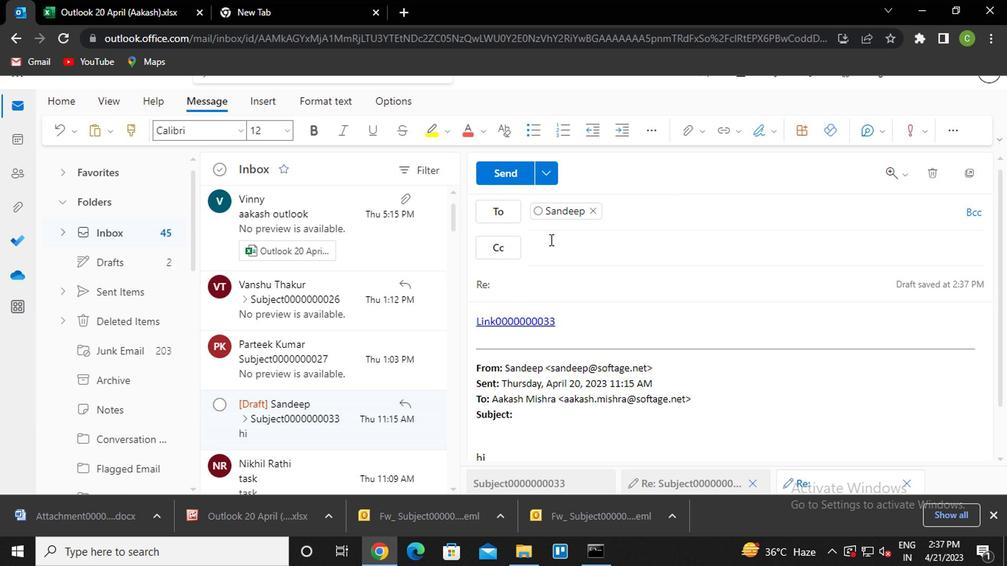
Action: Mouse pressed left at (547, 242)
Screenshot: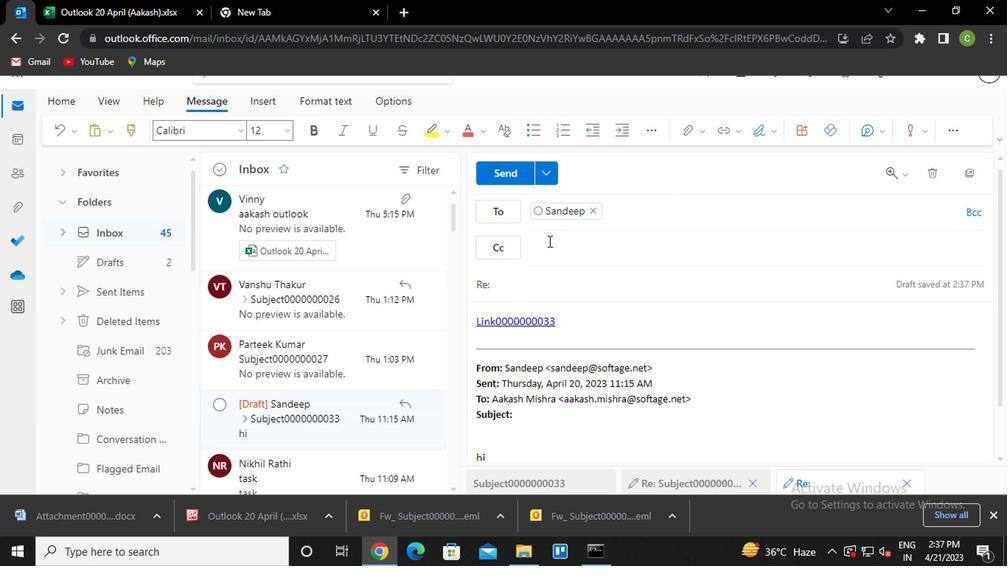 
Action: Key pressed <Key.caps_lock>e<Key.caps_lock>mail0000<Key.backspace><Key.backspace><Key.backspace><Key.backspace><Key.backspace><Key.backspace><Key.backspace><Key.backspace><Key.backspace><Key.backspace><Key.backspace><Key.backspace><Key.backspace><Key.caps_lock>v<Key.caps_lock>anshu<Key.enter>
Screenshot: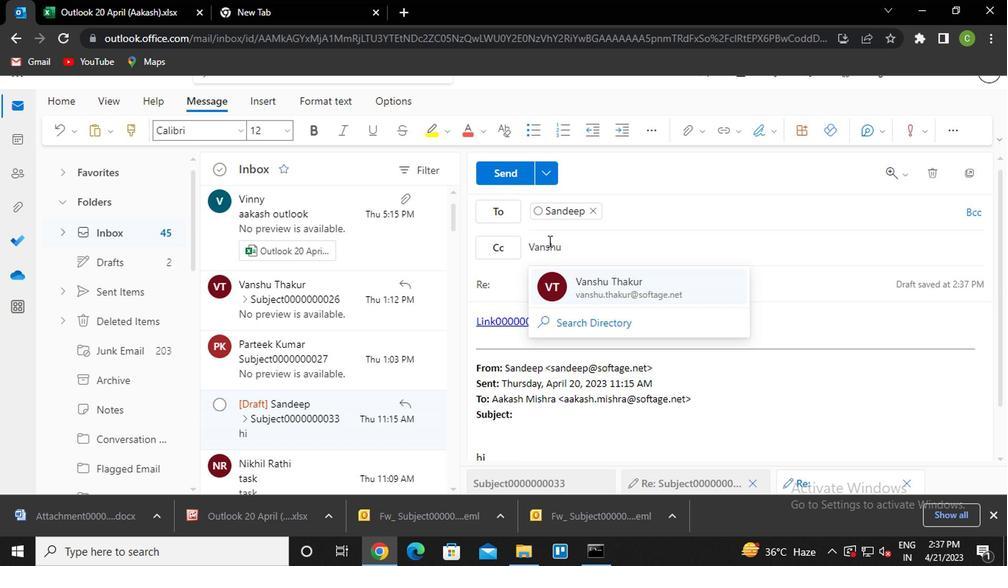
Action: Mouse moved to (562, 282)
Screenshot: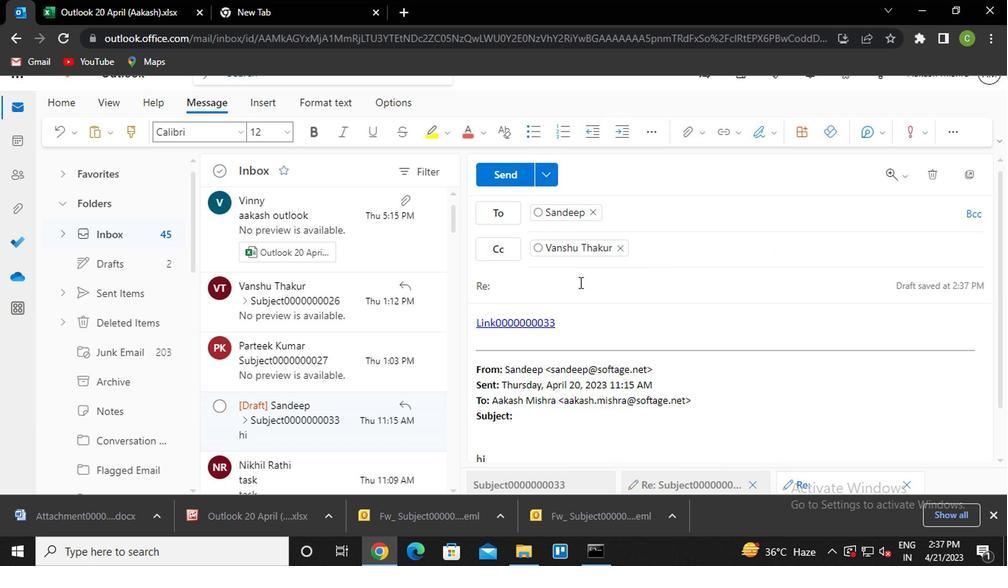 
Action: Mouse pressed left at (562, 282)
Screenshot: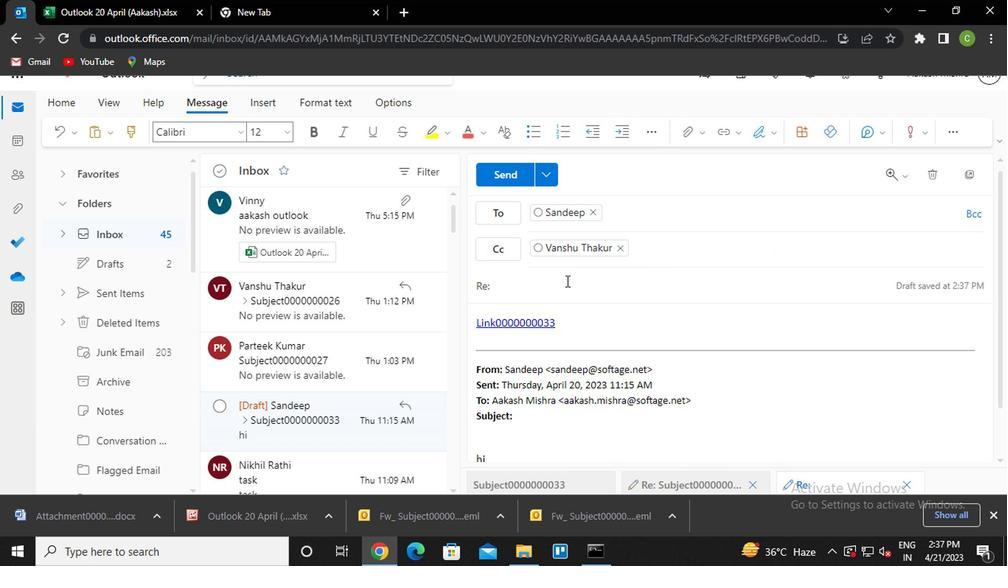 
Action: Key pressed <Key.caps_lock>s<Key.caps_lock>ubject0000000033<Key.tab><Key.tab><Key.enter><Key.caps_lock>m<Key.caps_lock>essage0000000034
Screenshot: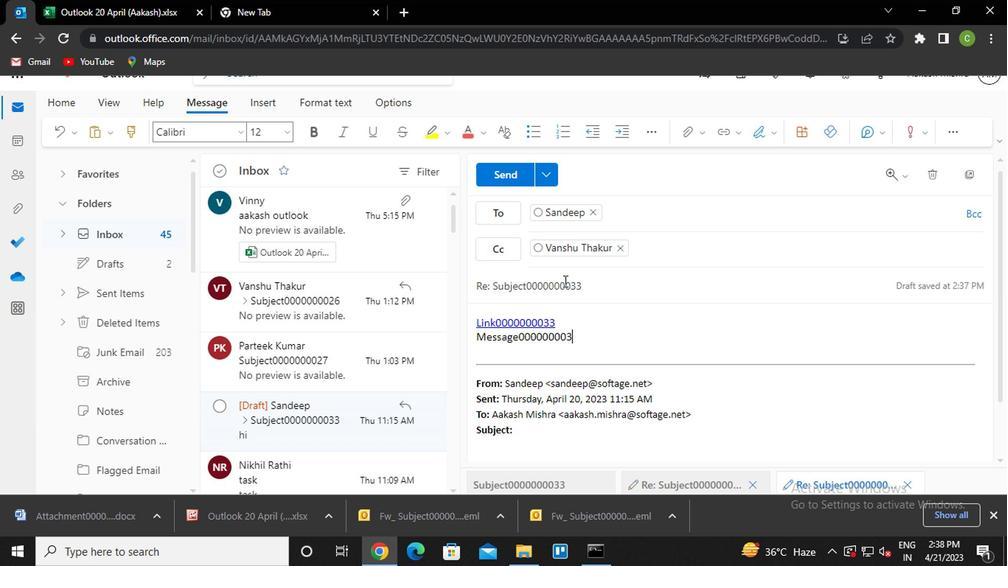 
Action: Mouse moved to (698, 135)
Screenshot: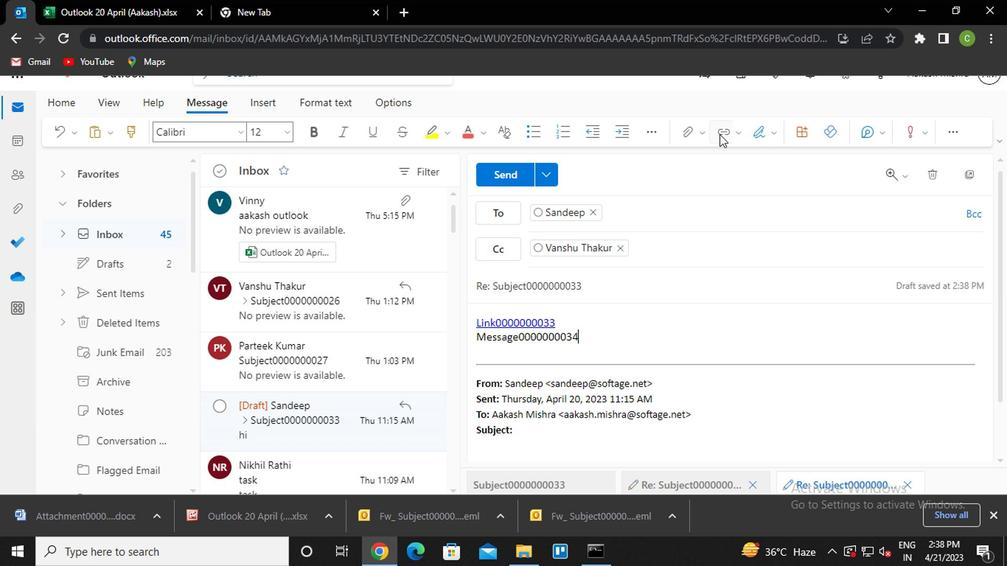 
Action: Mouse pressed left at (698, 135)
Screenshot: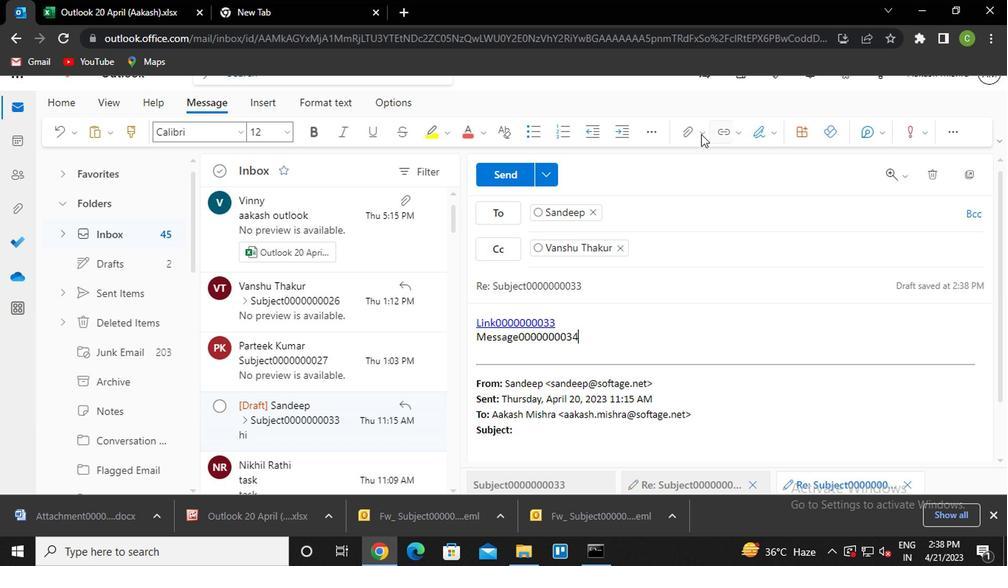 
Action: Mouse moved to (607, 170)
Screenshot: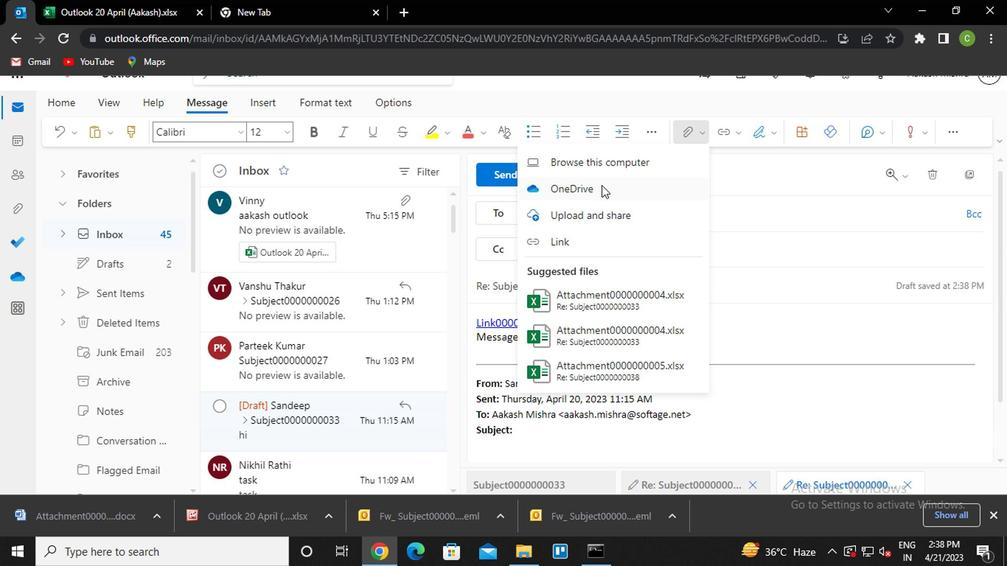
Action: Mouse pressed left at (607, 170)
Screenshot: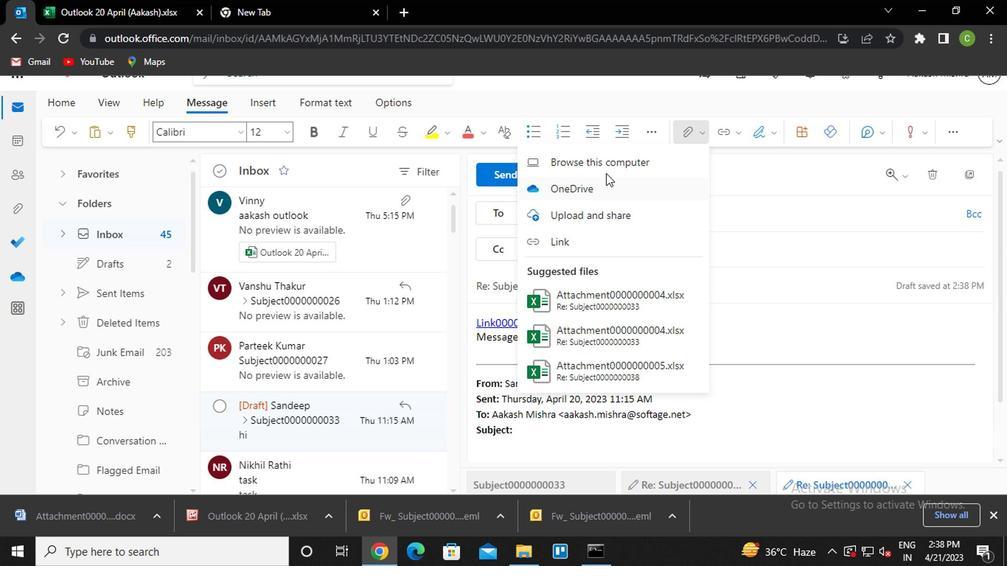
Action: Mouse moved to (248, 162)
Screenshot: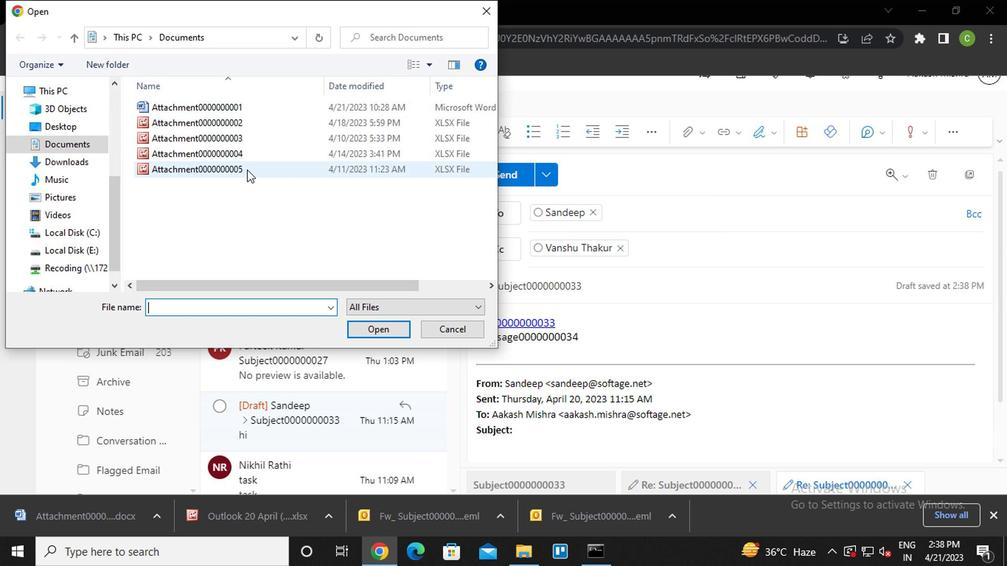
Action: Mouse pressed left at (248, 162)
Screenshot: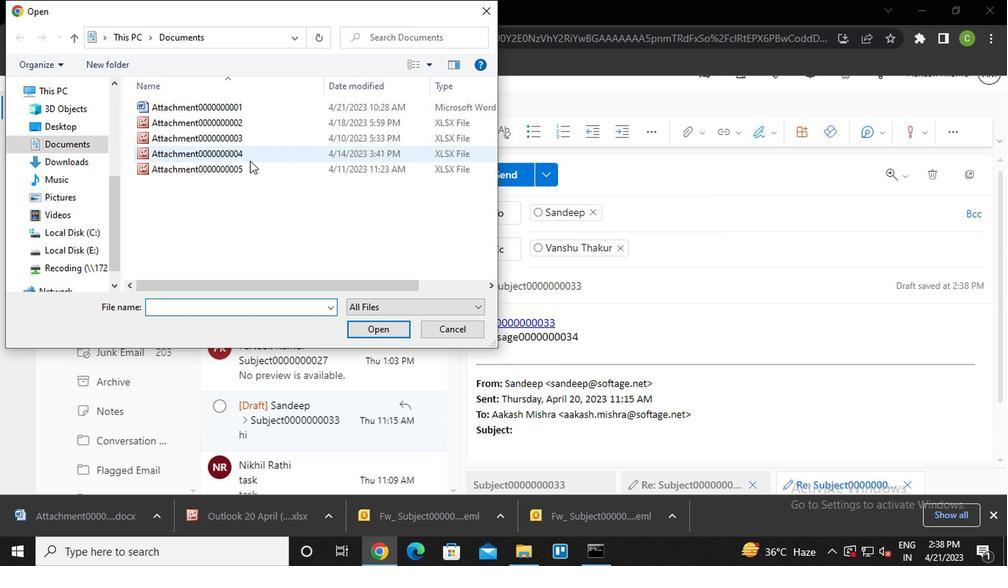 
Action: Mouse pressed left at (248, 162)
Screenshot: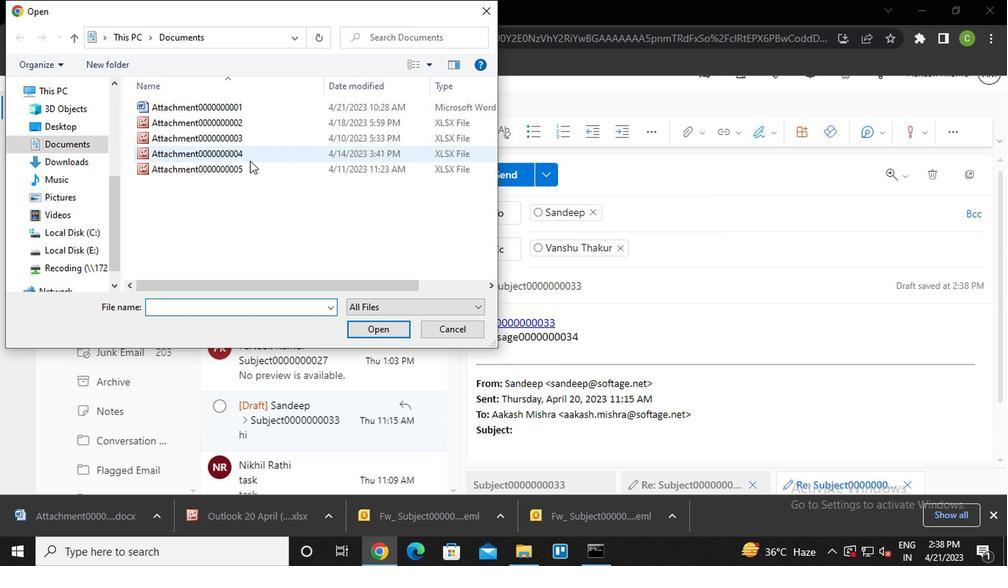 
Action: Mouse moved to (507, 175)
Screenshot: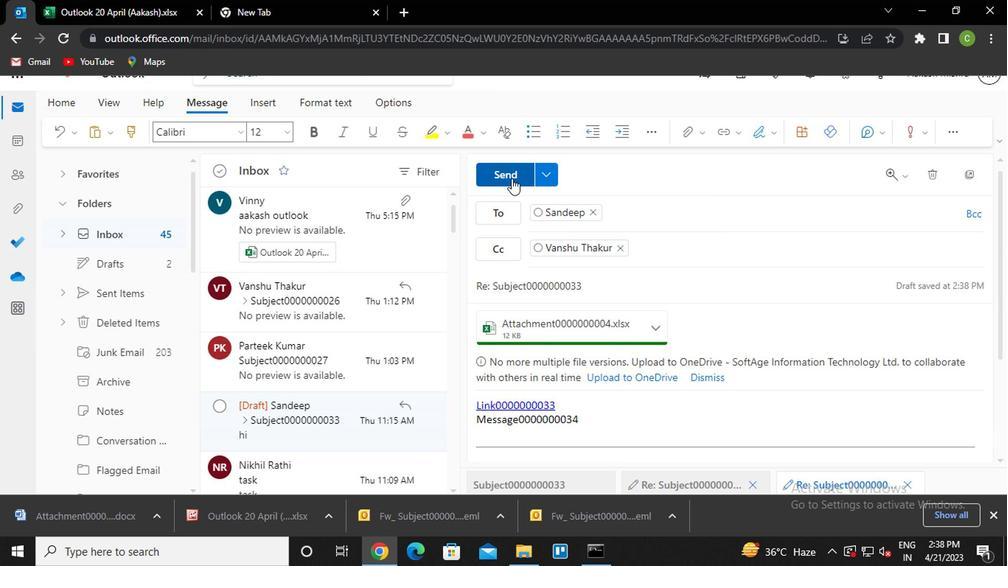 
Action: Mouse pressed left at (507, 175)
Screenshot: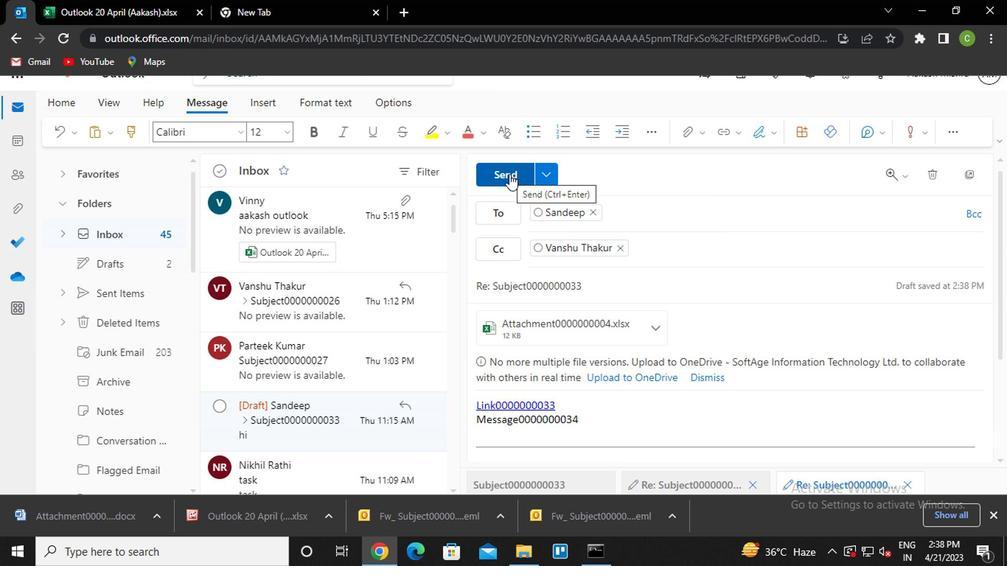 
Action: Mouse moved to (870, 251)
Screenshot: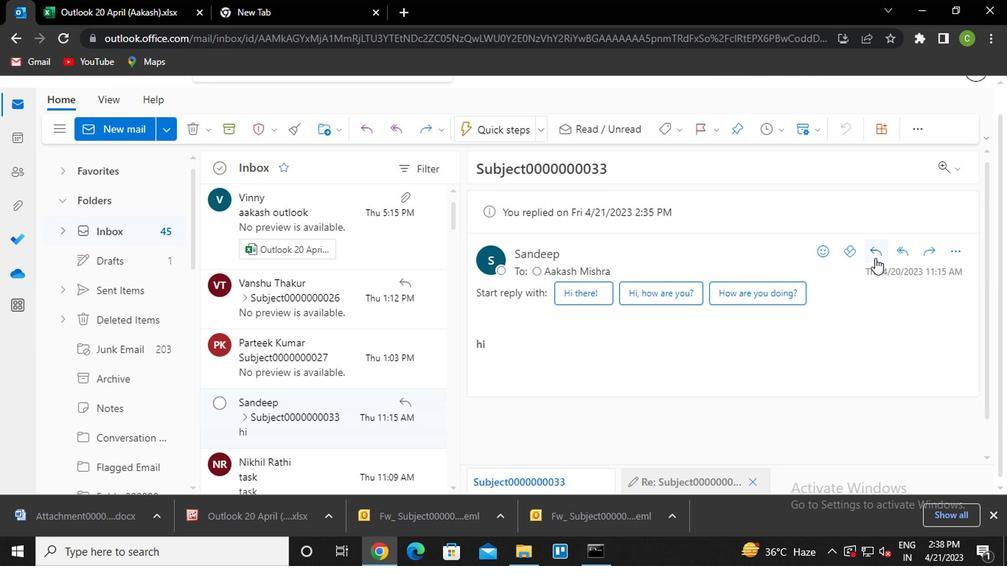 
Action: Mouse pressed left at (870, 251)
Screenshot: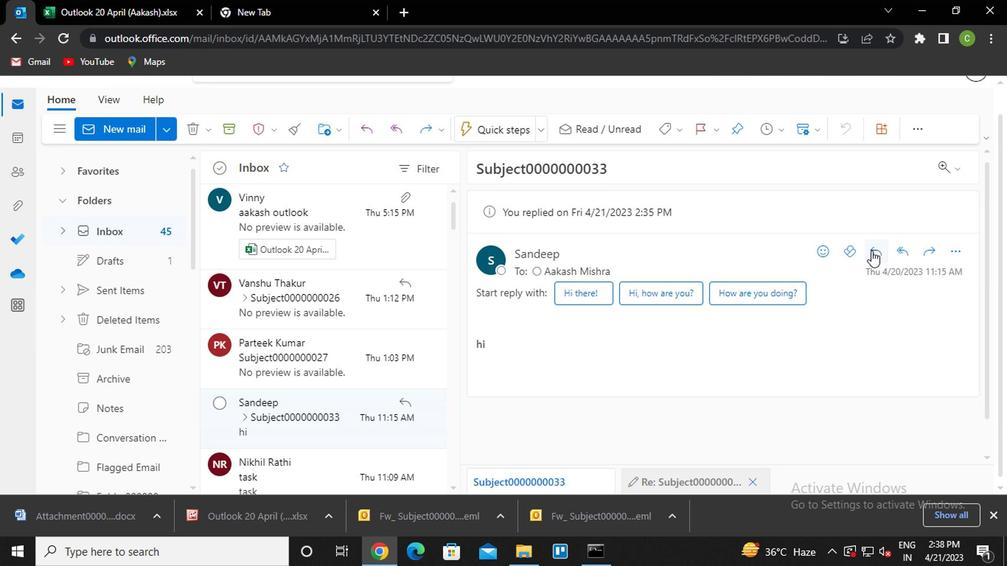 
Action: Mouse moved to (704, 137)
Screenshot: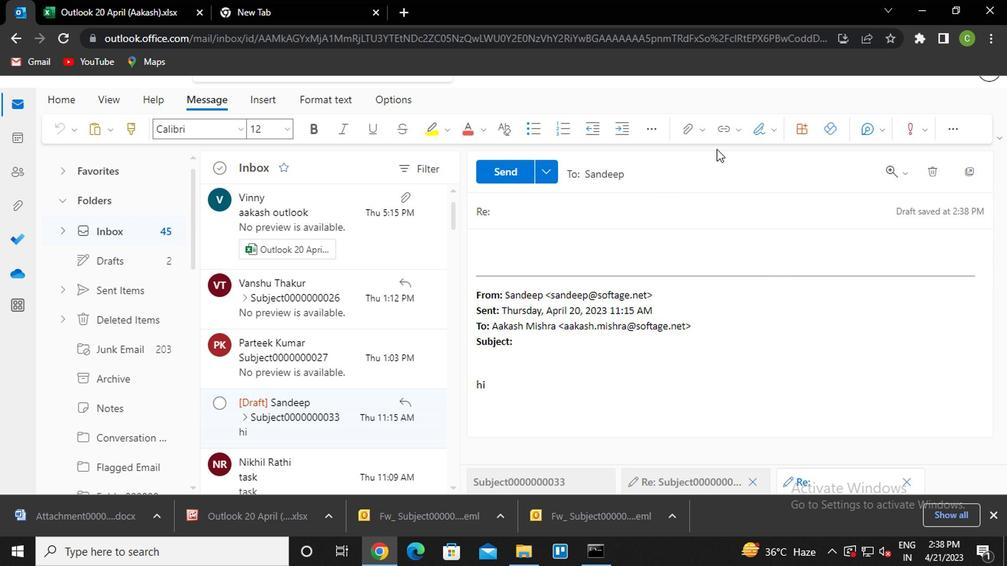 
Action: Mouse pressed left at (704, 137)
Screenshot: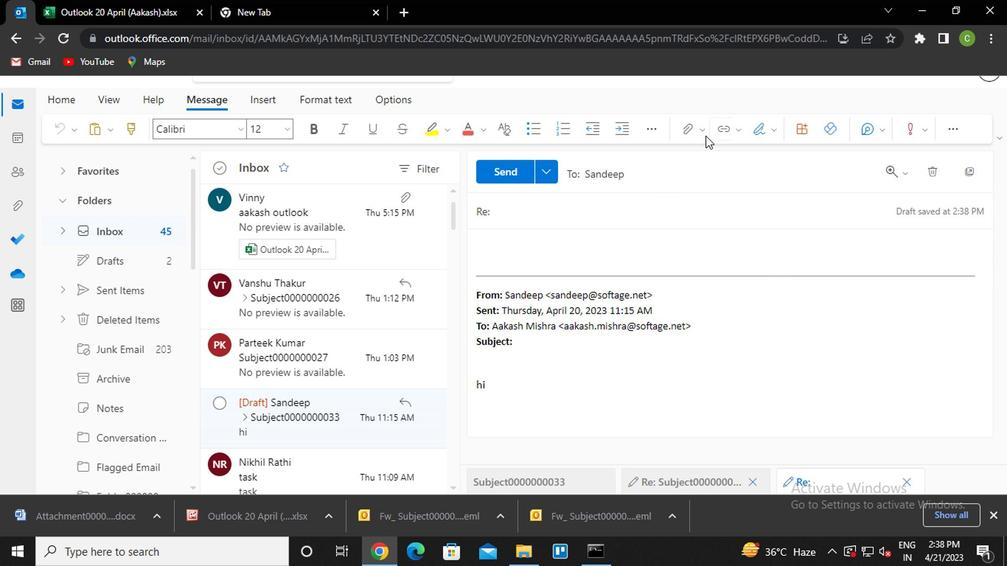
Action: Mouse moved to (571, 244)
Screenshot: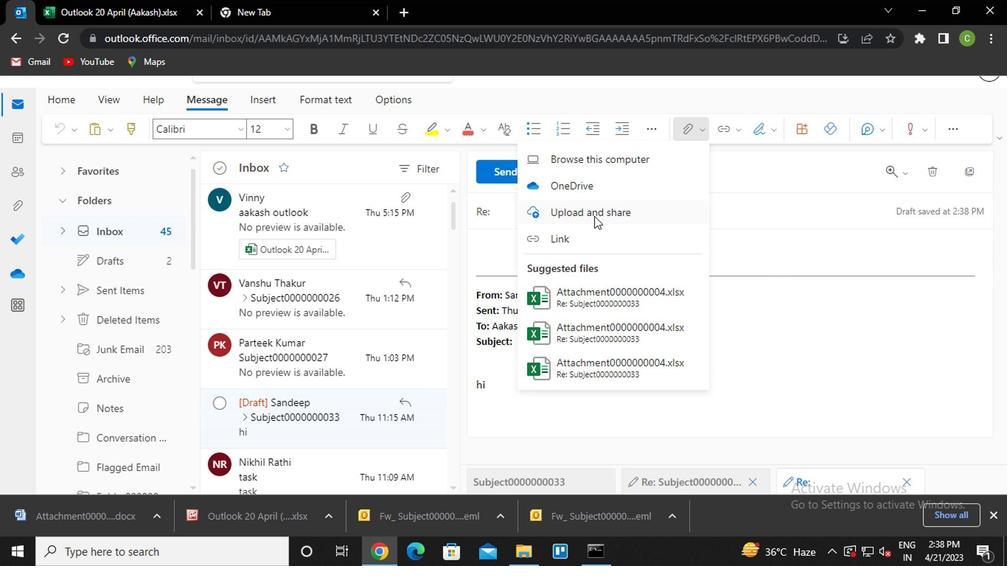 
Action: Mouse pressed left at (571, 244)
Screenshot: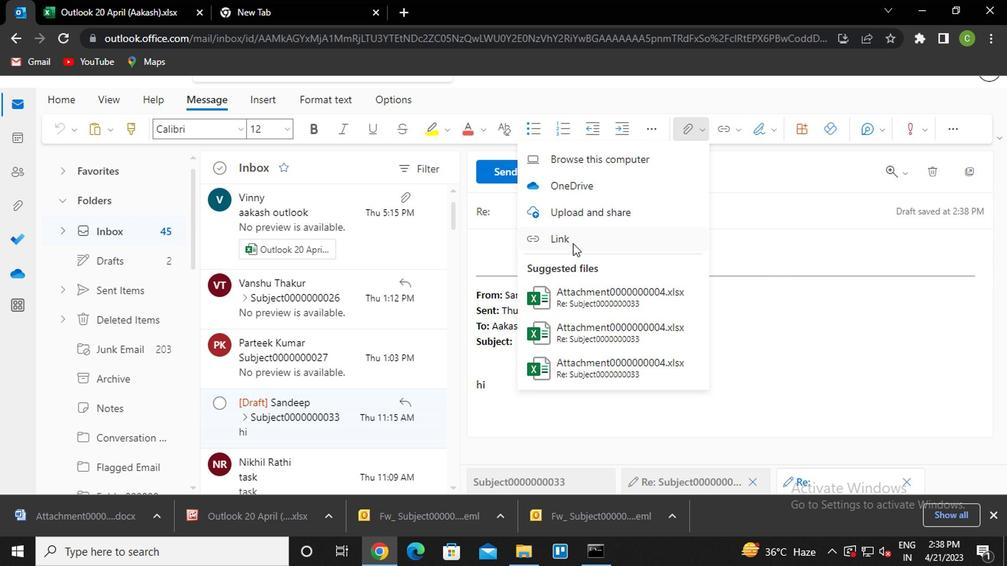 
Action: Key pressed <Key.caps_lock>l<Key.caps_lock>ink0000000033<Key.enter>
Screenshot: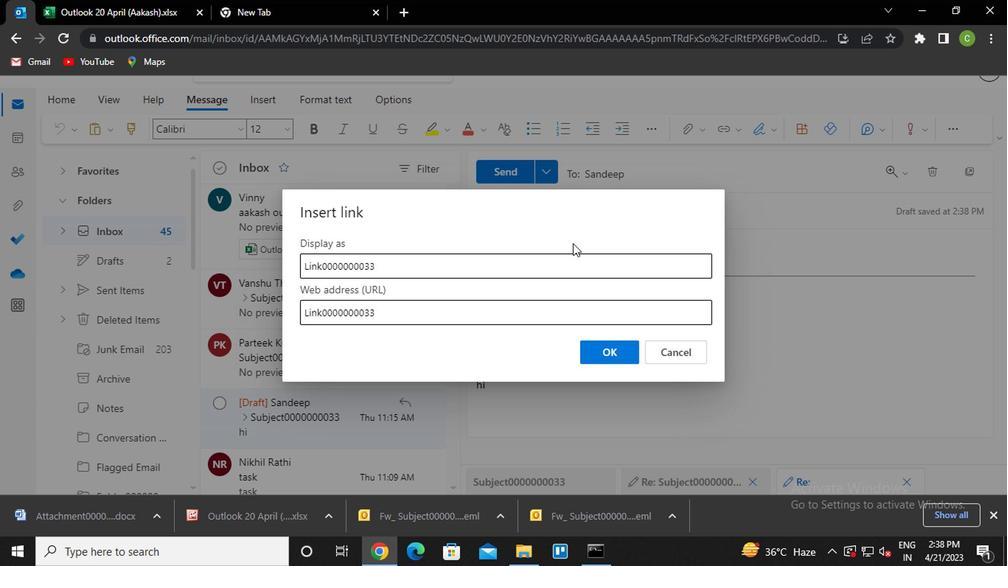 
Action: Mouse moved to (645, 186)
Screenshot: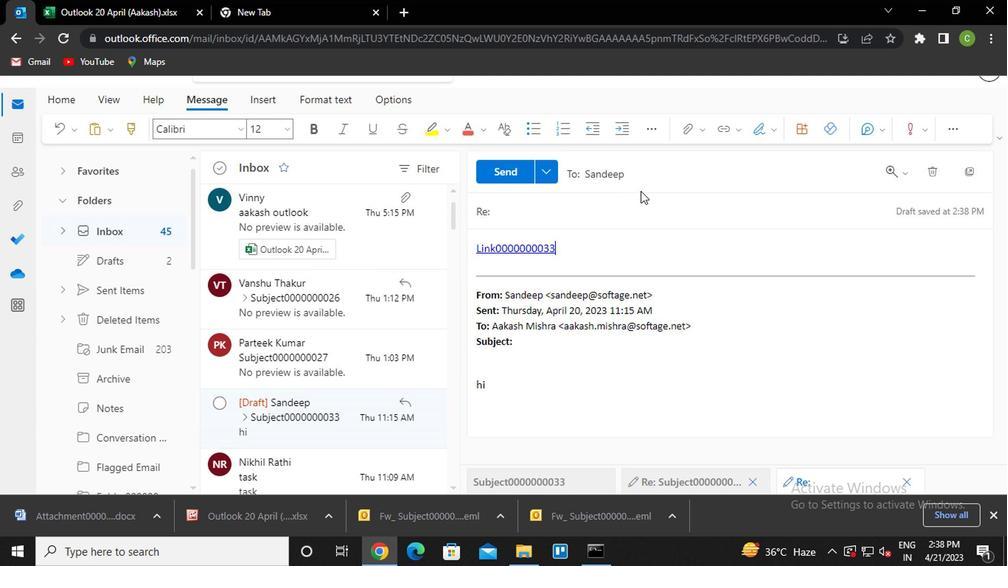 
Action: Mouse pressed left at (645, 186)
Screenshot: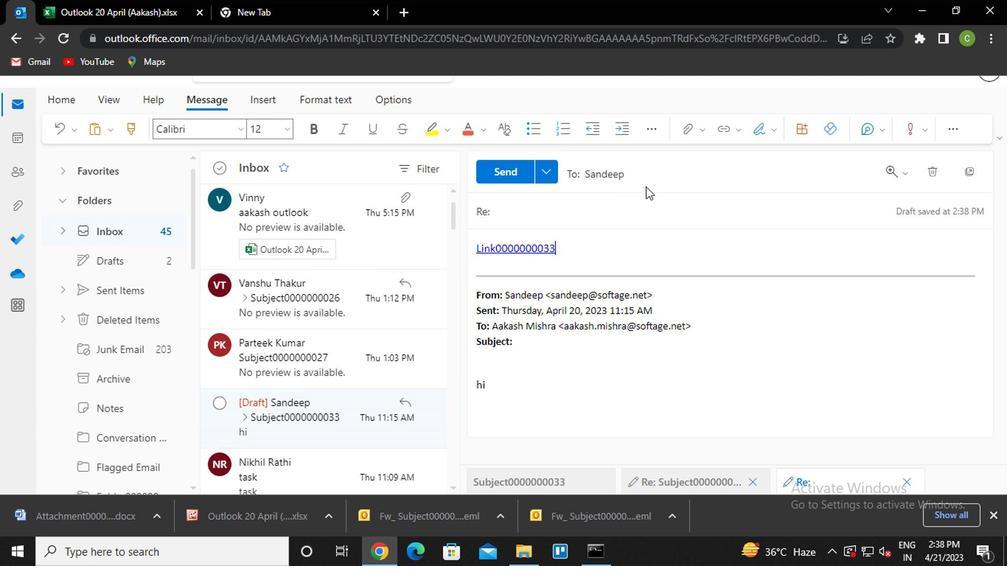 
Action: Mouse moved to (558, 251)
Screenshot: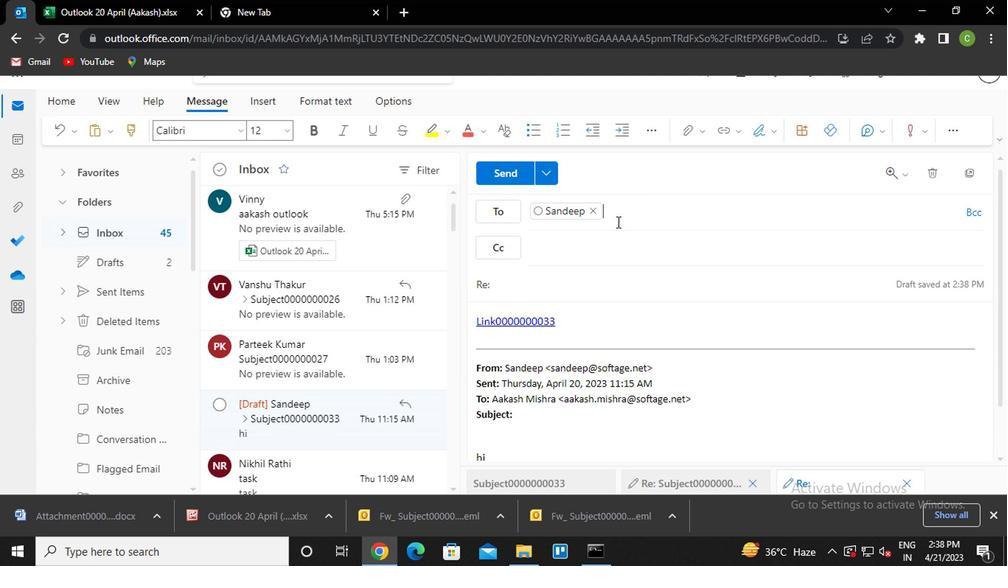 
Action: Mouse pressed left at (558, 251)
Screenshot: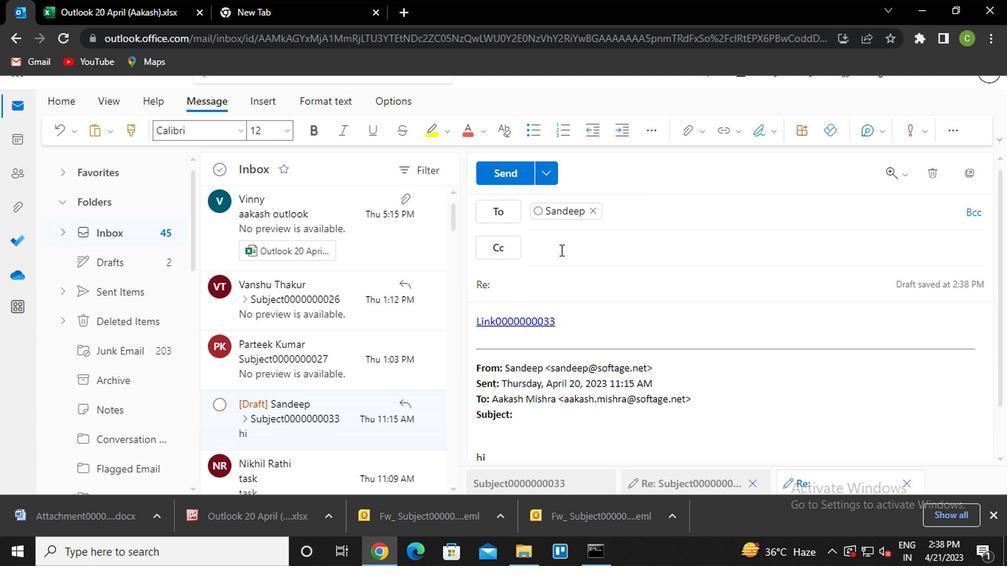 
Action: Key pressed <Key.caps_lock><Key.caps_lock>vanshu<Key.enter>
Screenshot: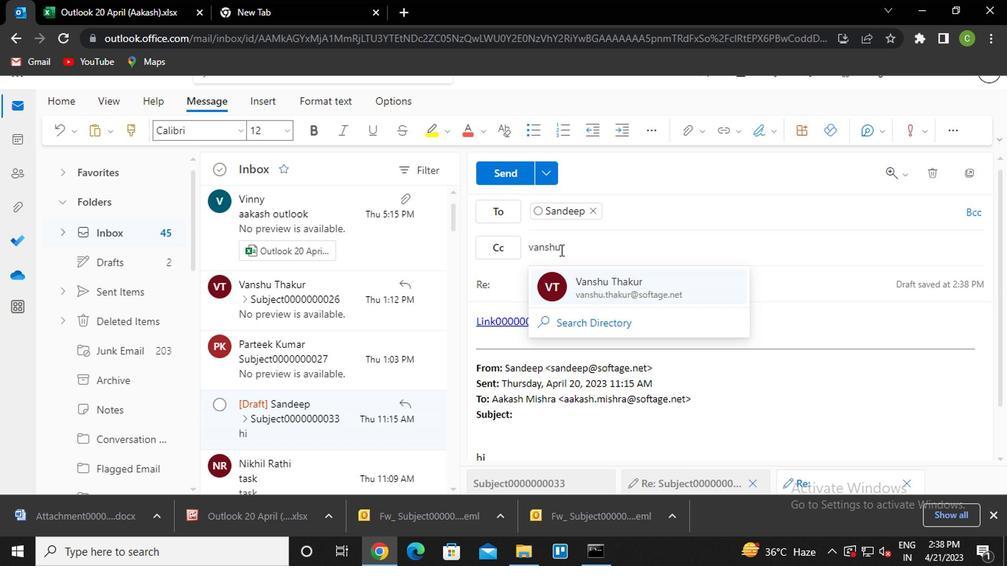 
Action: Mouse moved to (972, 220)
Screenshot: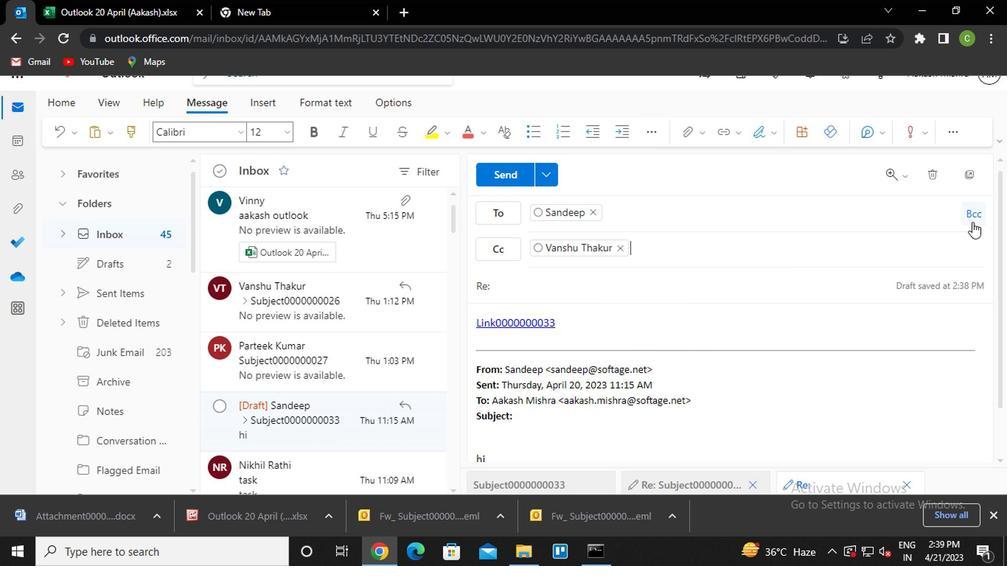 
Action: Mouse pressed left at (972, 220)
Screenshot: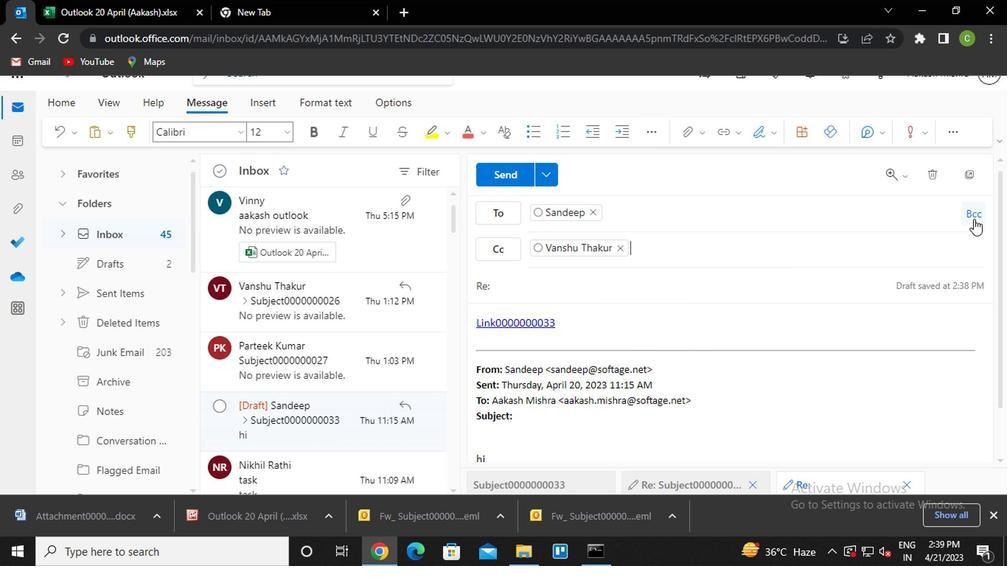 
Action: Mouse moved to (882, 292)
Screenshot: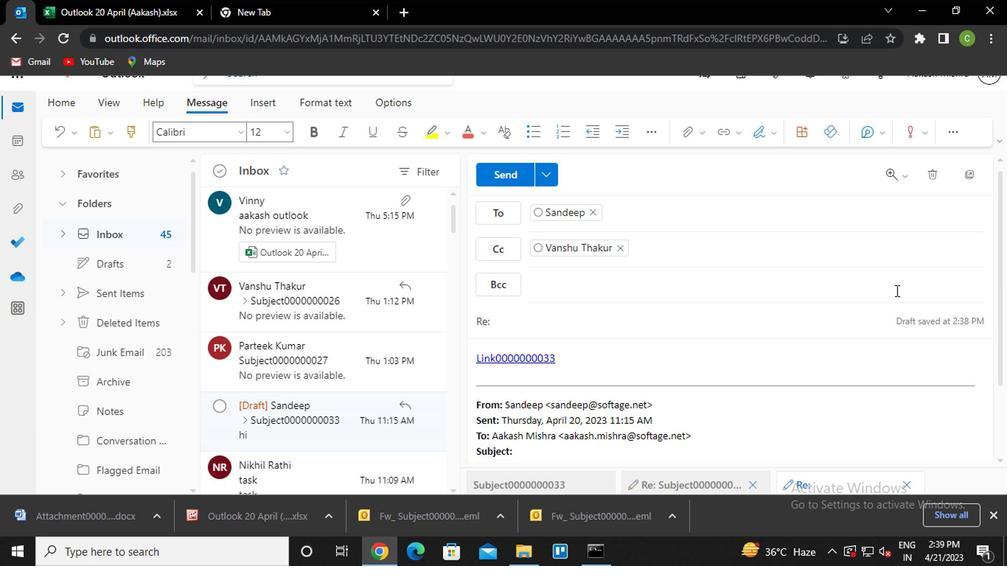 
Action: Key pressed nikhil<Key.enter>
Screenshot: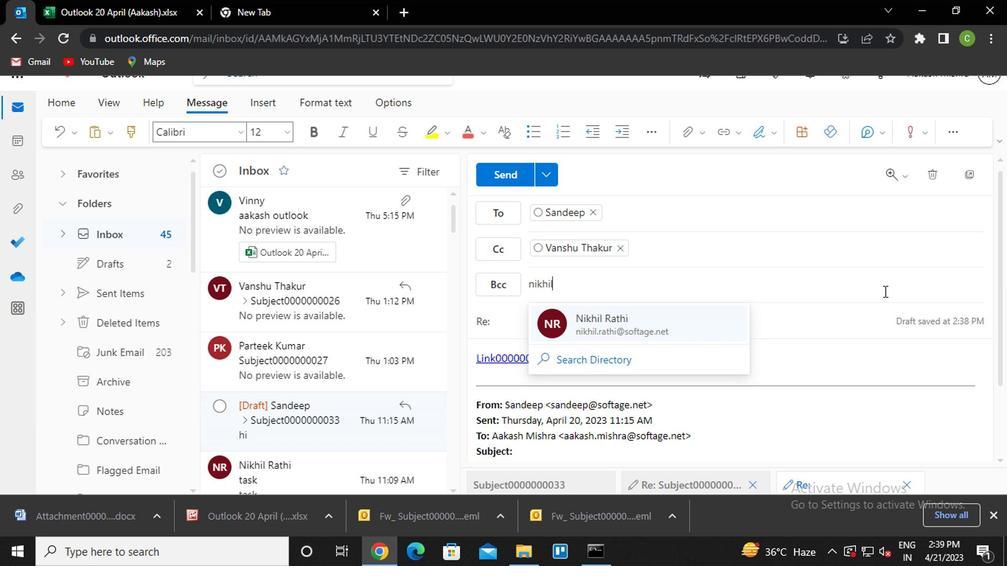 
Action: Mouse moved to (513, 323)
Screenshot: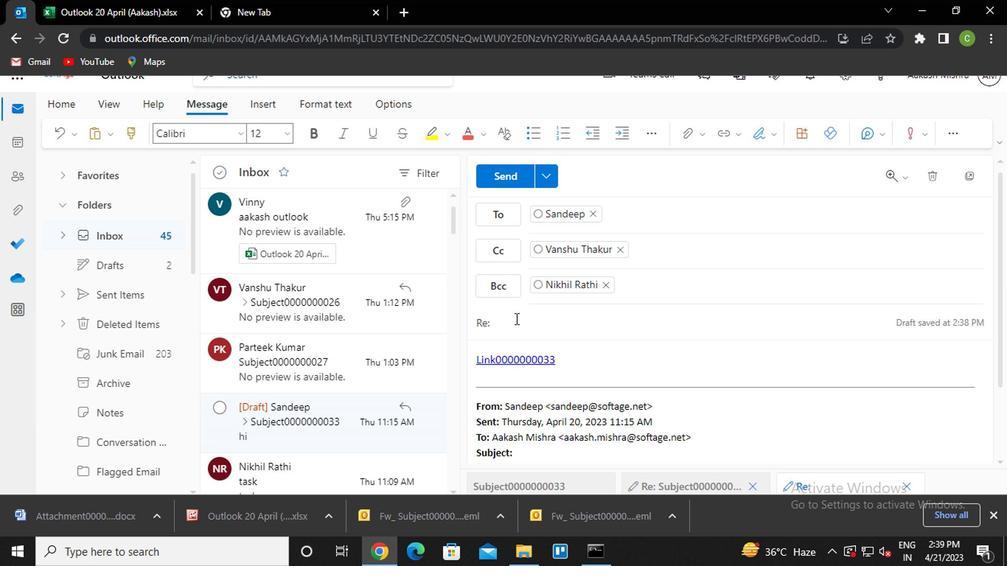
Action: Mouse pressed left at (513, 323)
Screenshot: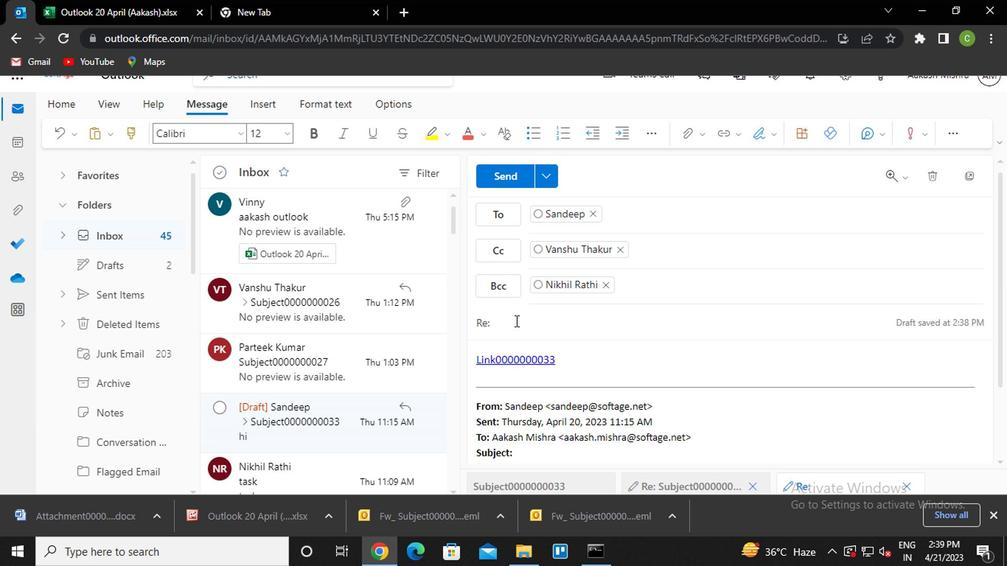
Action: Key pressed <Key.caps_lock>s<Key.caps_lock>ubject0000000032
Screenshot: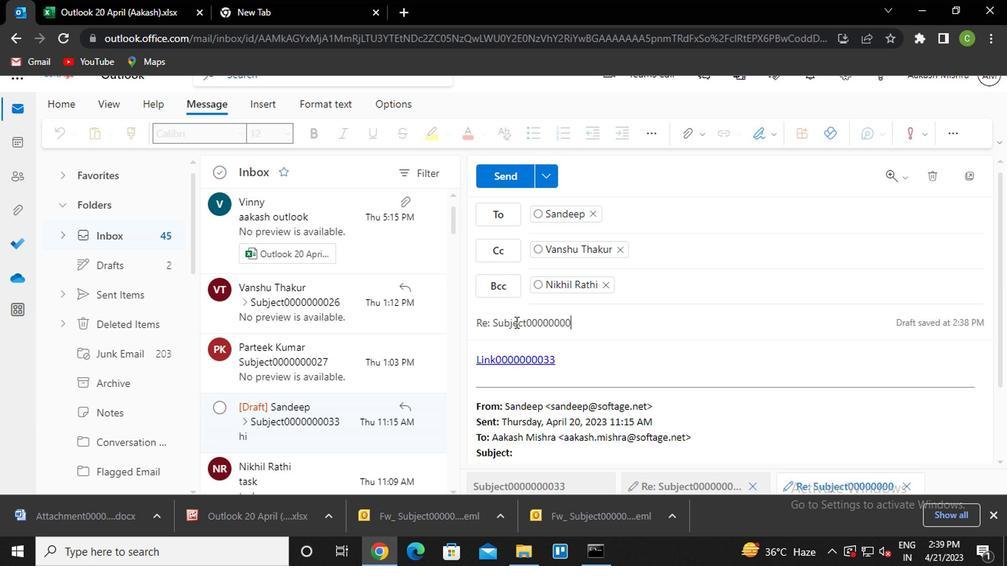 
Action: Mouse moved to (586, 364)
Screenshot: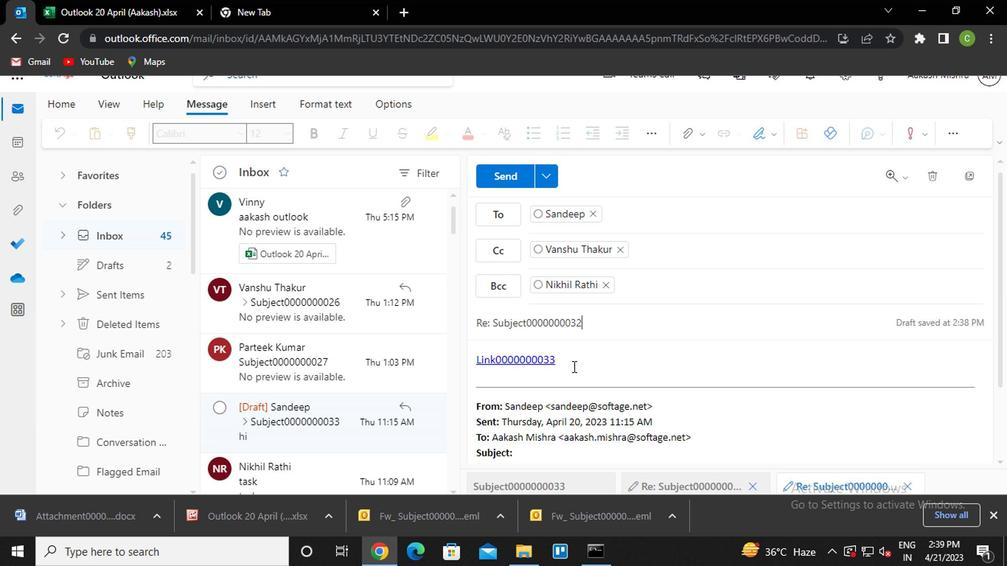 
Action: Mouse pressed left at (586, 364)
Screenshot: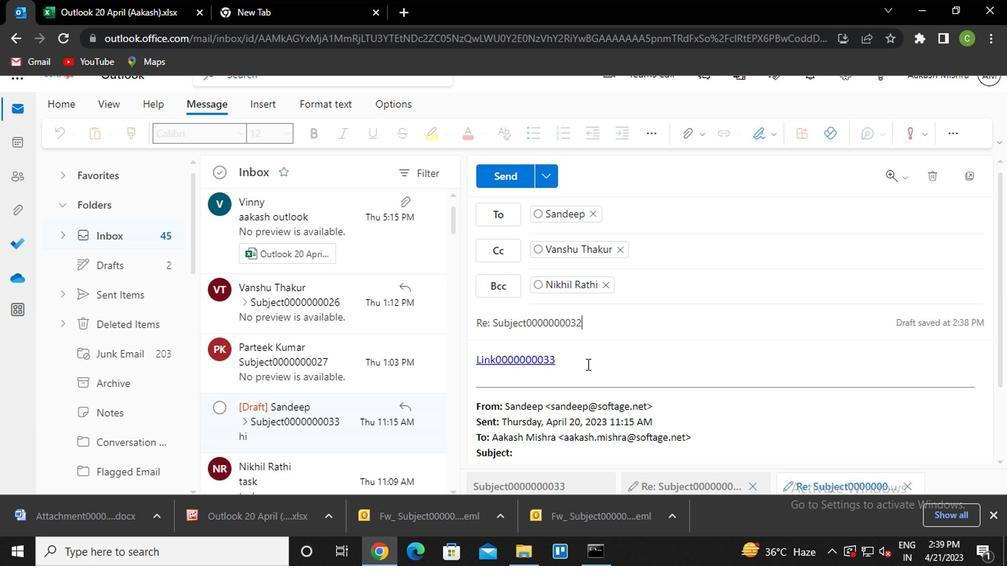 
Action: Key pressed <Key.enter><Key.caps_lock>m<Key.caps_lock>essage0000000034
Screenshot: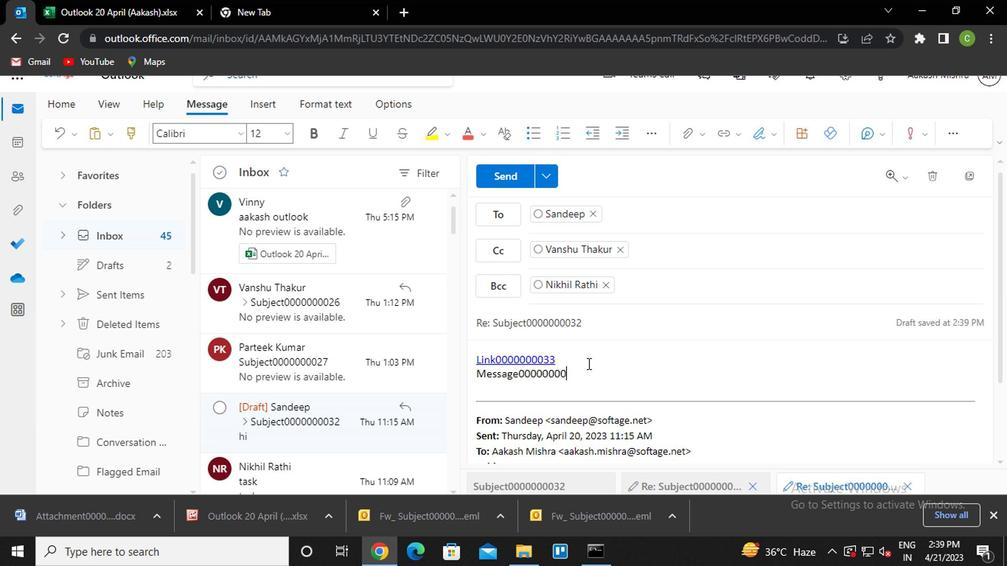 
Action: Mouse moved to (693, 139)
Screenshot: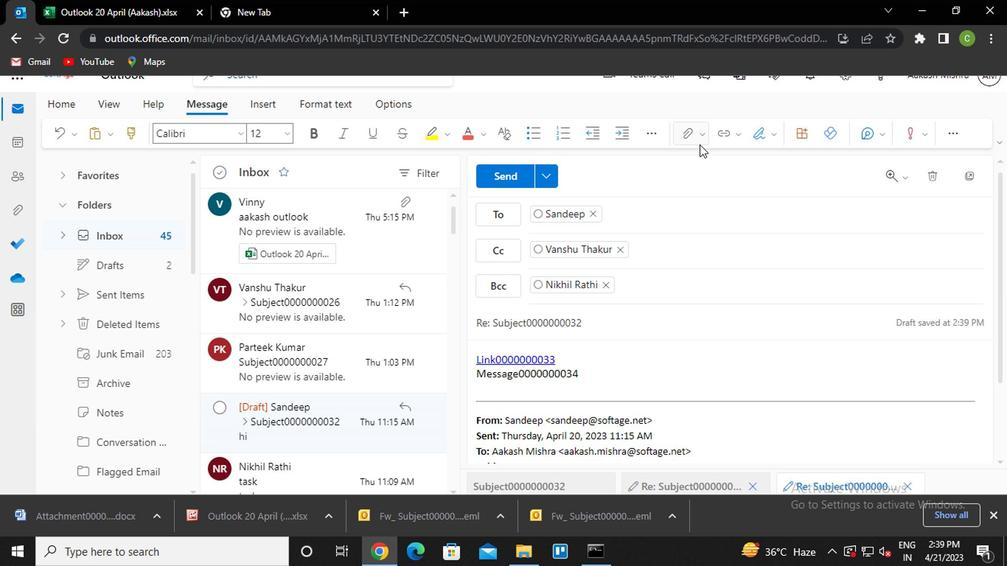 
Action: Mouse pressed left at (693, 139)
Screenshot: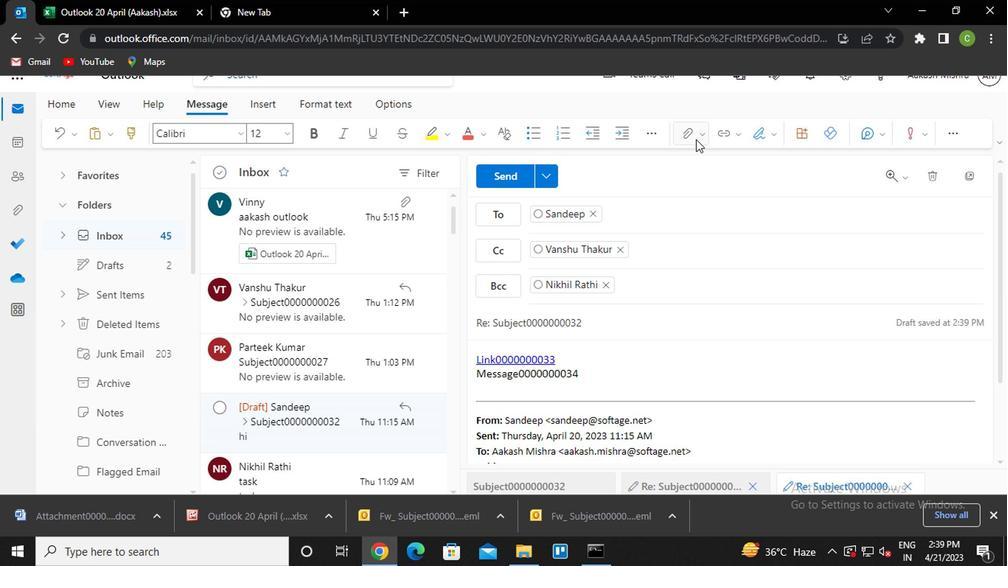 
Action: Mouse moved to (597, 175)
Screenshot: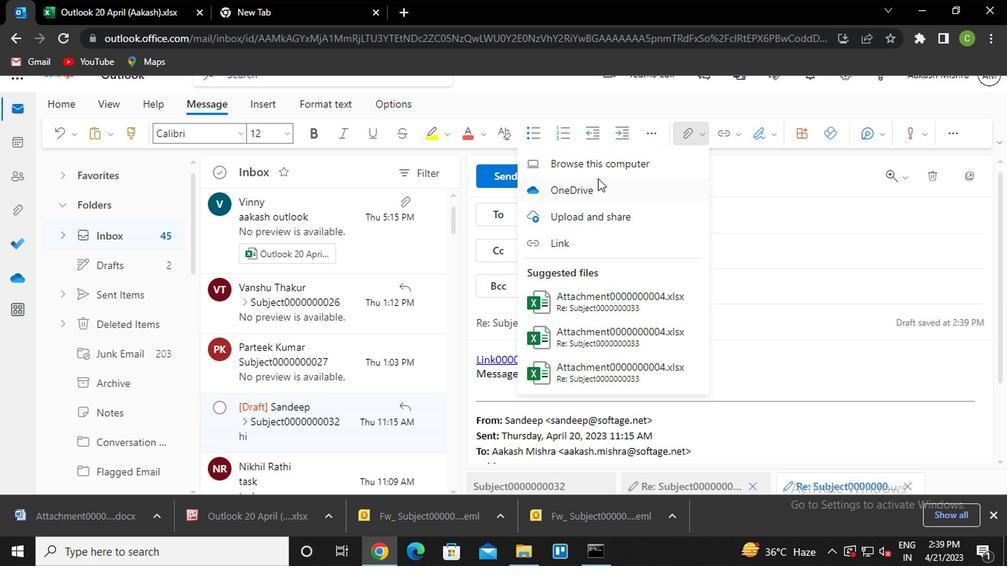 
Action: Mouse pressed left at (597, 175)
Screenshot: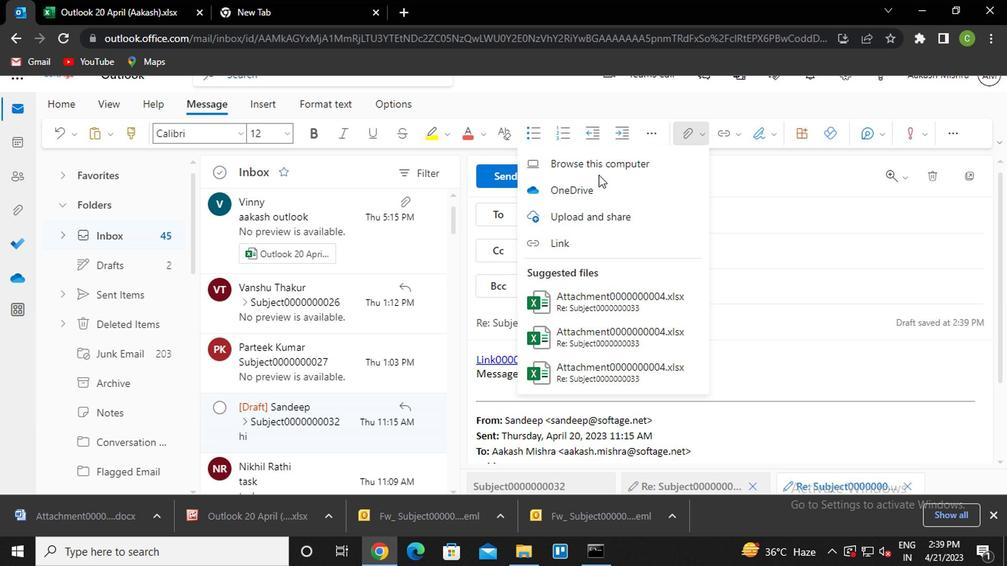 
Action: Mouse moved to (216, 153)
Screenshot: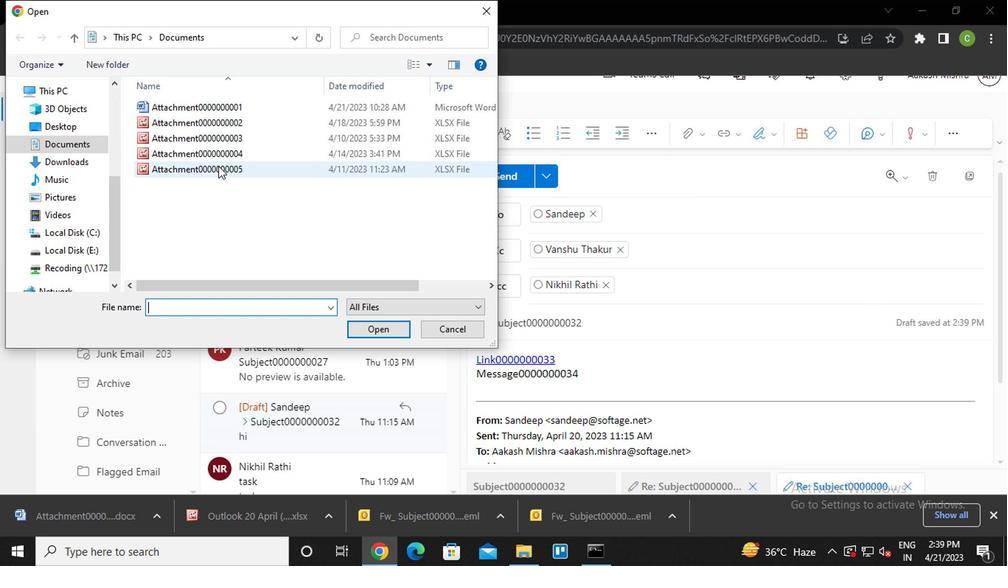
Action: Mouse pressed left at (216, 153)
Screenshot: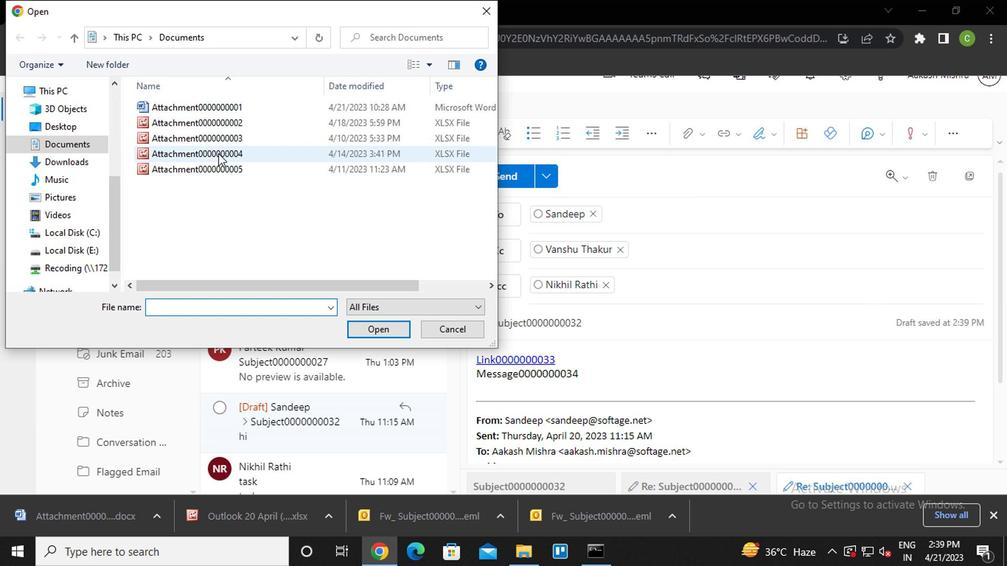 
Action: Mouse pressed left at (216, 153)
Screenshot: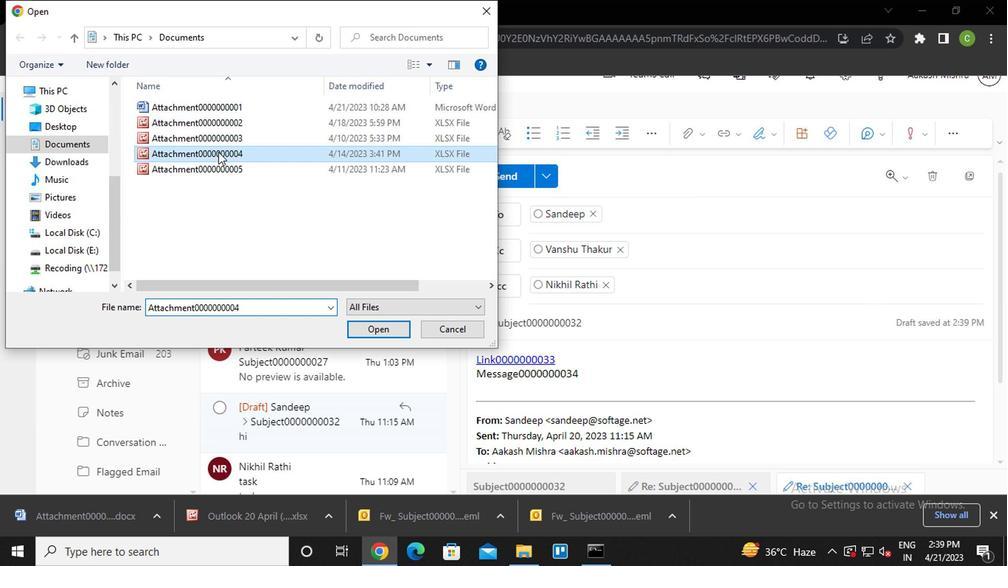 
Action: Mouse moved to (500, 178)
Screenshot: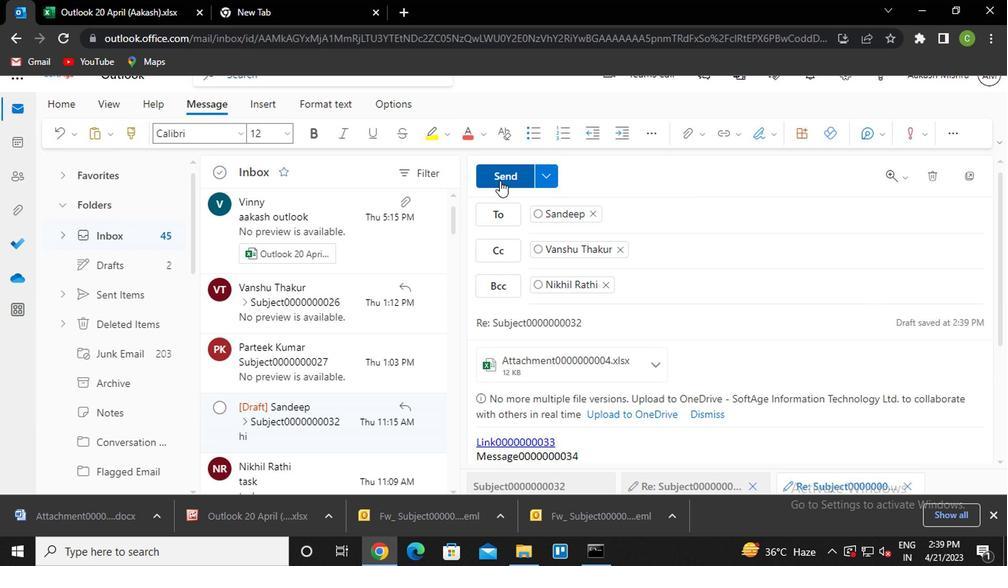 
Action: Mouse pressed left at (500, 178)
Screenshot: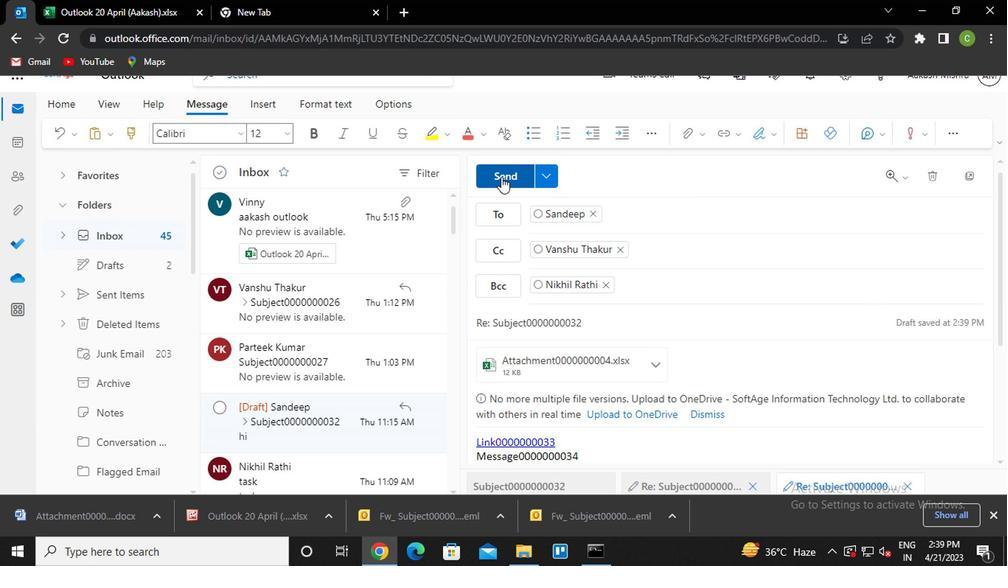
Action: Mouse moved to (544, 432)
Screenshot: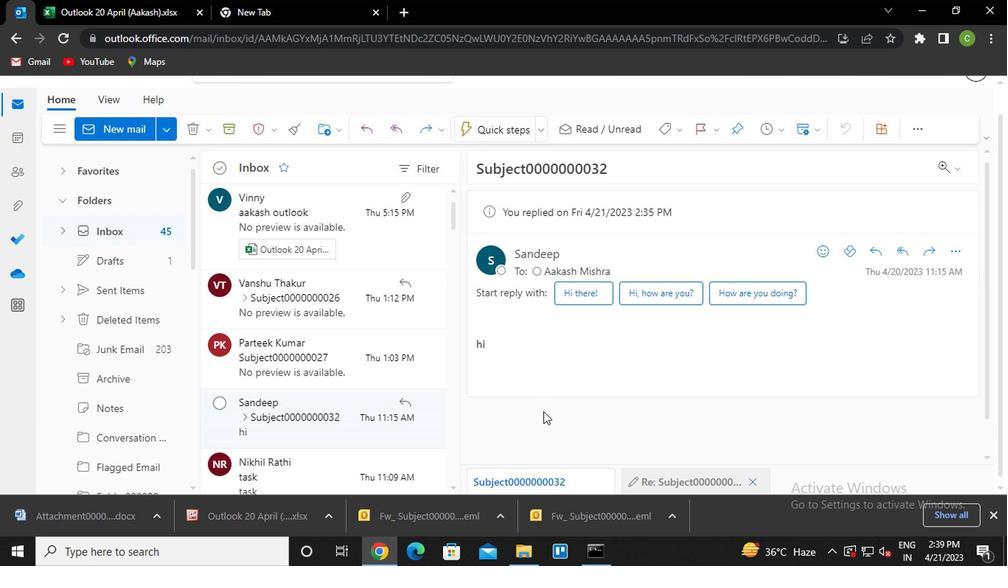 
